 Task: Look for space in Gold Coast from 1st august 2023 to 12th august 2023 for 15 adults in price range Rs.30000 to Rs.40000. Place can be entire place or private room with 15 bedrooms having 15 beds and 15 bathrooms. Property type can be flat. Amenities needed are: wifi, free parkinig on premises, gym, breakfast, smoking allowed. Booking option can be shelf check-in. Required host language is English.
Action: Mouse moved to (484, 552)
Screenshot: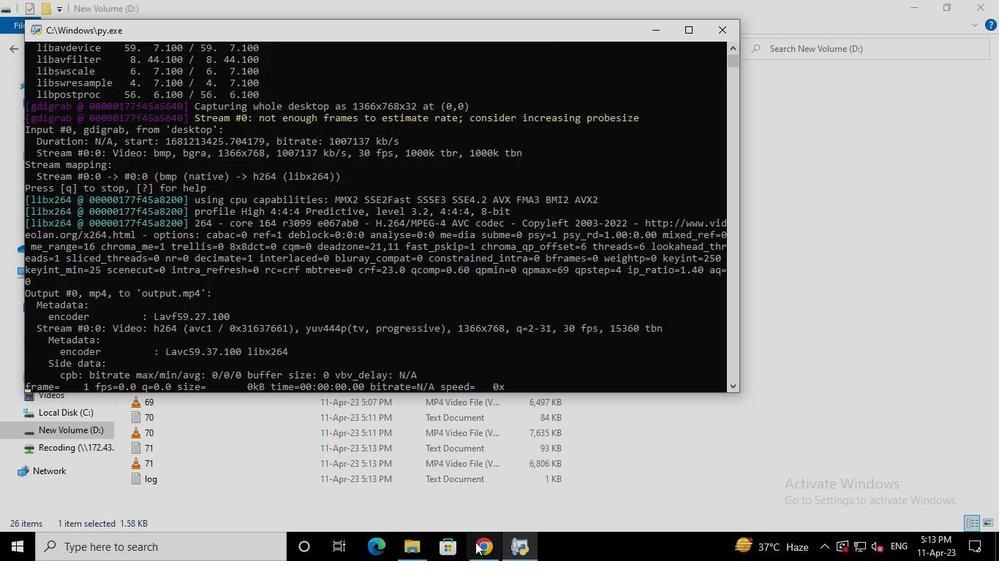 
Action: Mouse pressed left at (484, 552)
Screenshot: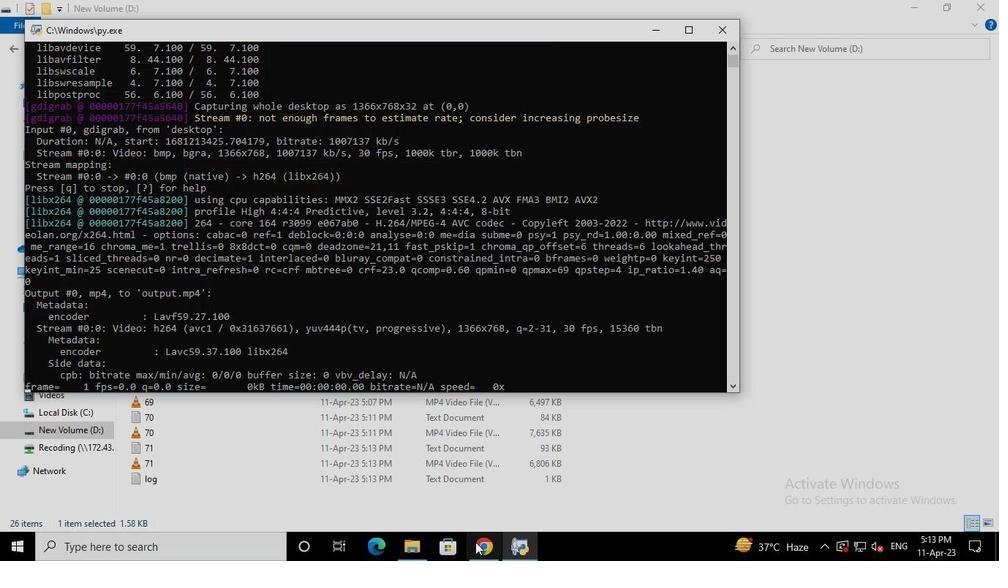 
Action: Mouse moved to (375, 118)
Screenshot: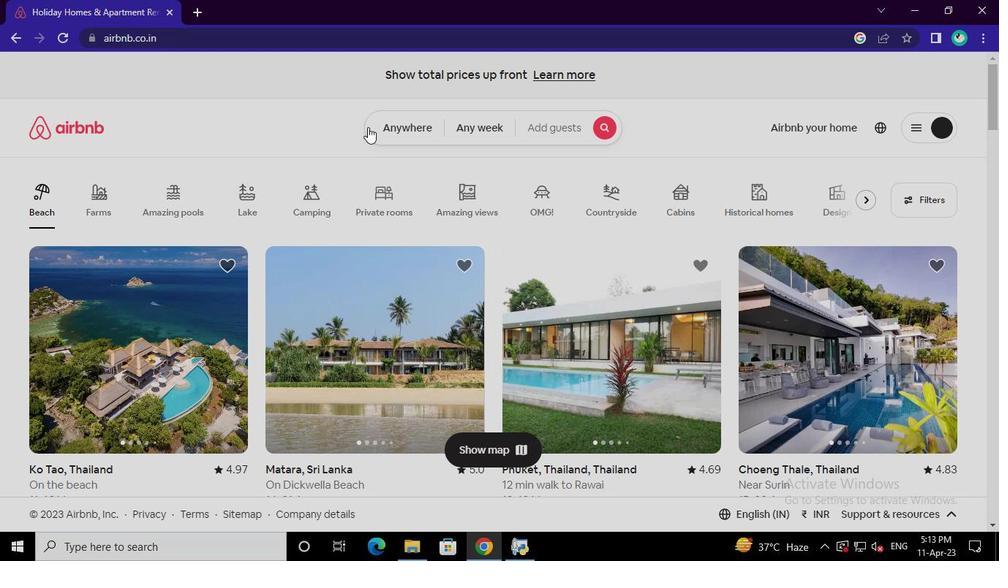 
Action: Mouse pressed left at (375, 118)
Screenshot: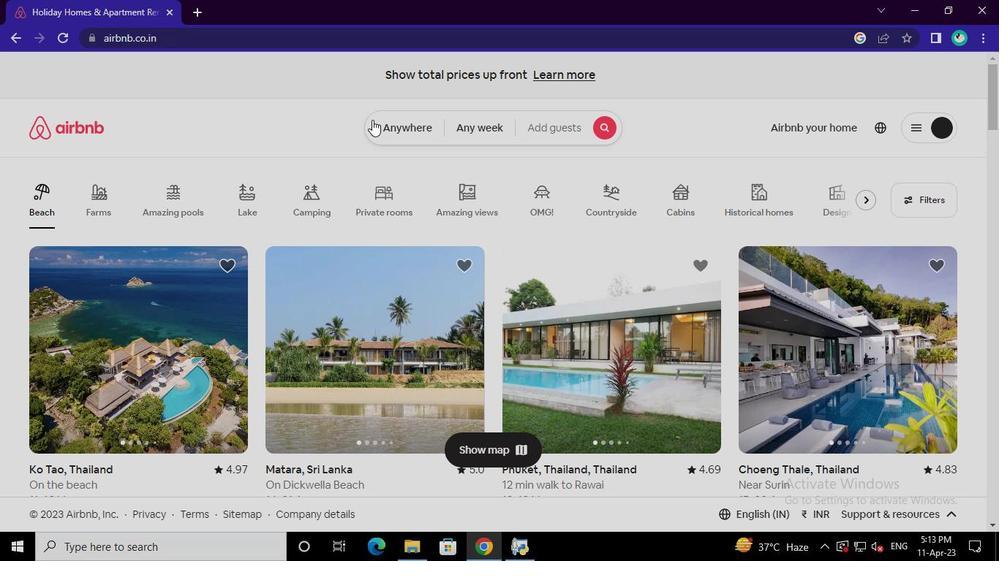 
Action: Mouse moved to (340, 179)
Screenshot: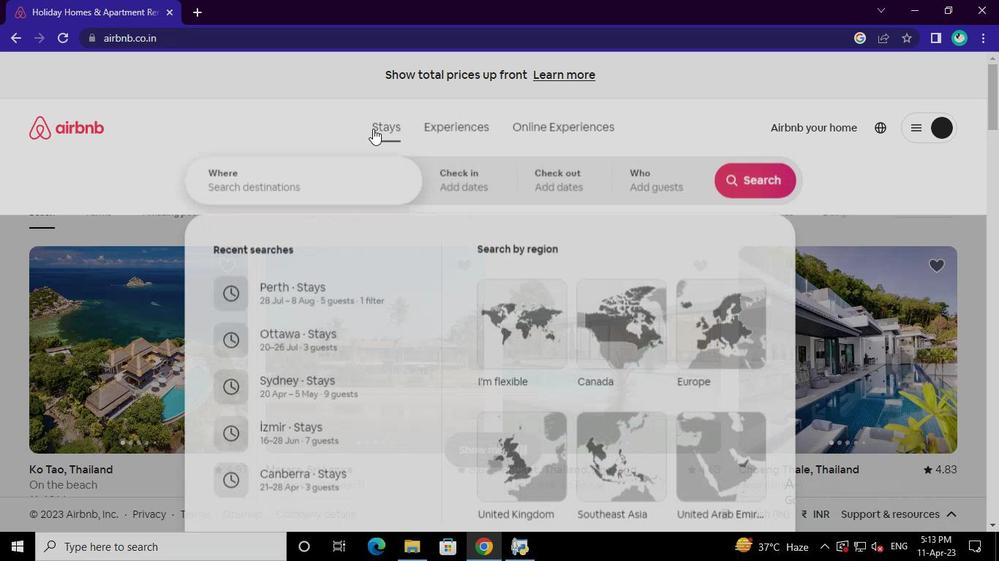 
Action: Mouse pressed left at (340, 179)
Screenshot: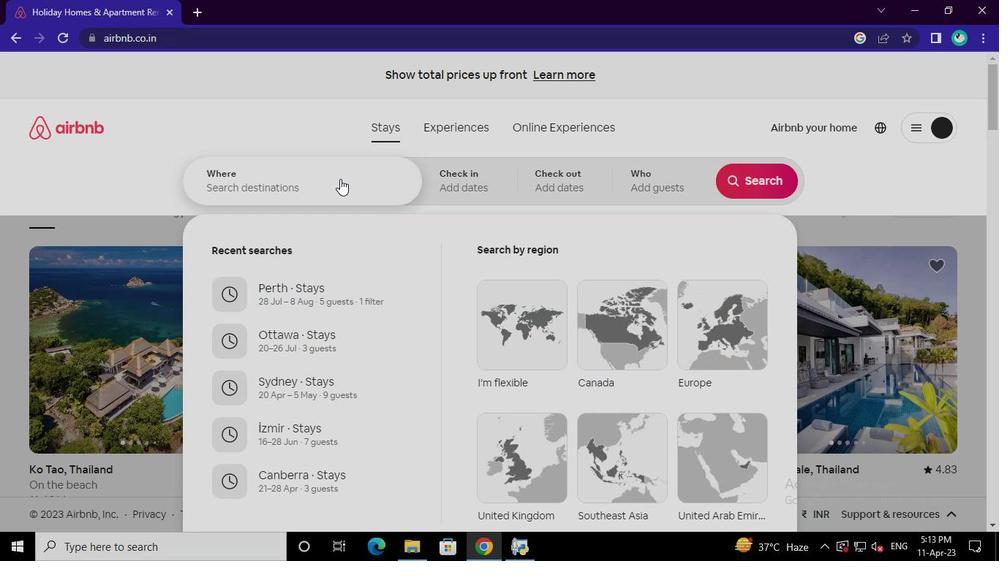 
Action: Keyboard g
Screenshot: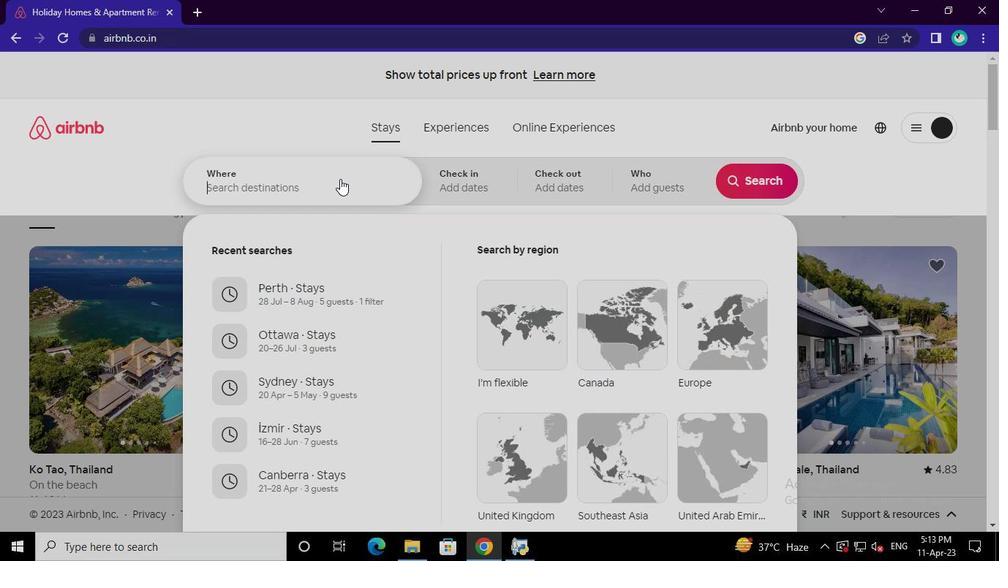 
Action: Keyboard o
Screenshot: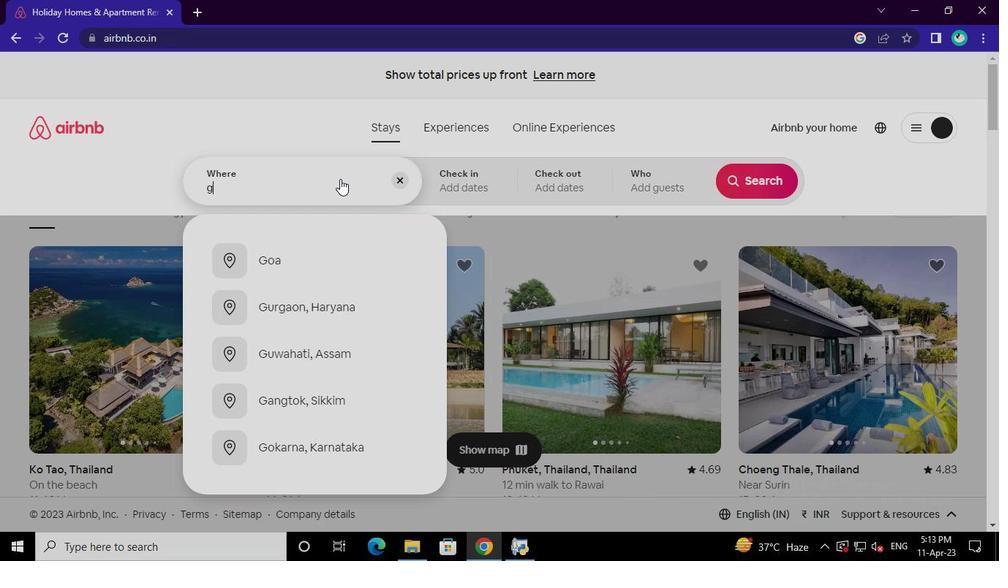 
Action: Keyboard l
Screenshot: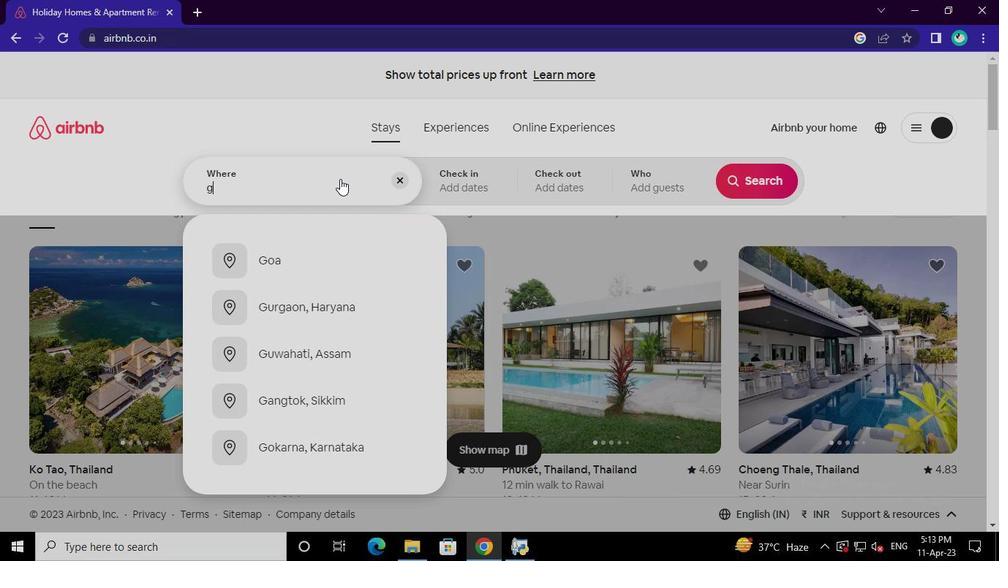 
Action: Keyboard d
Screenshot: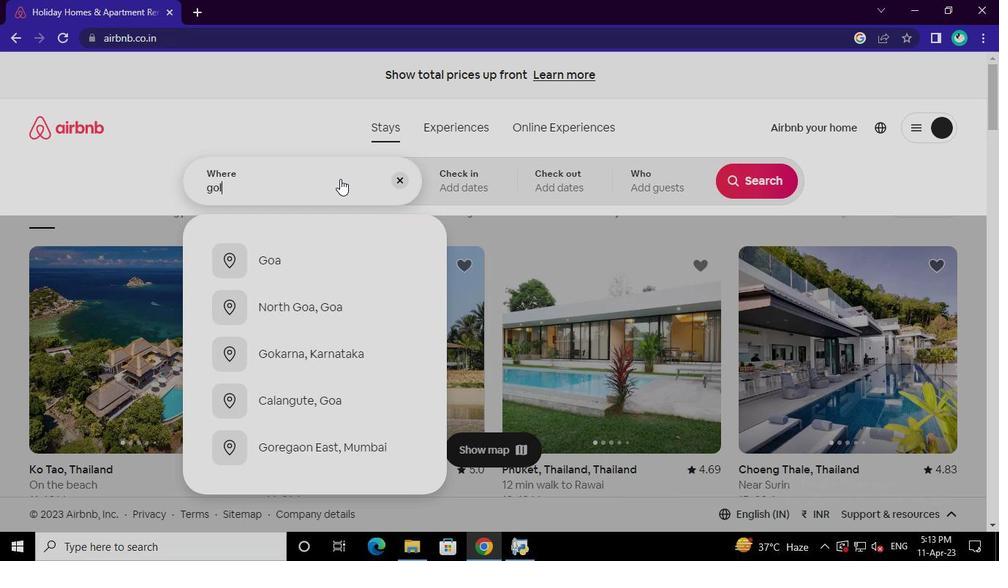 
Action: Keyboard Key.space
Screenshot: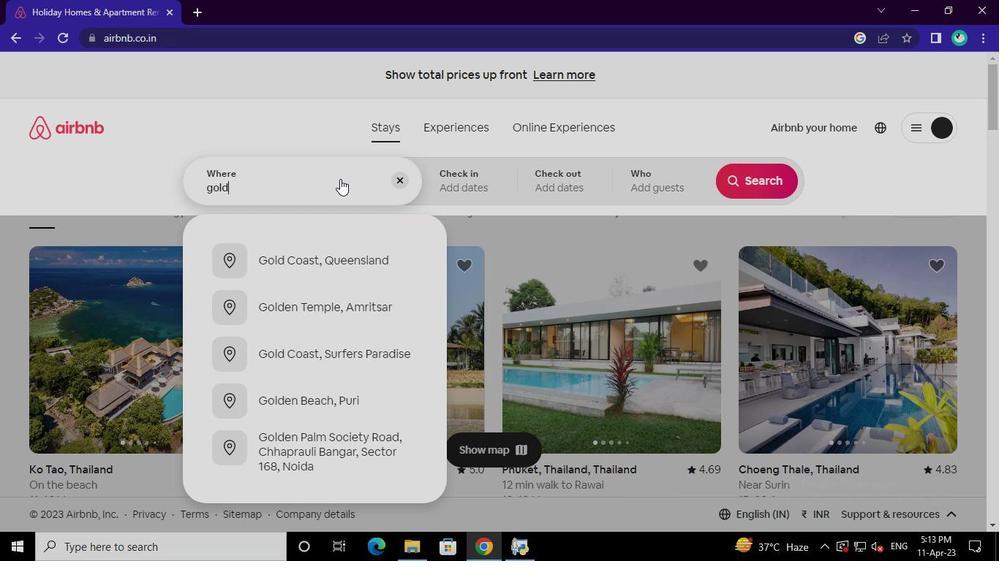 
Action: Mouse moved to (339, 251)
Screenshot: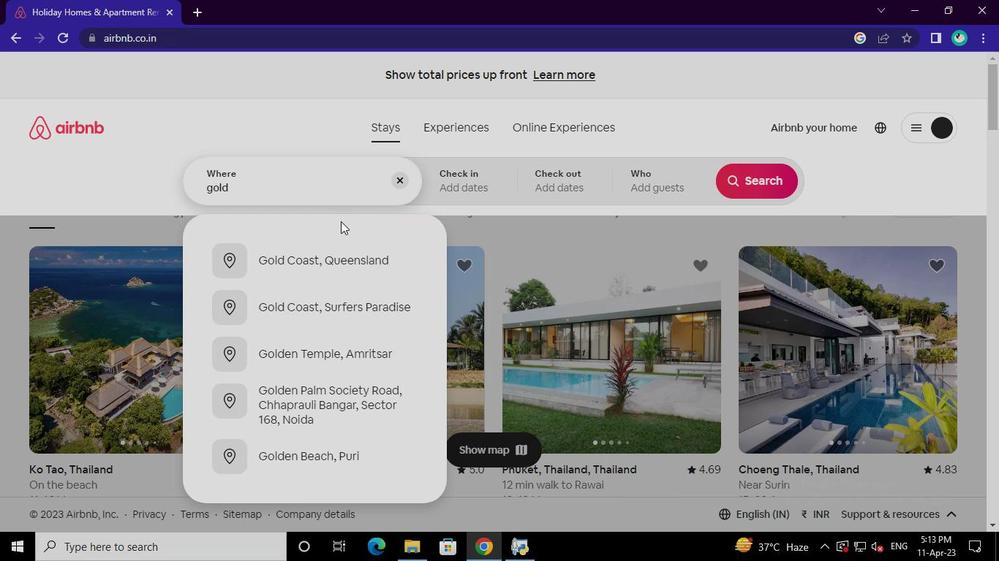 
Action: Mouse pressed left at (339, 251)
Screenshot: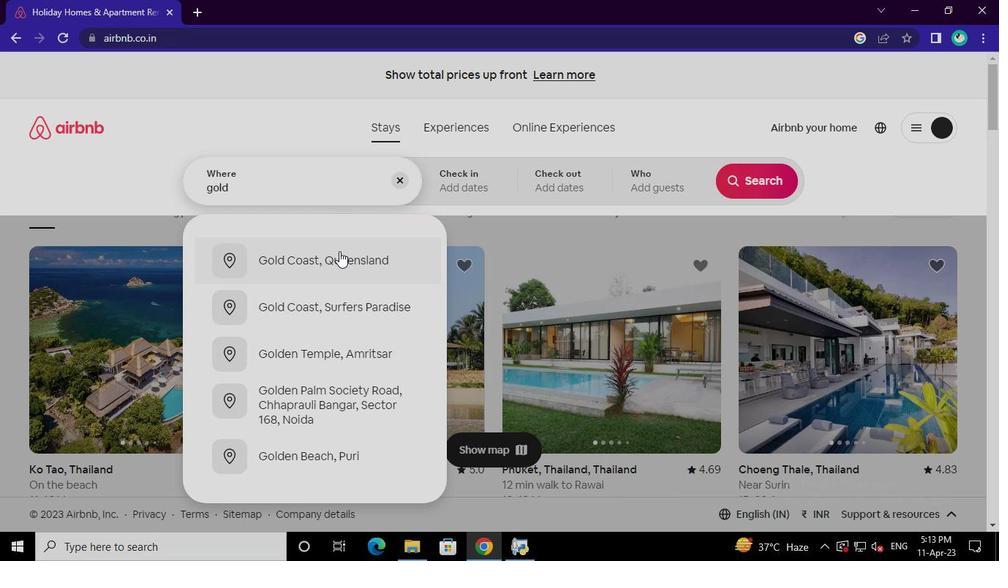 
Action: Mouse moved to (748, 302)
Screenshot: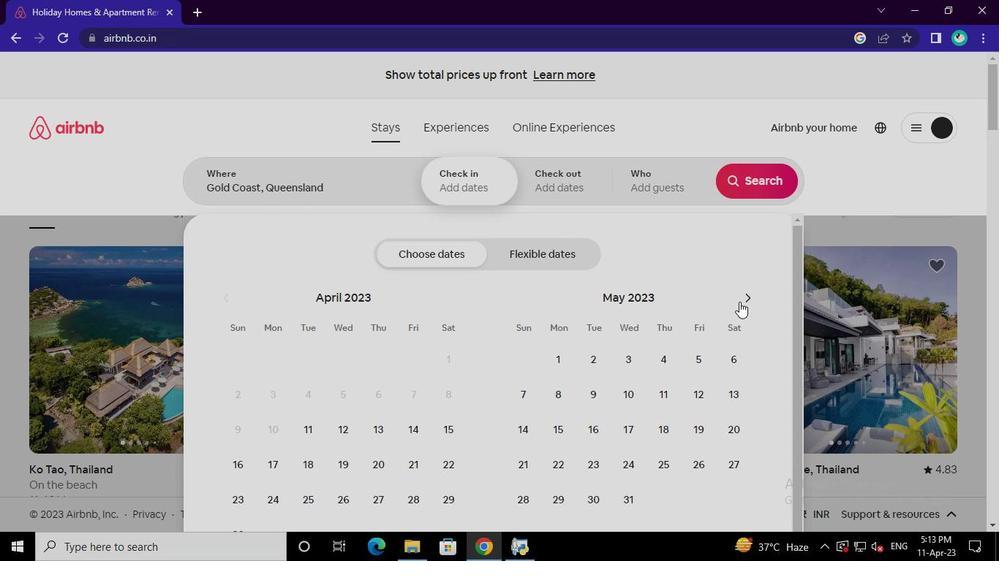 
Action: Mouse pressed left at (748, 302)
Screenshot: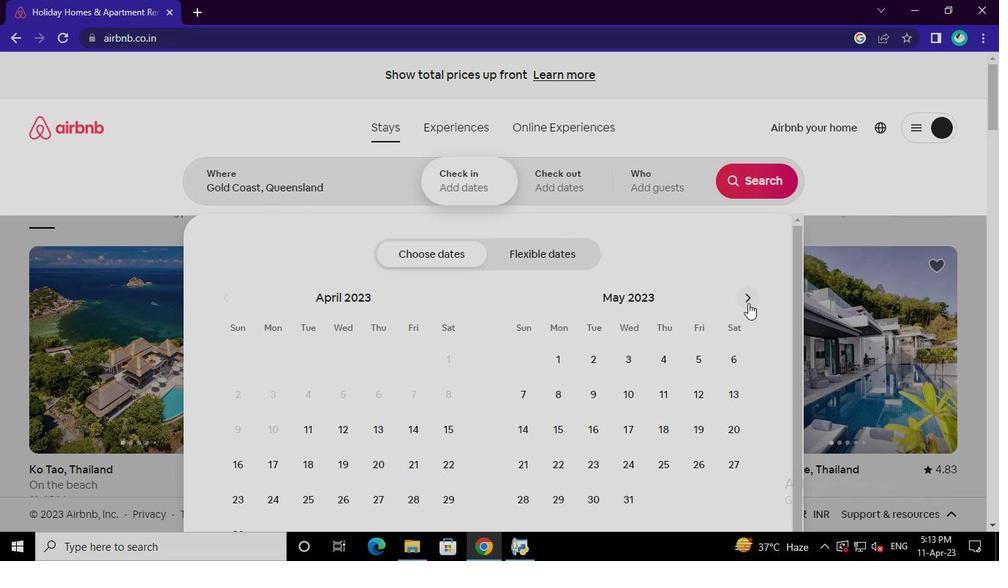
Action: Mouse pressed left at (748, 302)
Screenshot: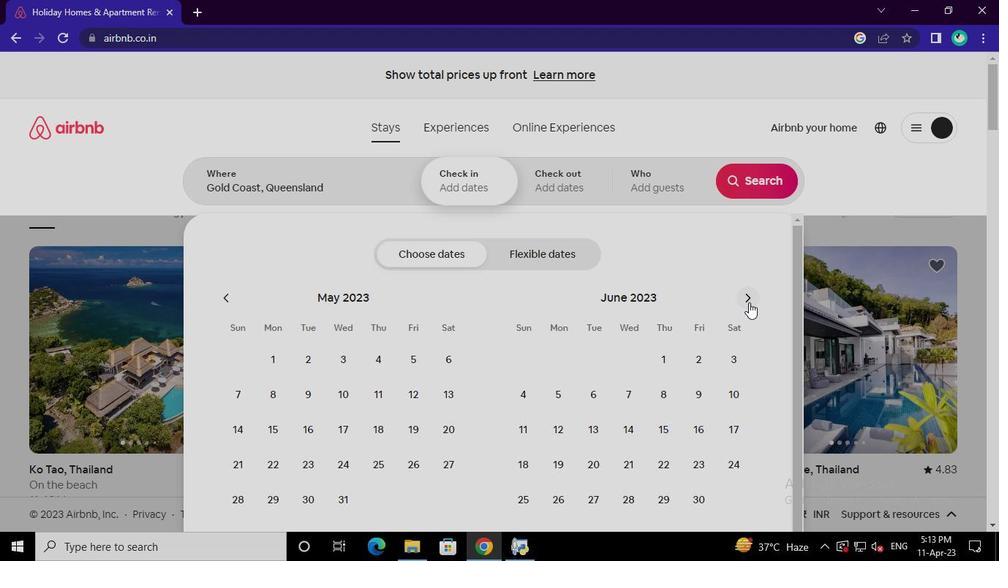 
Action: Mouse pressed left at (748, 302)
Screenshot: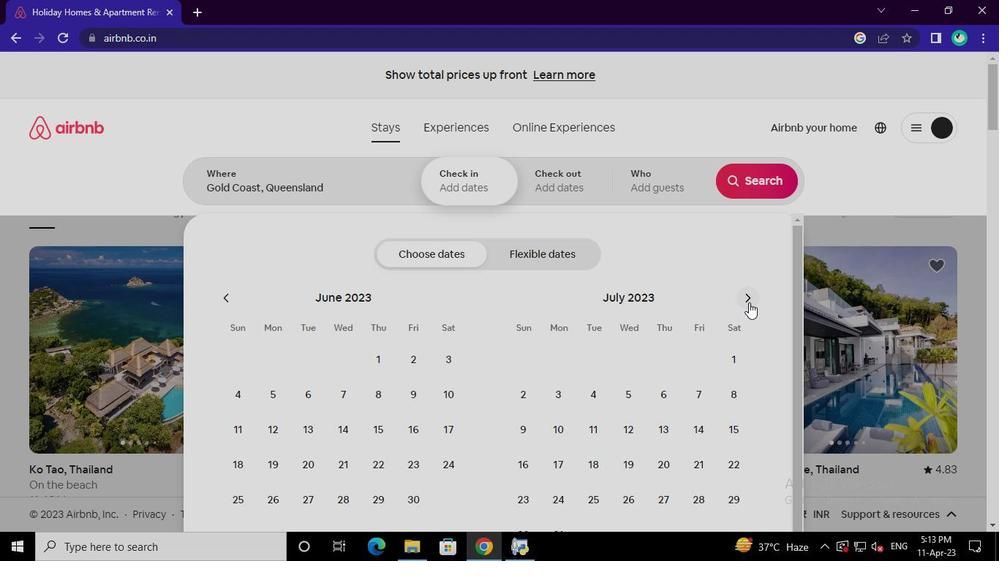 
Action: Mouse moved to (598, 357)
Screenshot: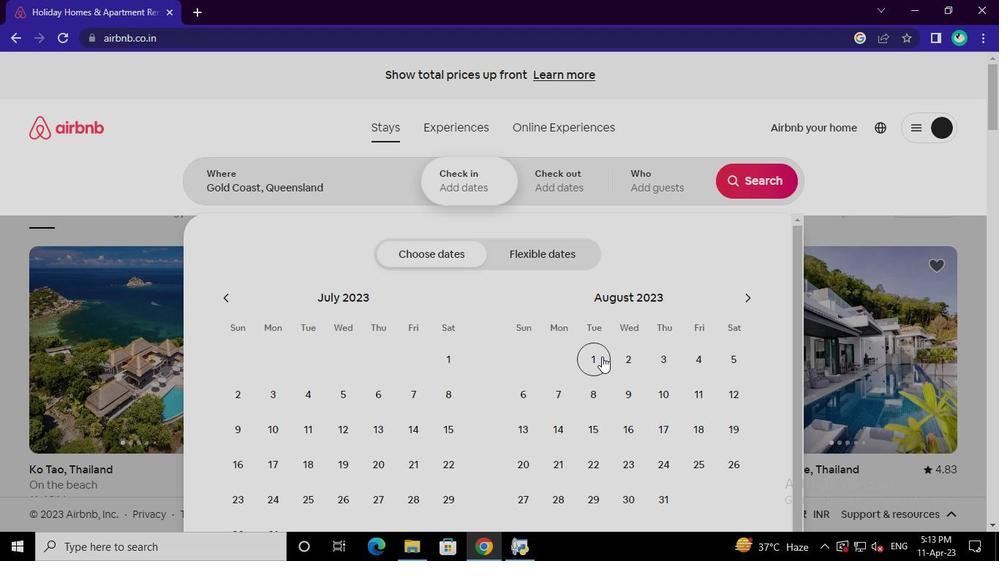 
Action: Mouse pressed left at (598, 357)
Screenshot: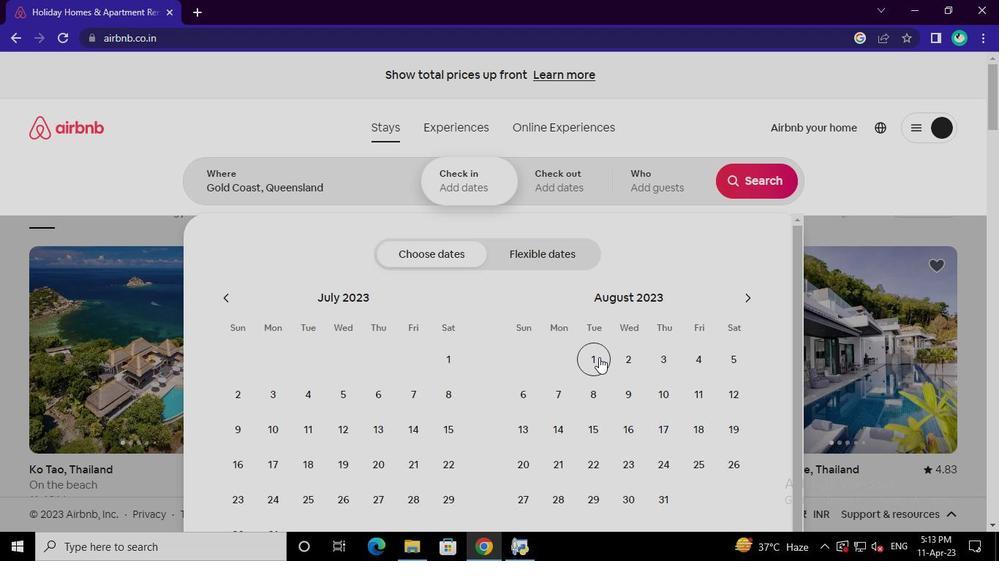 
Action: Mouse moved to (727, 397)
Screenshot: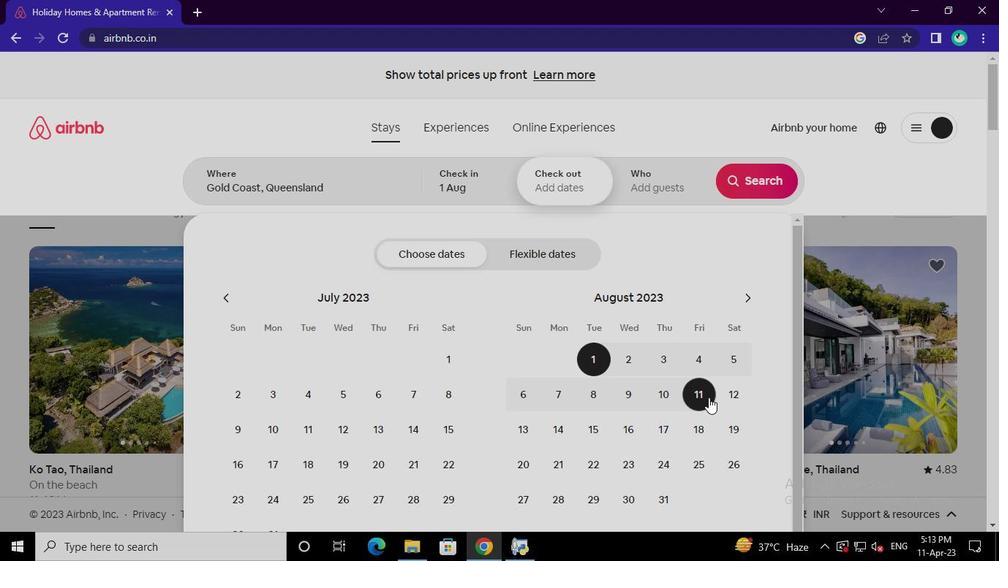 
Action: Mouse pressed left at (727, 397)
Screenshot: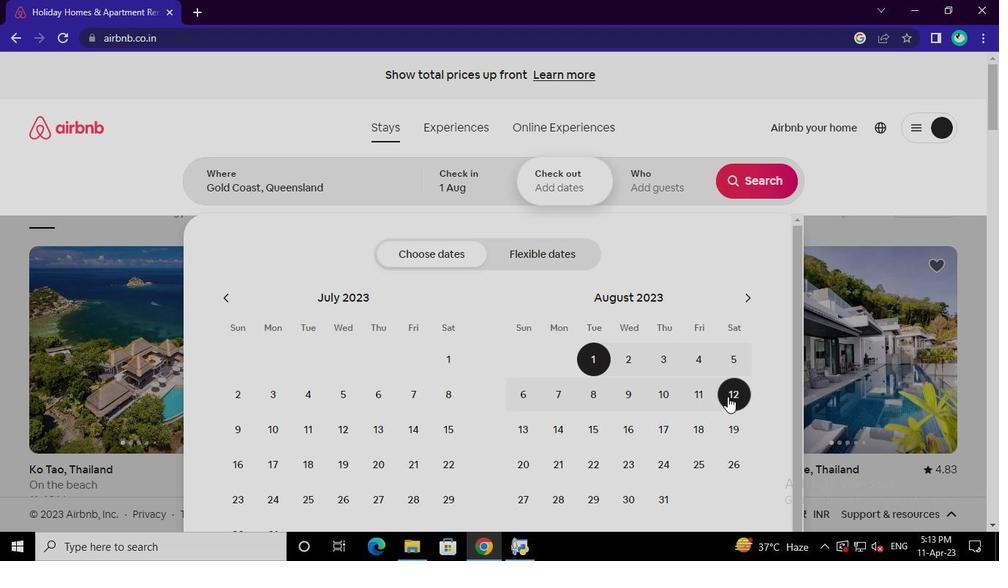 
Action: Mouse moved to (656, 193)
Screenshot: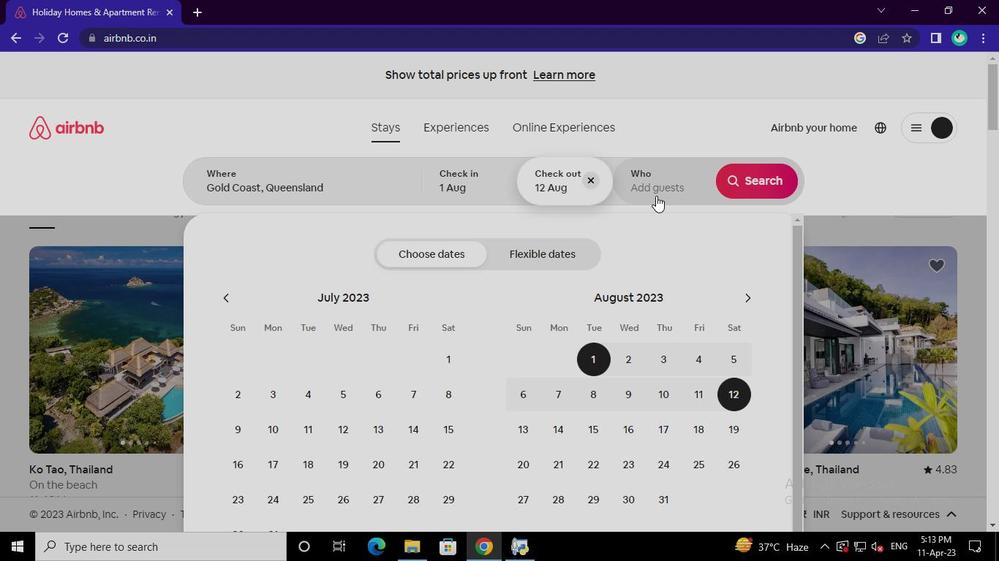 
Action: Mouse pressed left at (656, 193)
Screenshot: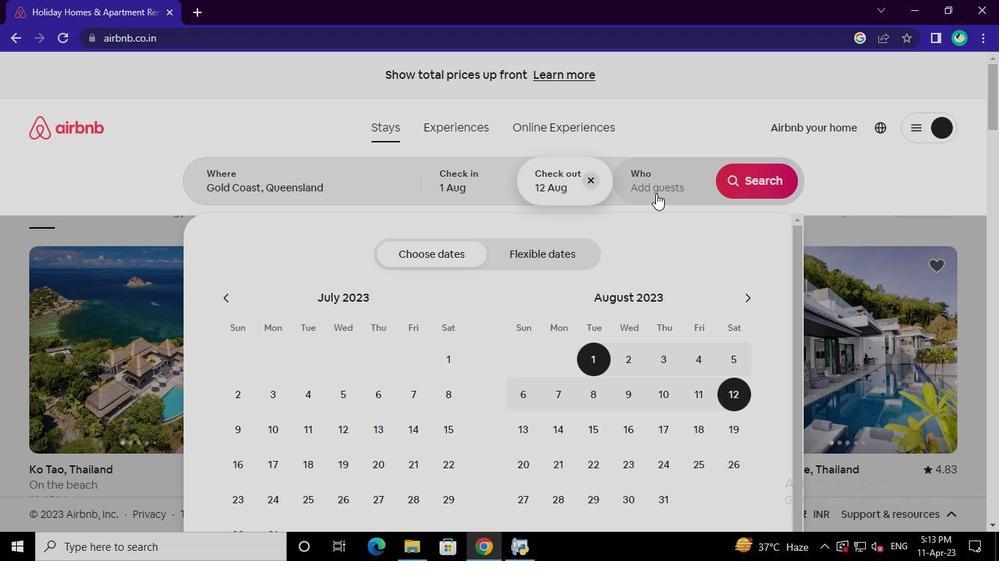 
Action: Mouse moved to (754, 264)
Screenshot: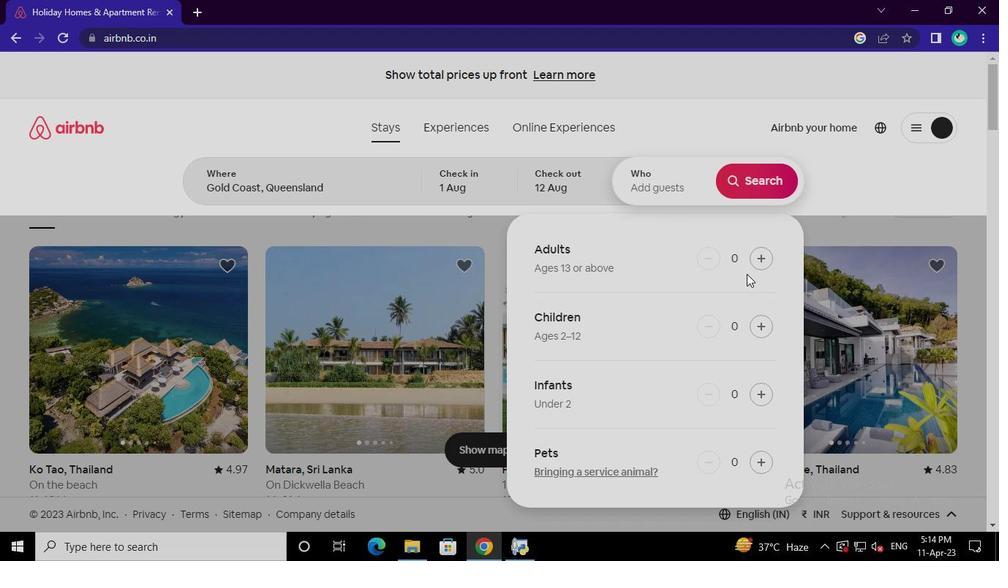 
Action: Mouse pressed left at (754, 264)
Screenshot: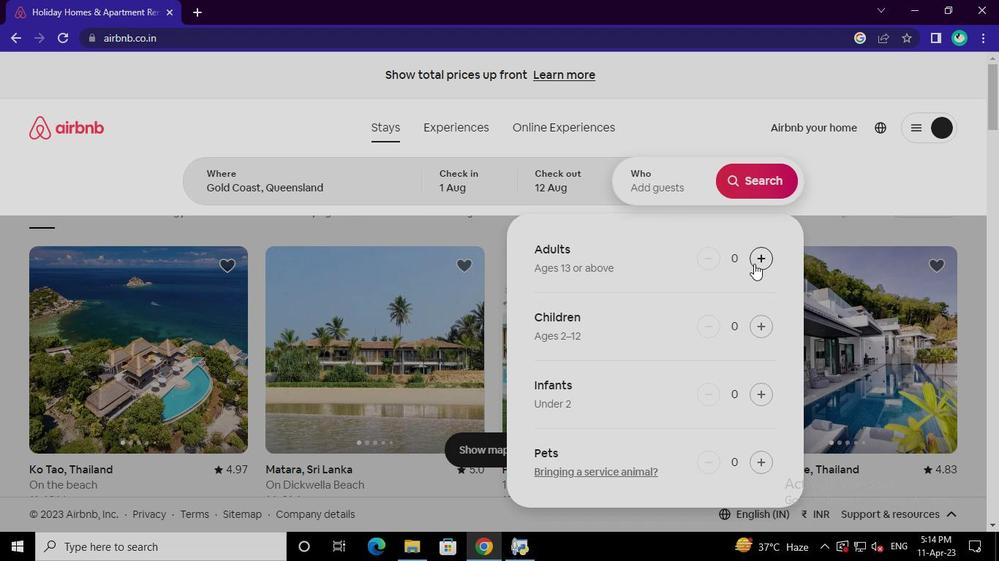 
Action: Mouse pressed left at (754, 264)
Screenshot: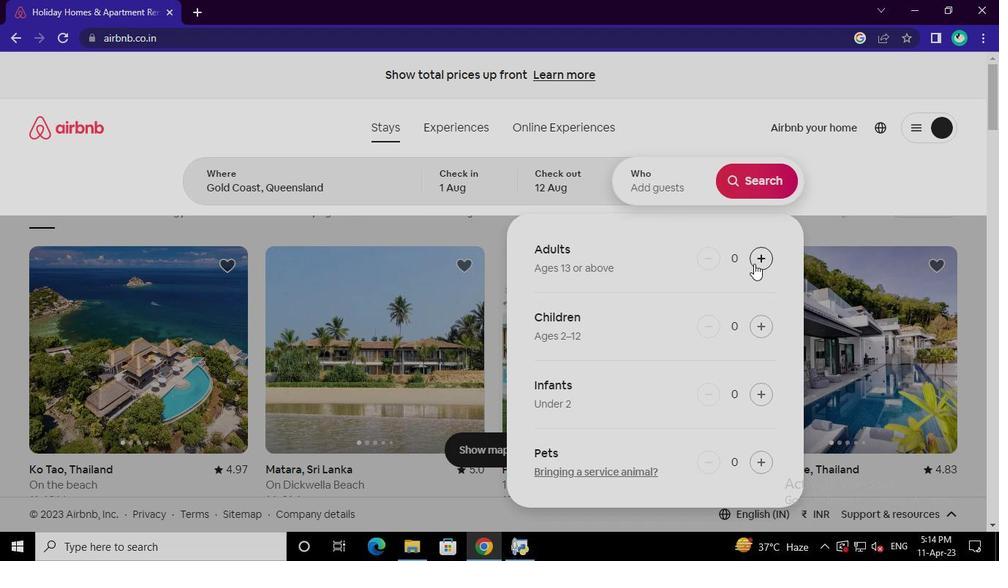
Action: Mouse pressed left at (754, 264)
Screenshot: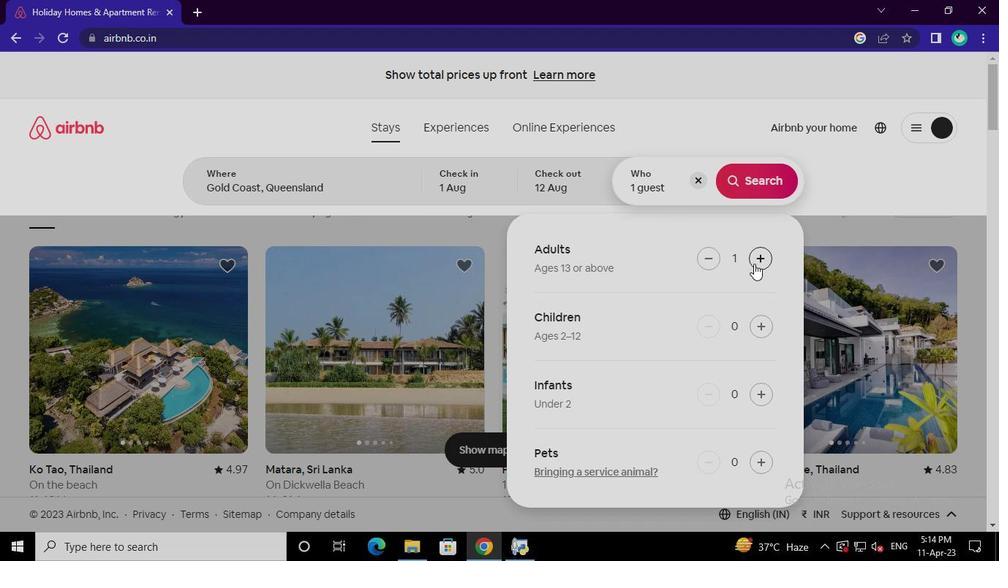 
Action: Mouse pressed left at (754, 264)
Screenshot: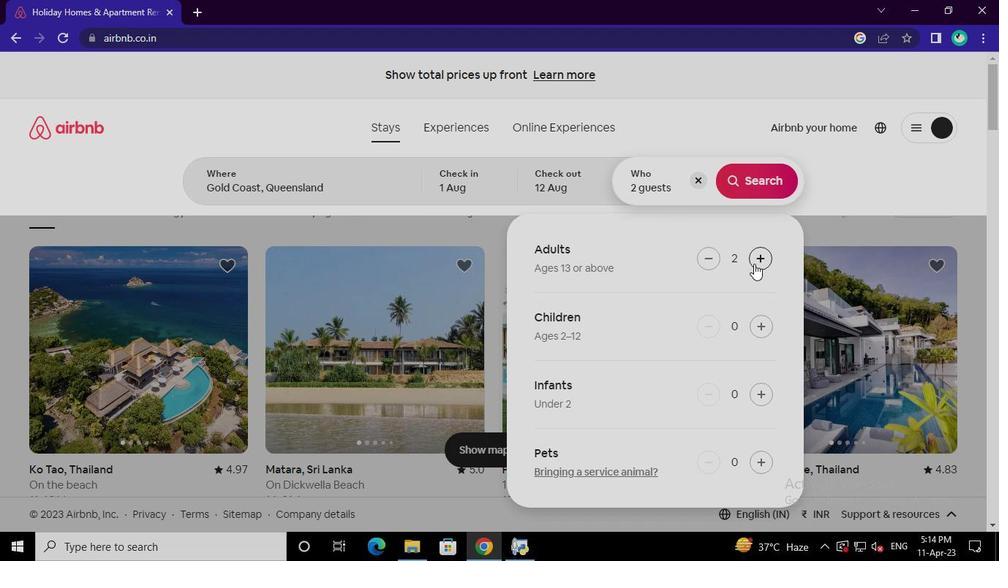 
Action: Mouse pressed left at (754, 264)
Screenshot: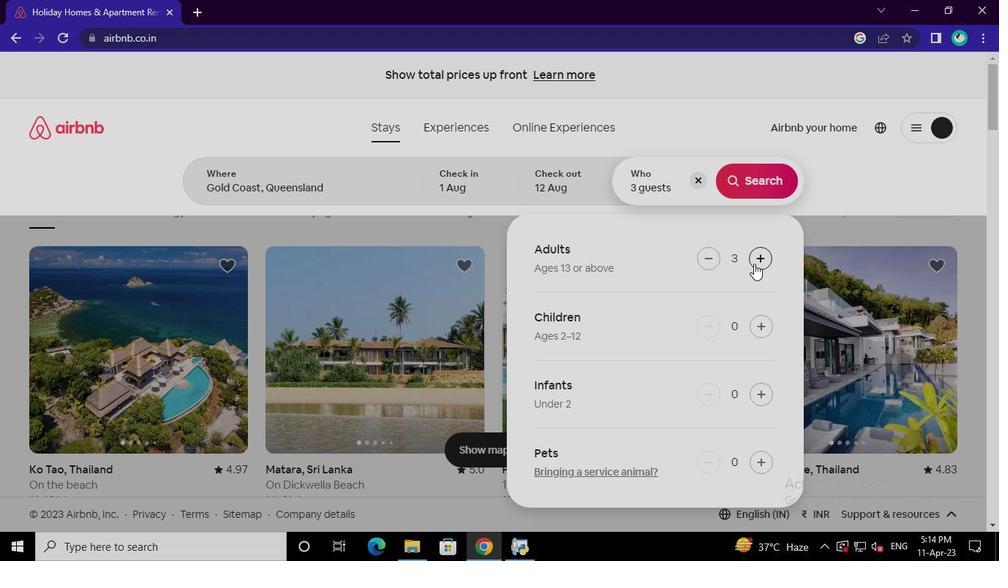 
Action: Mouse pressed left at (754, 264)
Screenshot: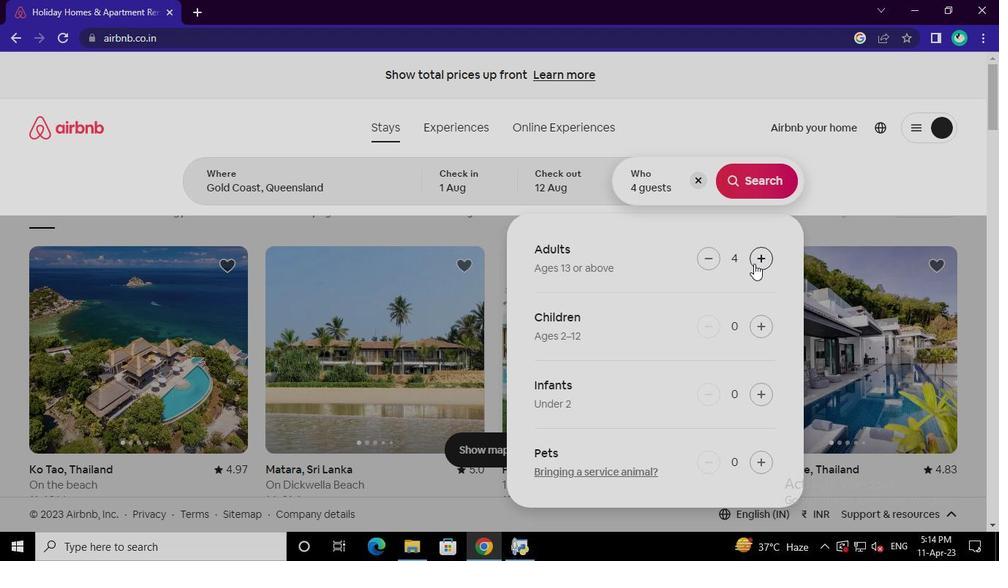 
Action: Mouse pressed left at (754, 264)
Screenshot: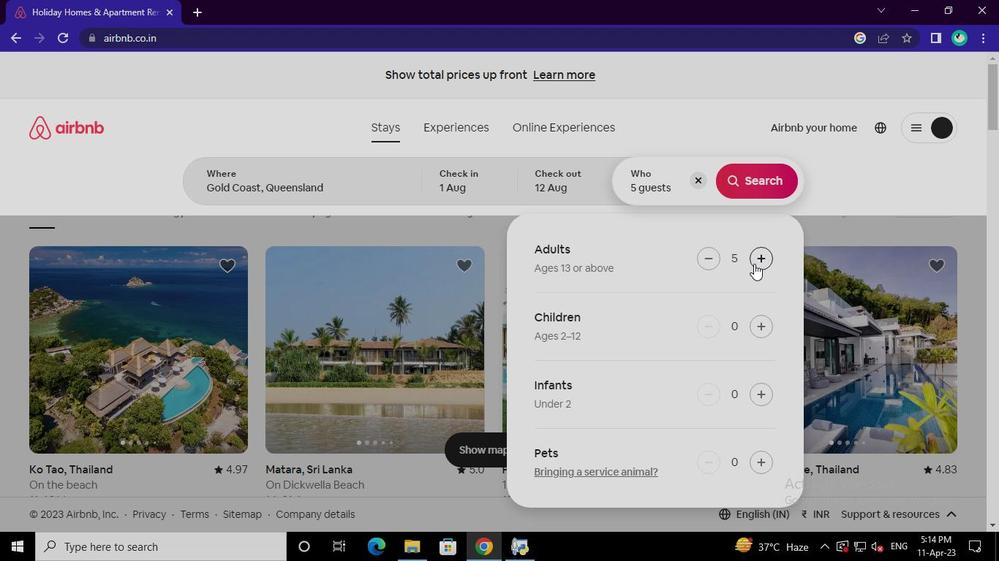 
Action: Mouse pressed left at (754, 264)
Screenshot: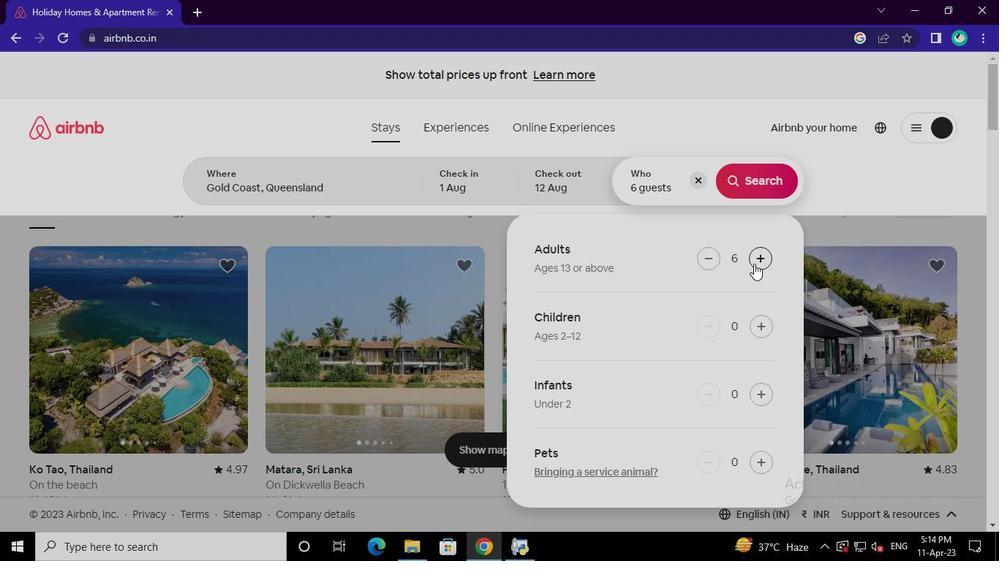 
Action: Mouse pressed left at (754, 264)
Screenshot: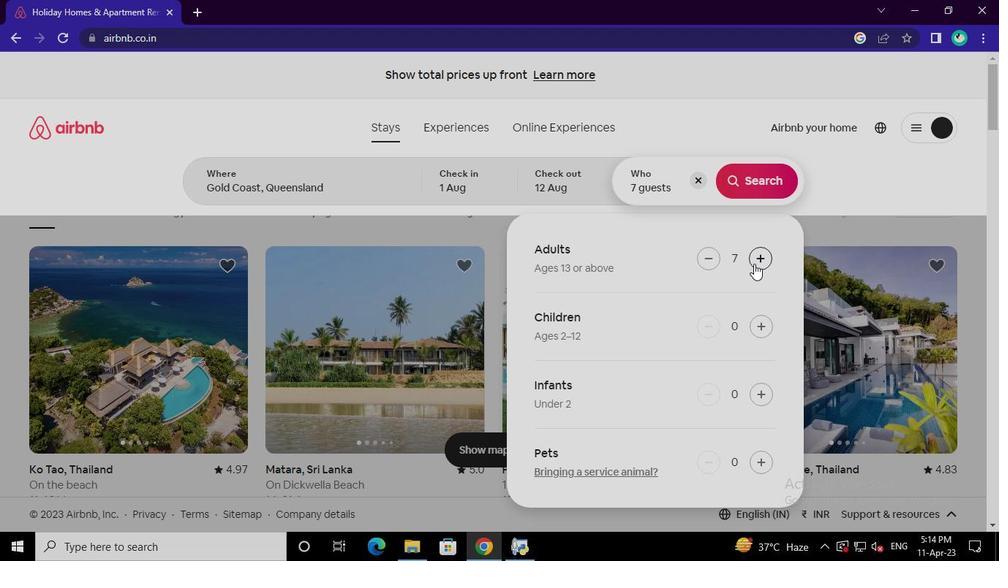 
Action: Mouse pressed left at (754, 264)
Screenshot: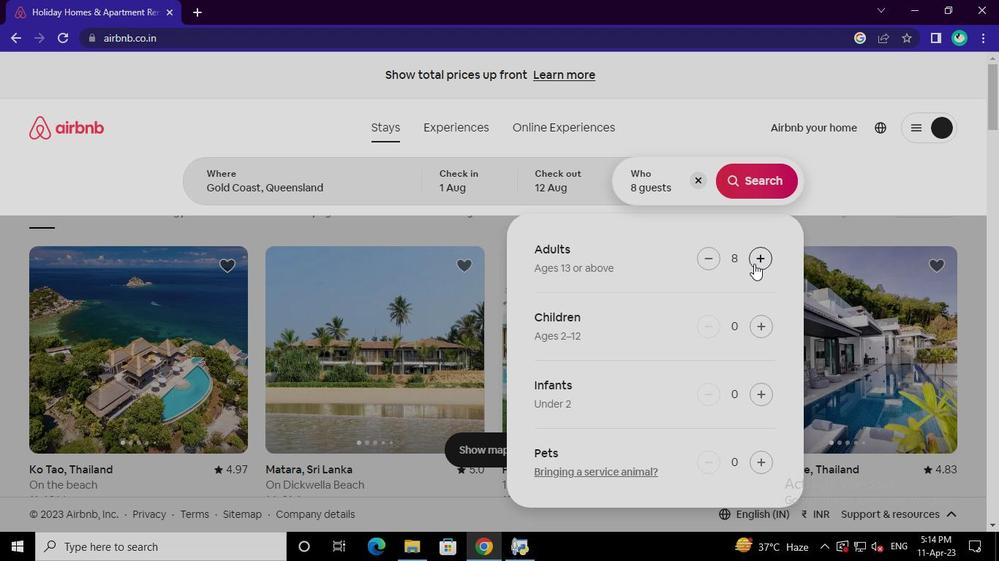 
Action: Mouse pressed left at (754, 264)
Screenshot: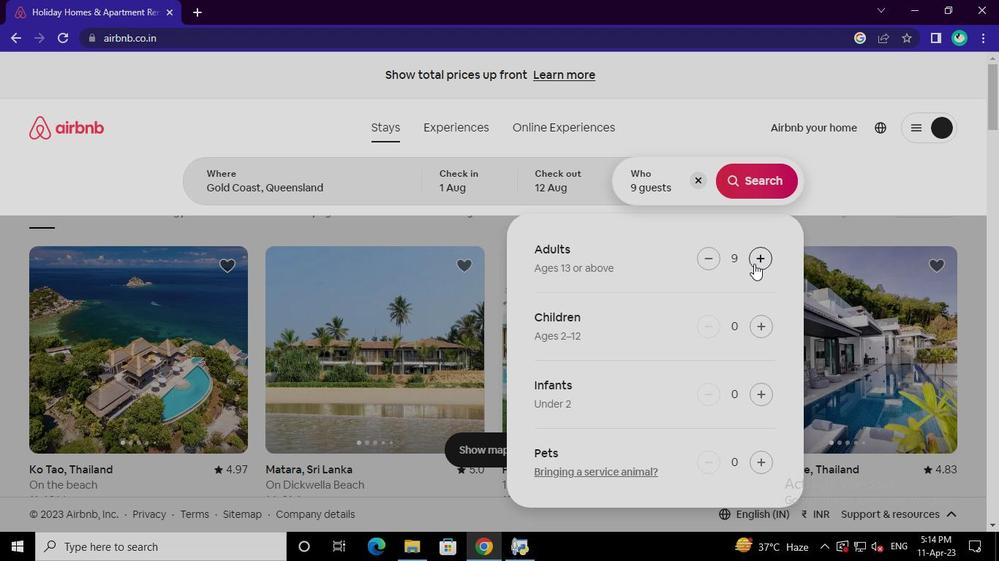 
Action: Mouse pressed left at (754, 264)
Screenshot: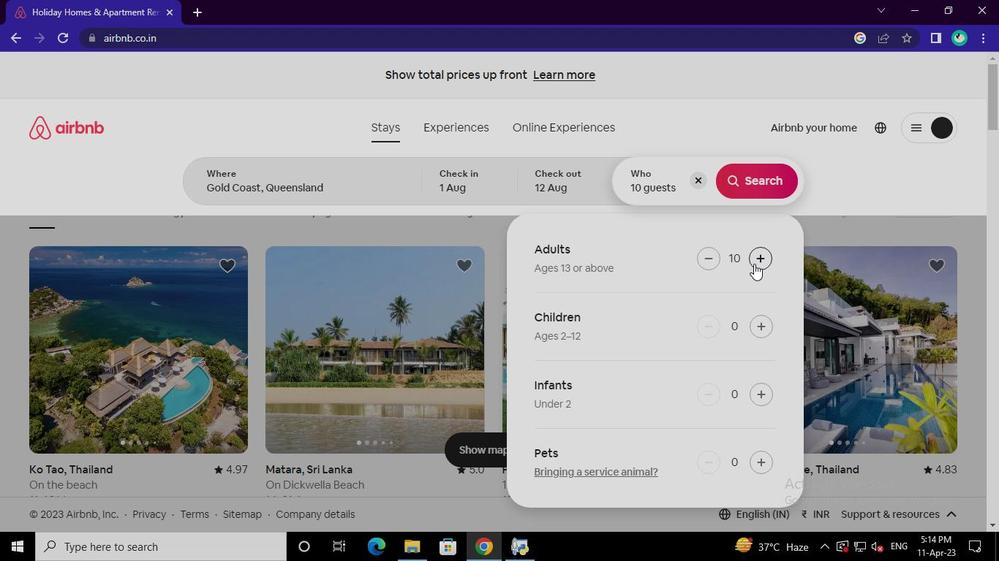 
Action: Mouse pressed left at (754, 264)
Screenshot: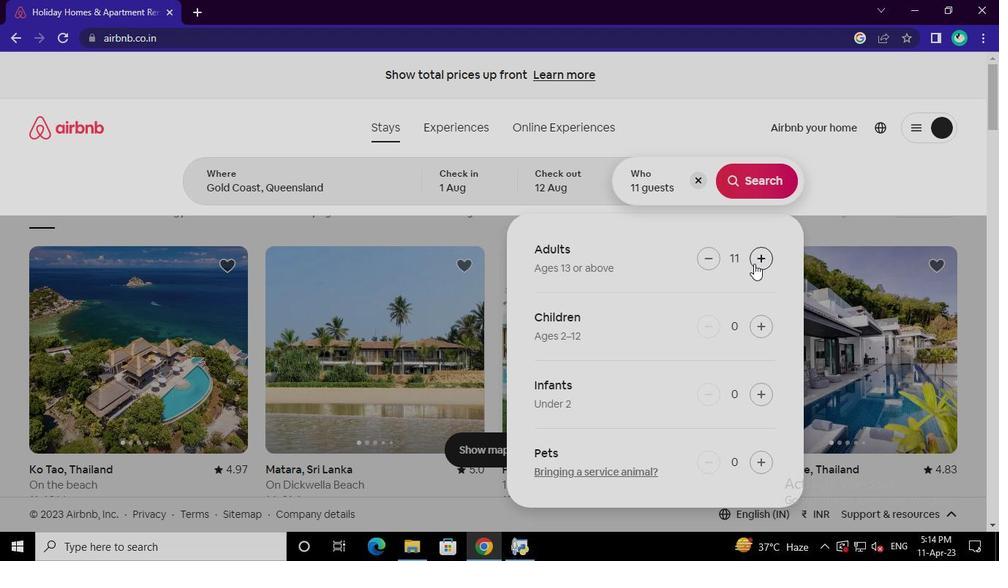 
Action: Mouse pressed left at (754, 264)
Screenshot: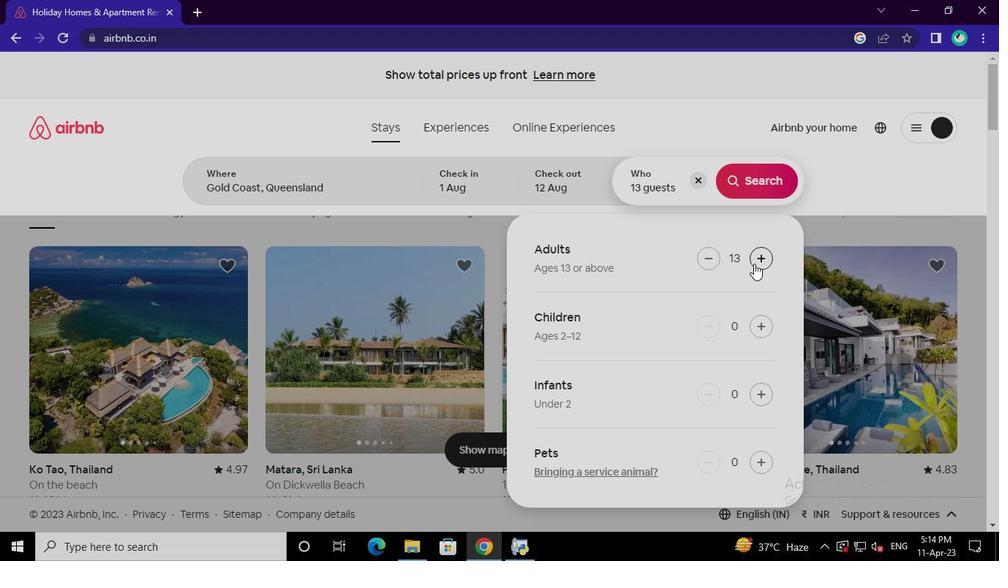
Action: Mouse pressed left at (754, 264)
Screenshot: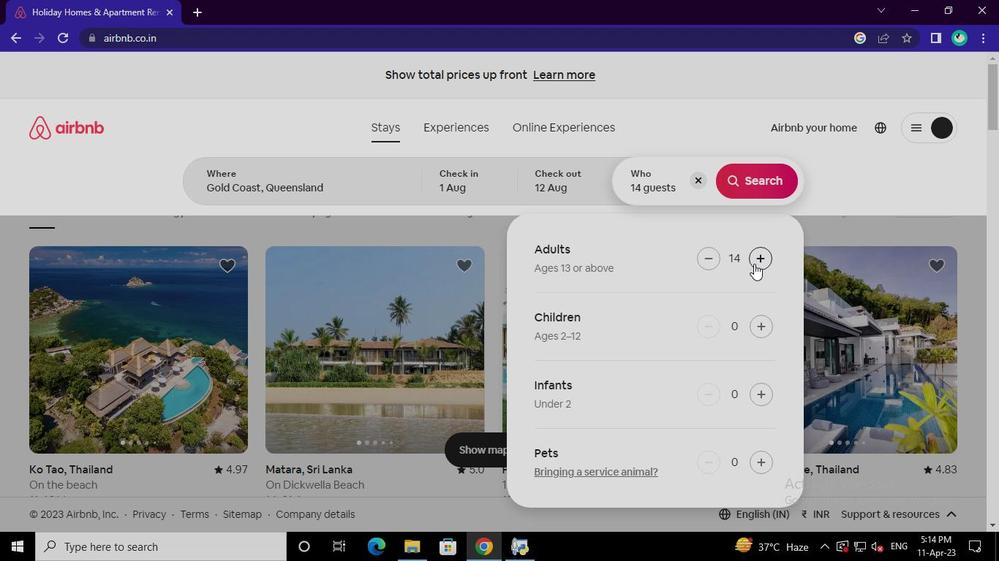 
Action: Mouse moved to (755, 186)
Screenshot: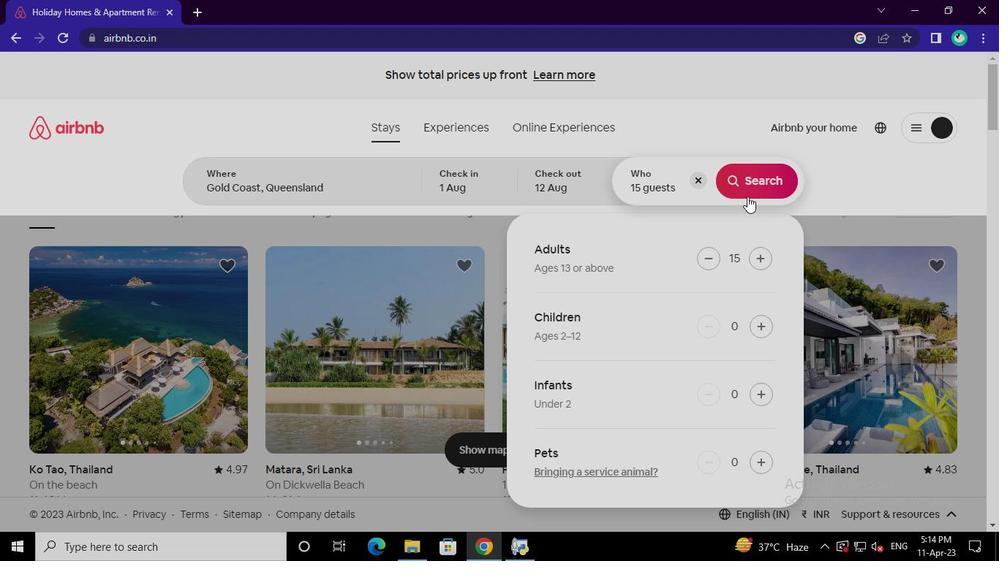 
Action: Mouse pressed left at (755, 186)
Screenshot: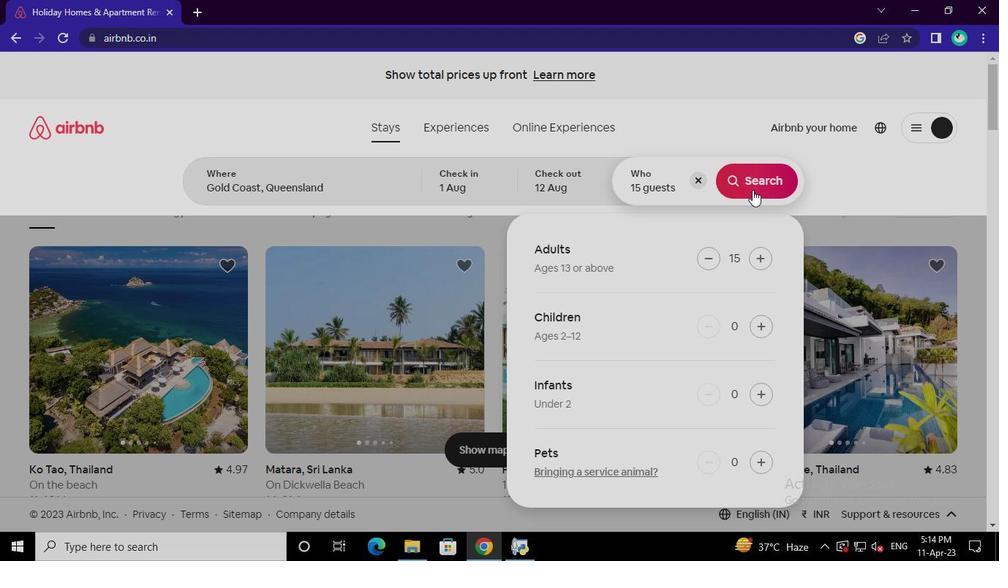 
Action: Mouse moved to (925, 138)
Screenshot: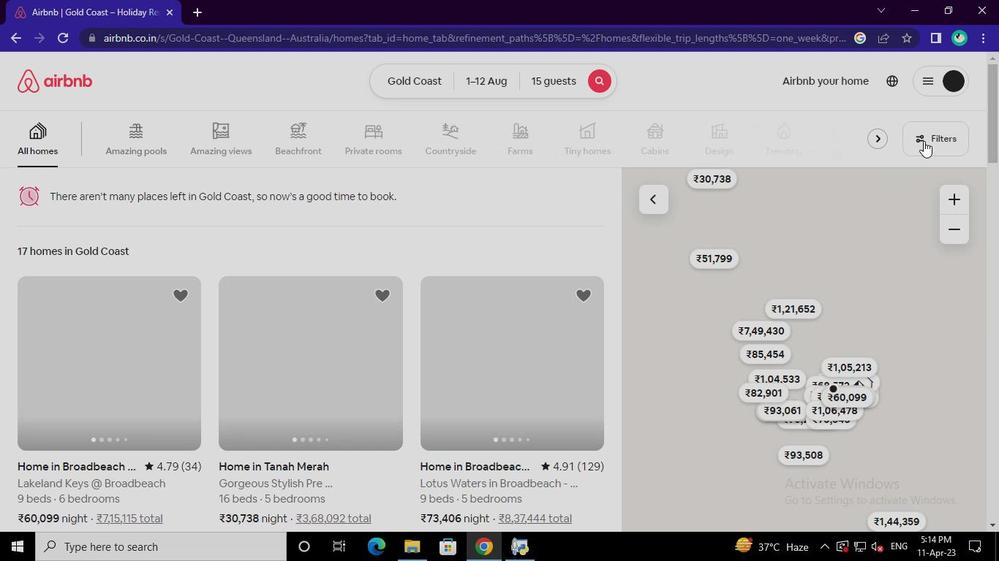 
Action: Mouse pressed left at (925, 138)
Screenshot: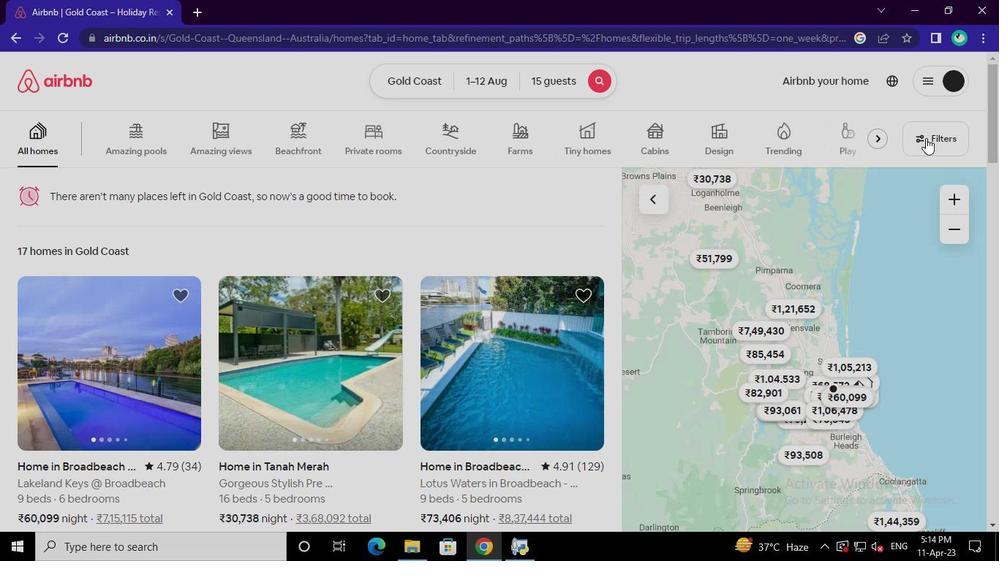 
Action: Mouse moved to (310, 271)
Screenshot: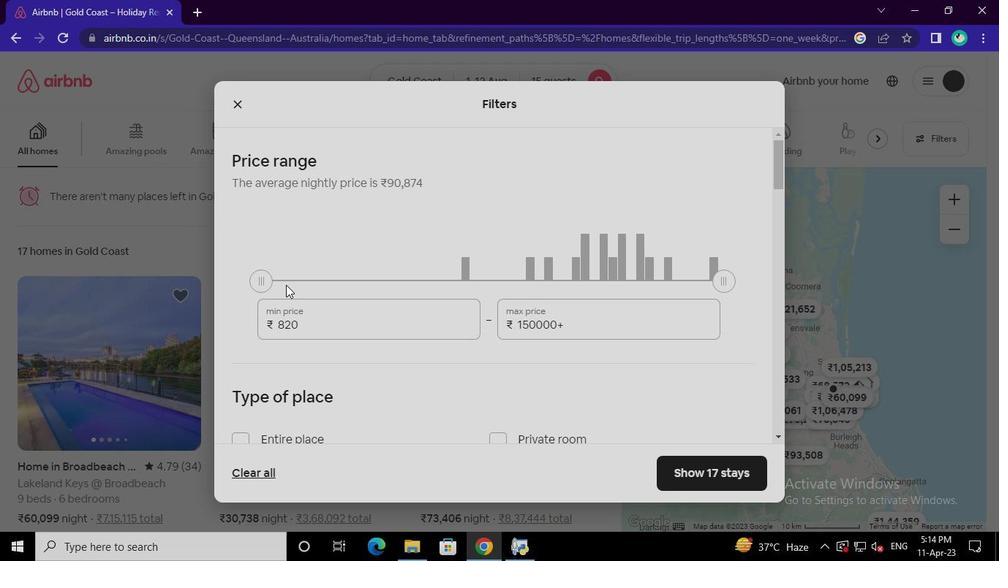 
Action: Mouse pressed left at (310, 271)
Screenshot: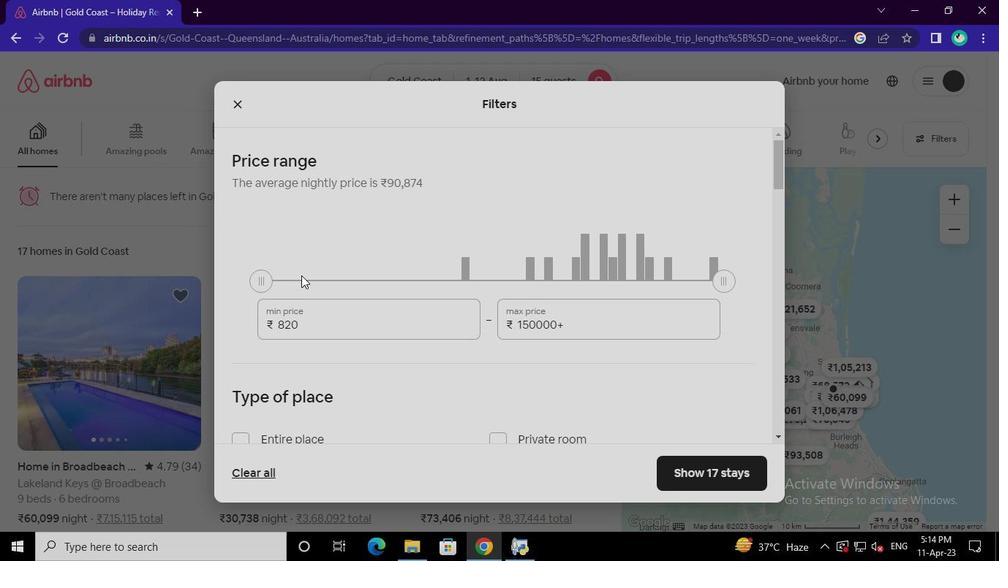 
Action: Mouse moved to (321, 310)
Screenshot: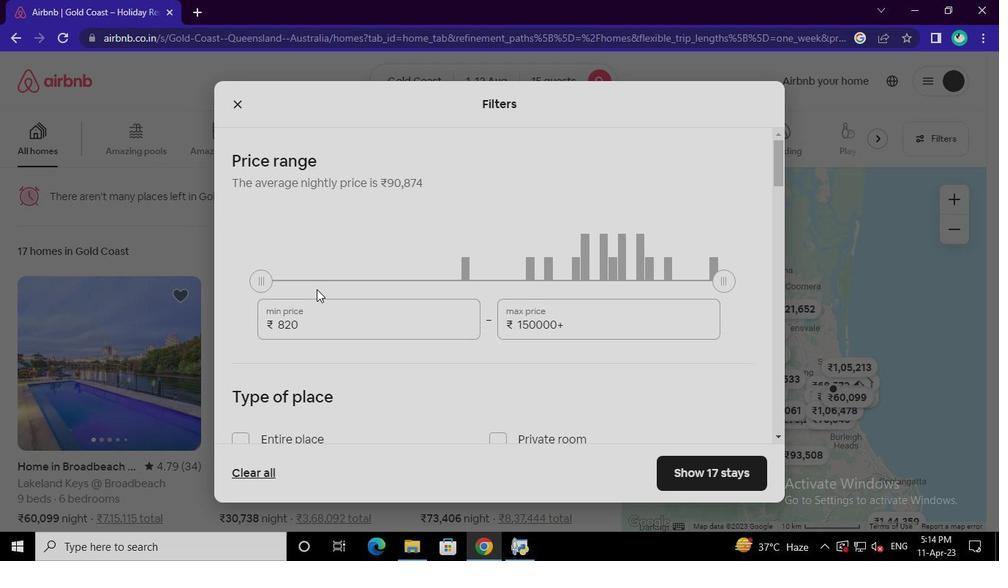 
Action: Mouse pressed left at (321, 310)
Screenshot: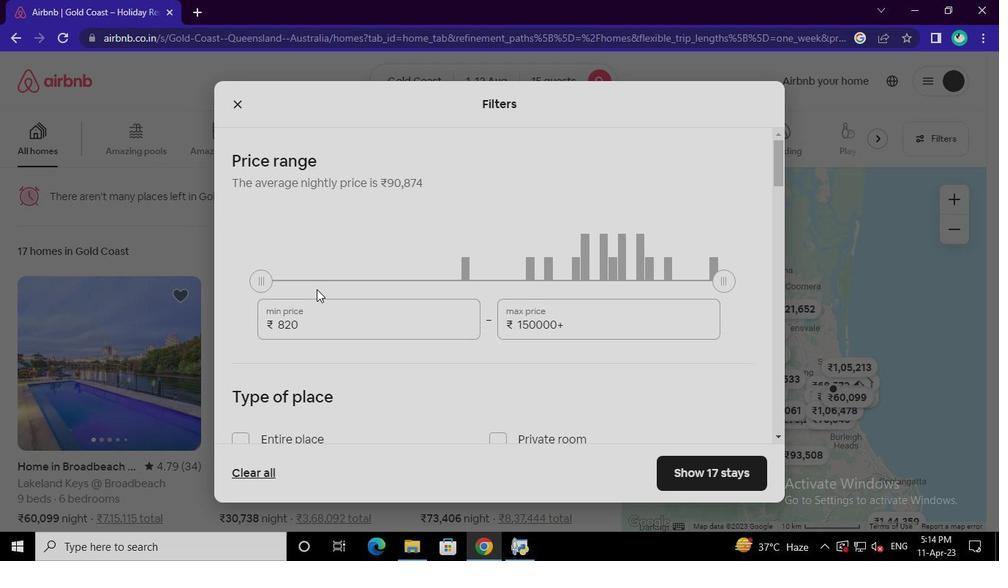 
Action: Keyboard Key.backspace
Screenshot: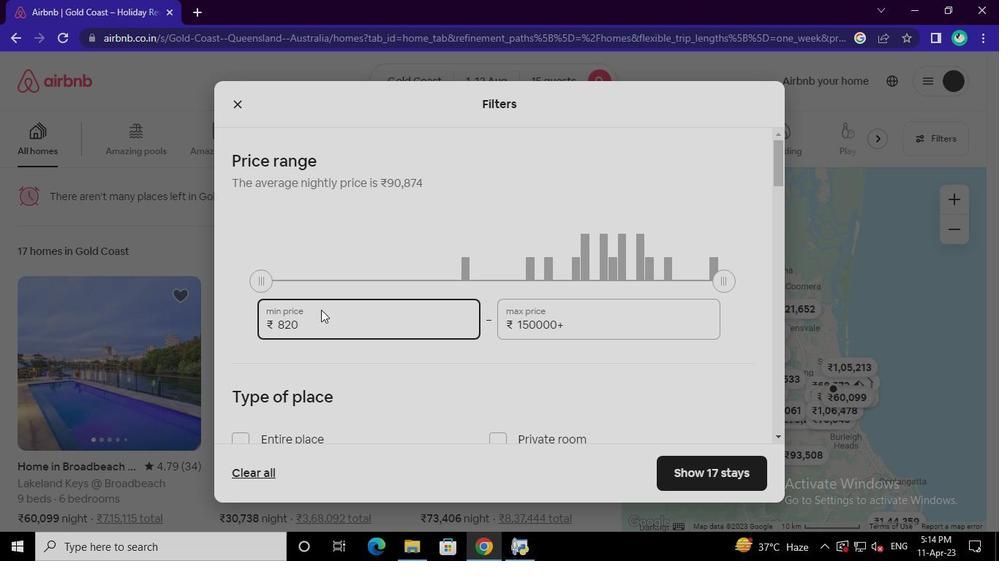 
Action: Keyboard Key.backspace
Screenshot: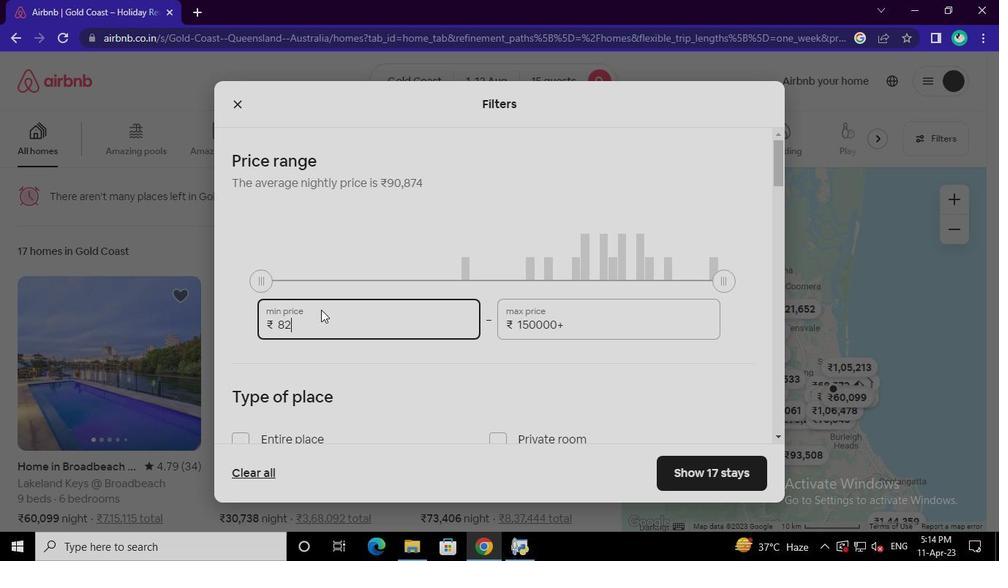 
Action: Keyboard Key.backspace
Screenshot: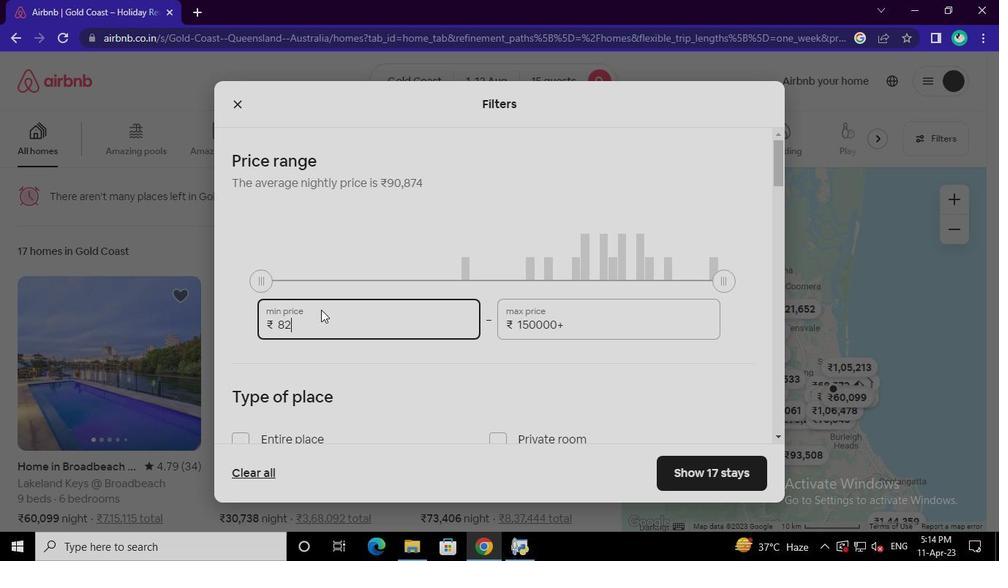 
Action: Keyboard Key.backspace
Screenshot: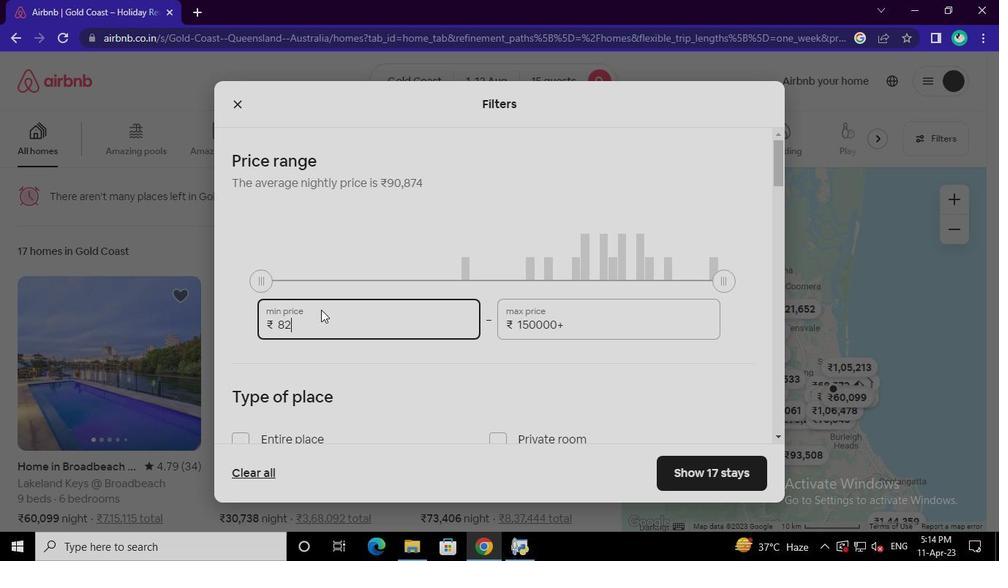 
Action: Keyboard Key.backspace
Screenshot: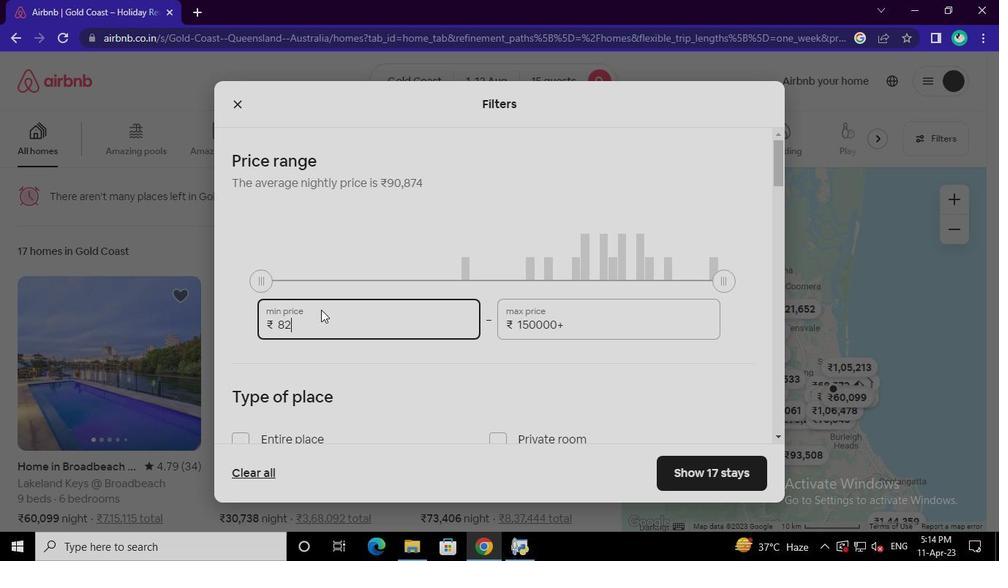 
Action: Keyboard Key.backspace
Screenshot: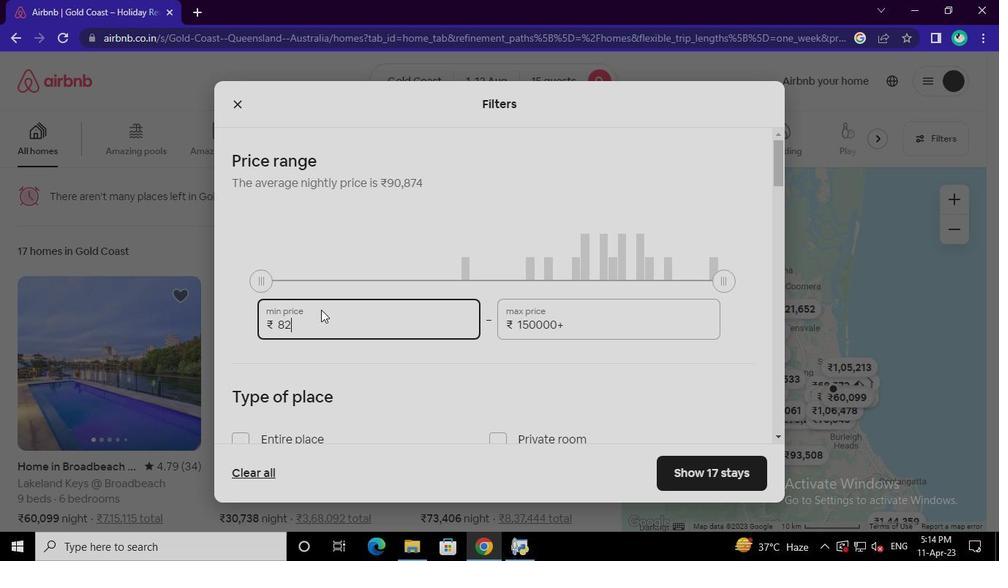 
Action: Keyboard Key.backspace
Screenshot: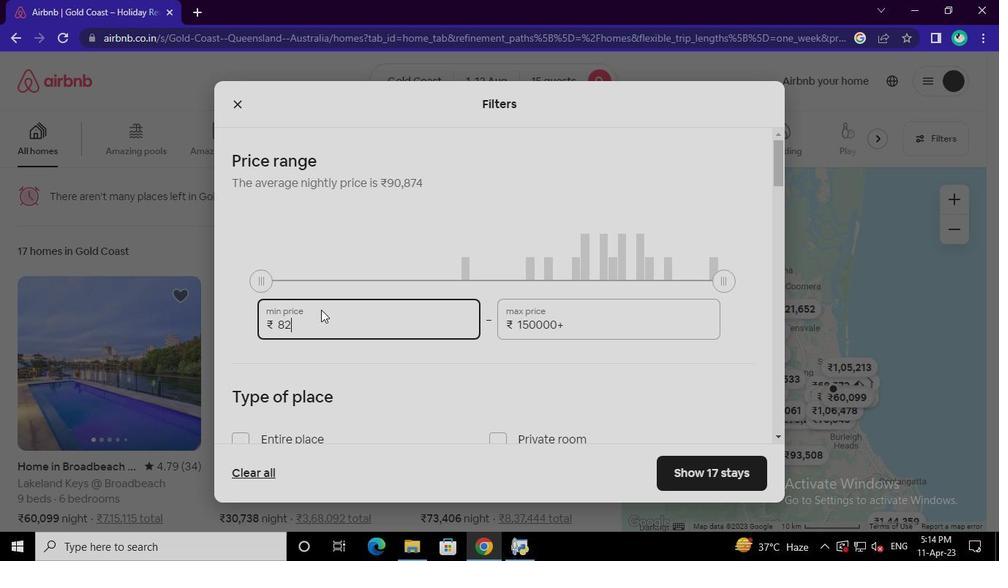 
Action: Keyboard Key.backspace
Screenshot: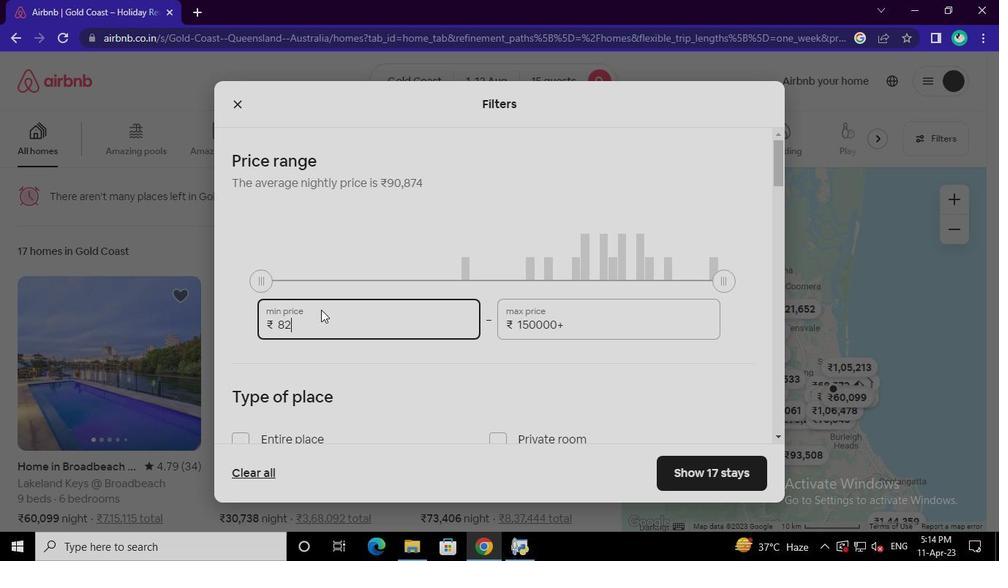 
Action: Keyboard Key.backspace
Screenshot: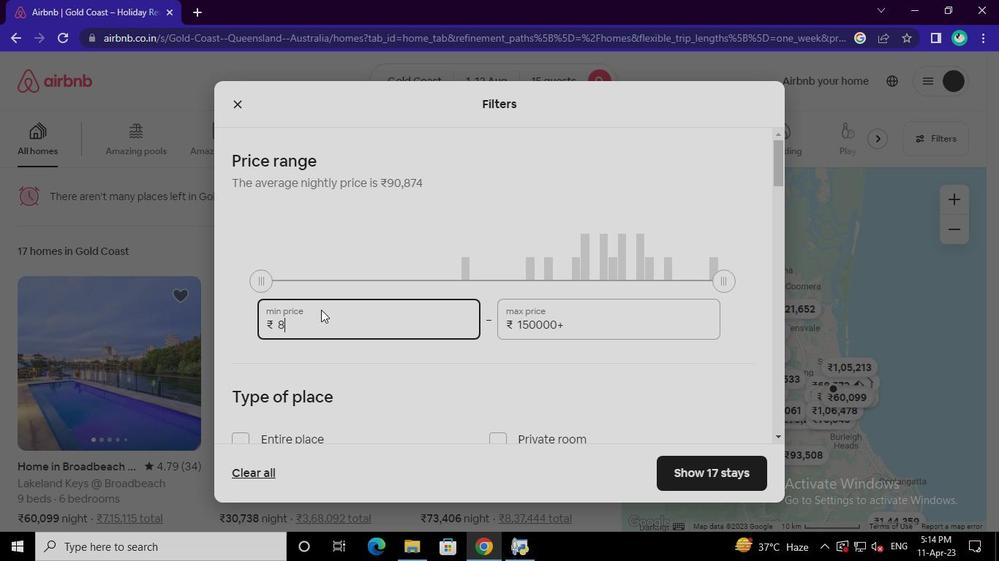 
Action: Keyboard Key.backspace
Screenshot: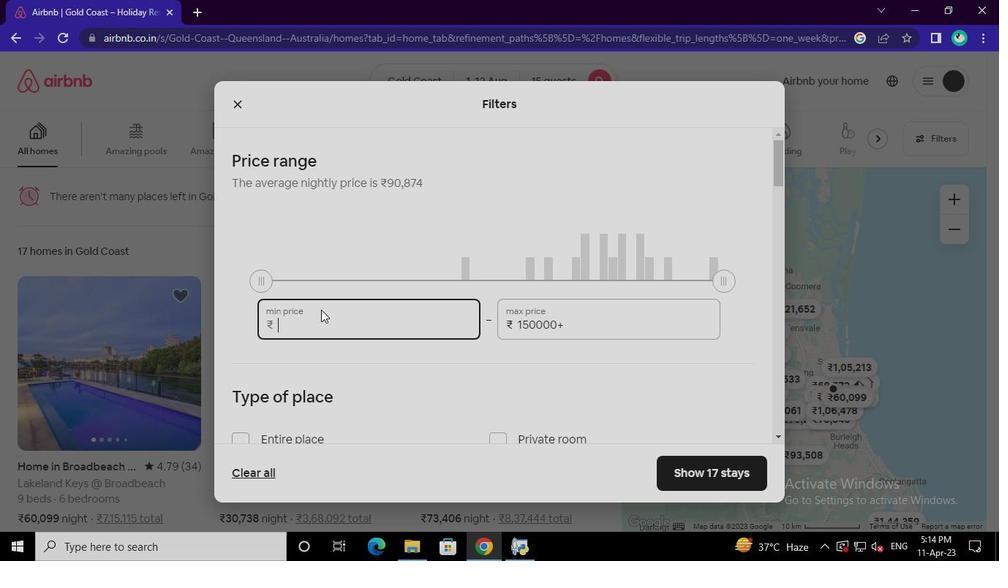 
Action: Keyboard Key.backspace
Screenshot: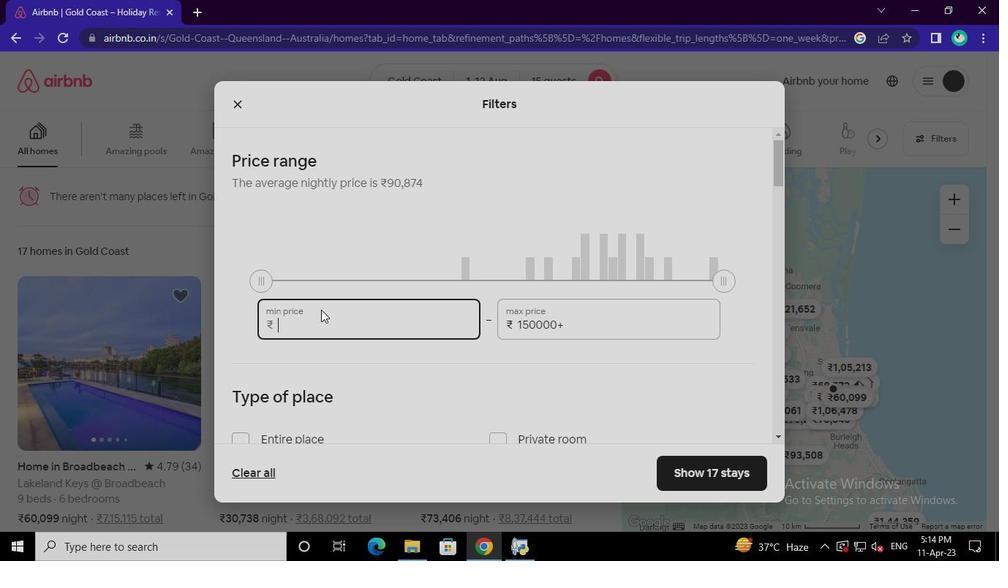 
Action: Keyboard Key.backspace
Screenshot: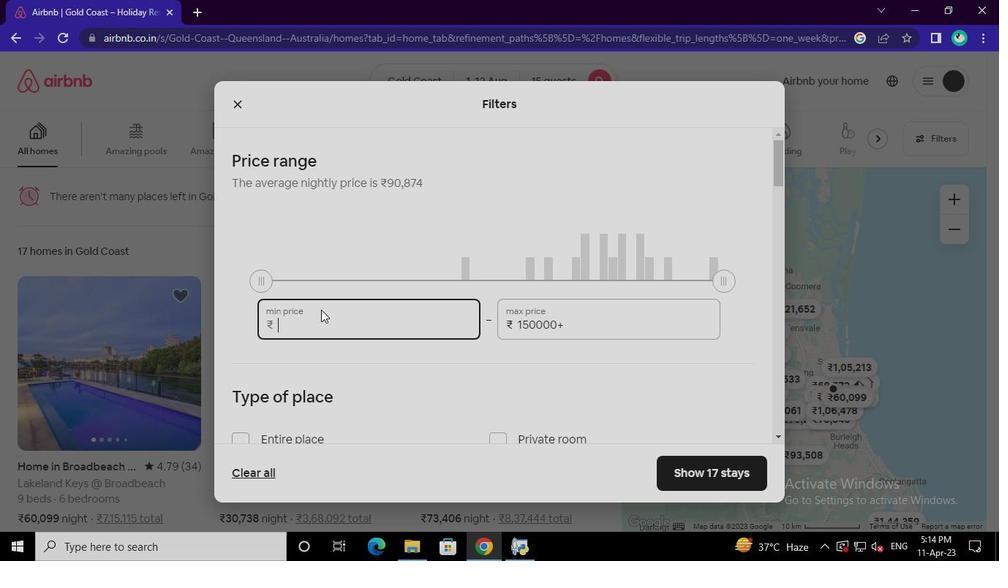 
Action: Keyboard Key.backspace
Screenshot: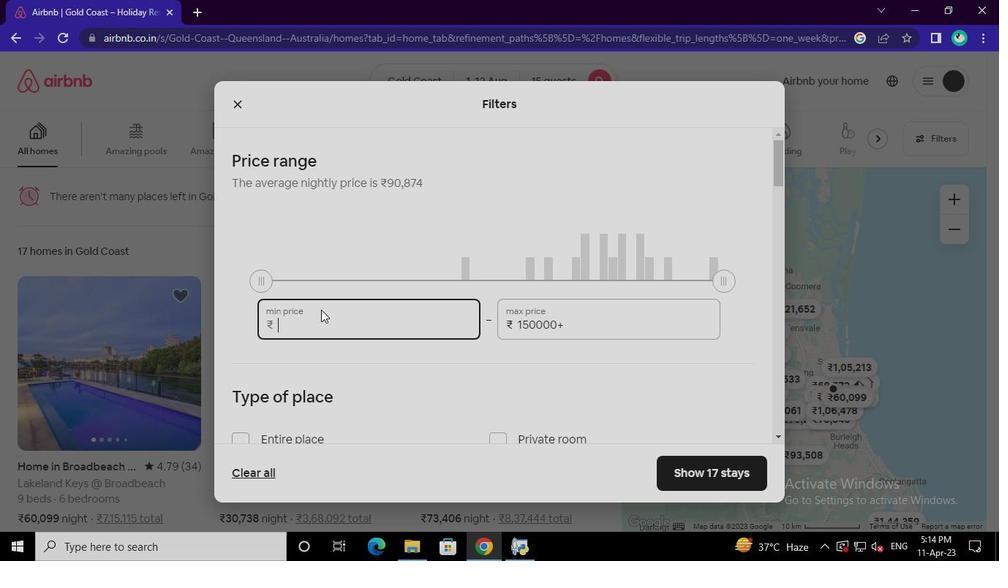 
Action: Keyboard Key.backspace
Screenshot: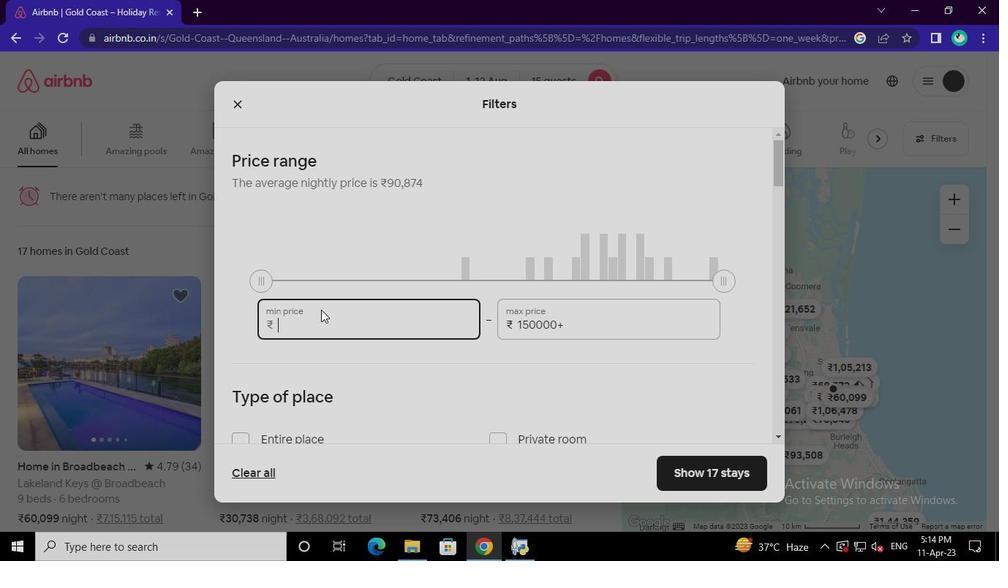 
Action: Keyboard <99>
Screenshot: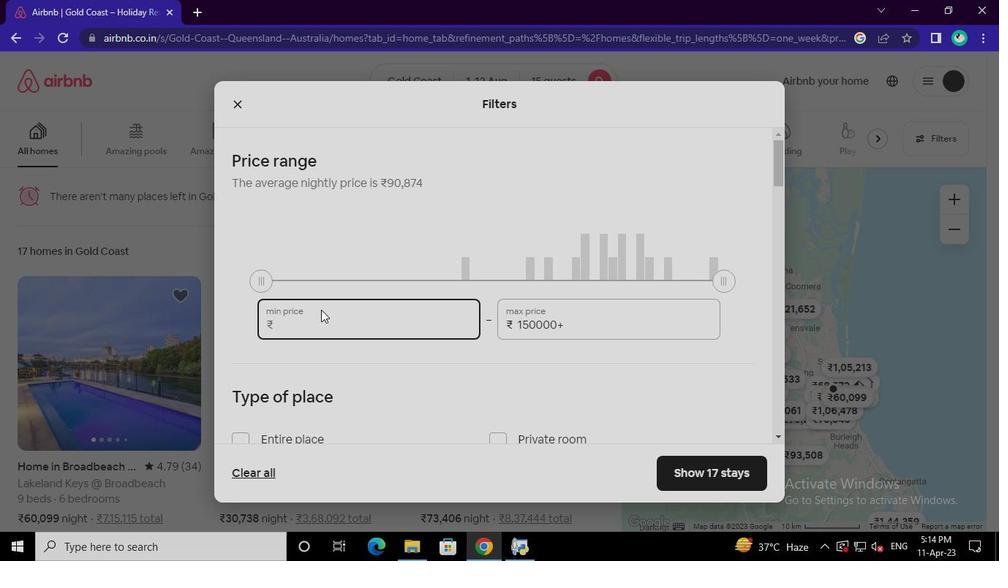 
Action: Keyboard <96>
Screenshot: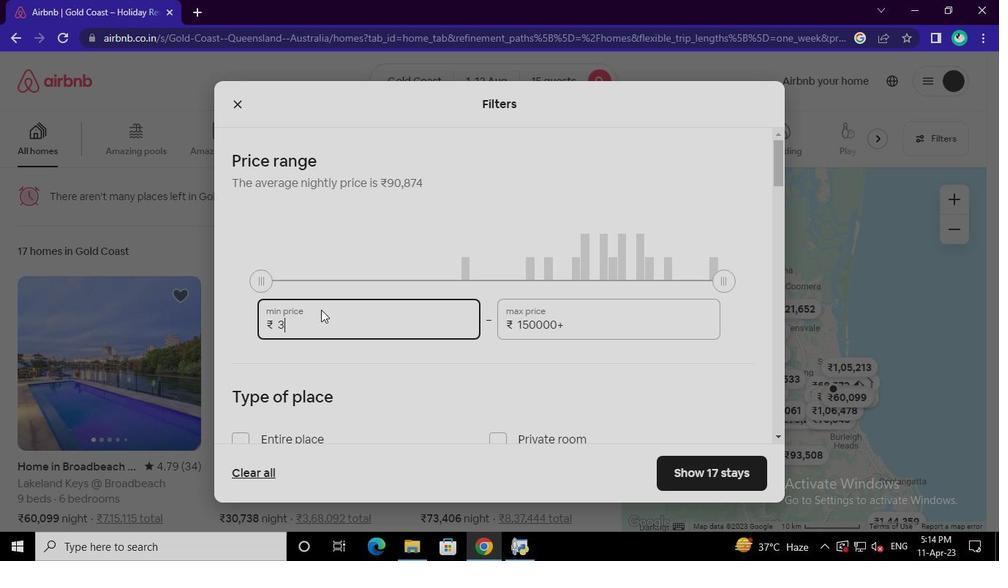 
Action: Keyboard <96>
Screenshot: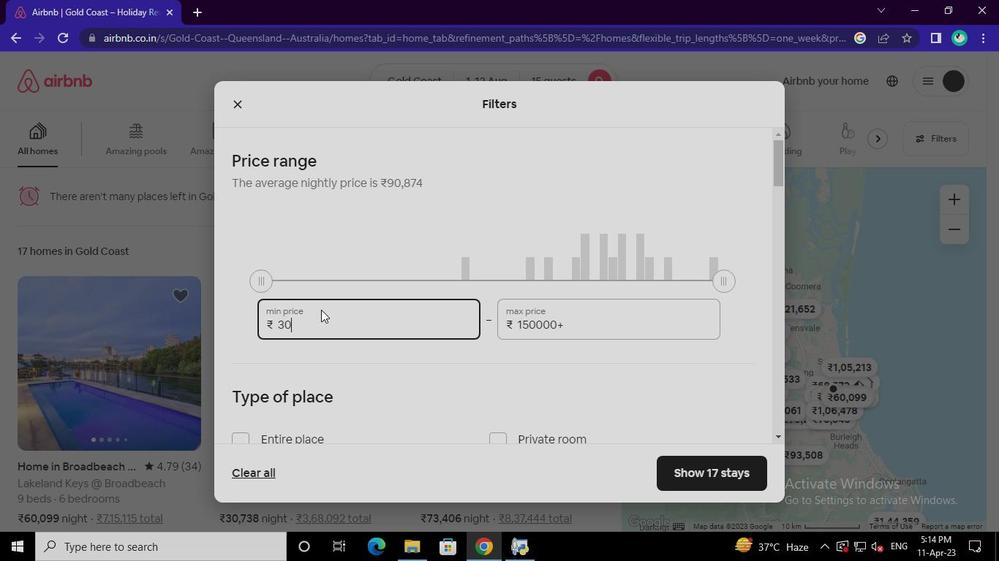 
Action: Keyboard <96>
Screenshot: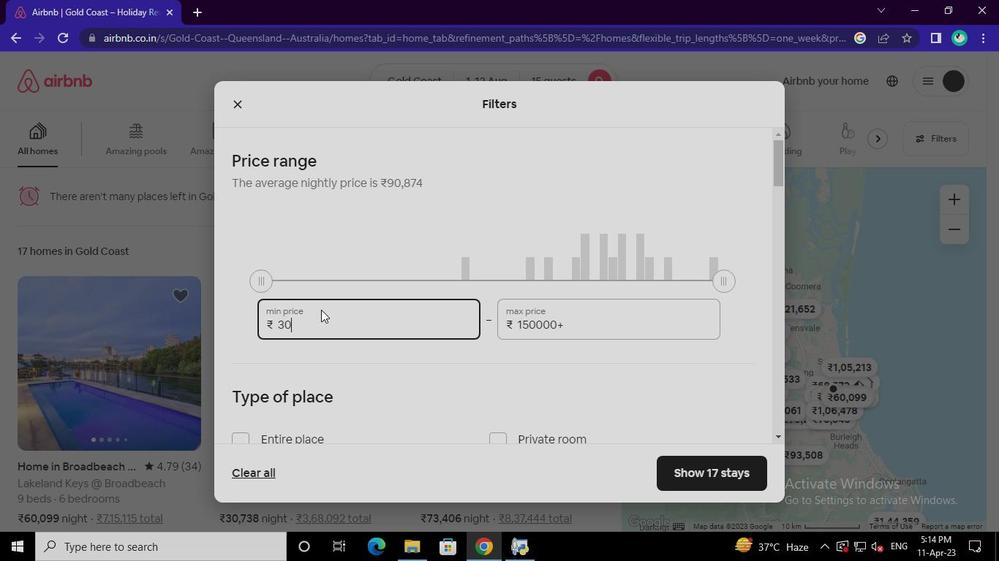 
Action: Keyboard <96>
Screenshot: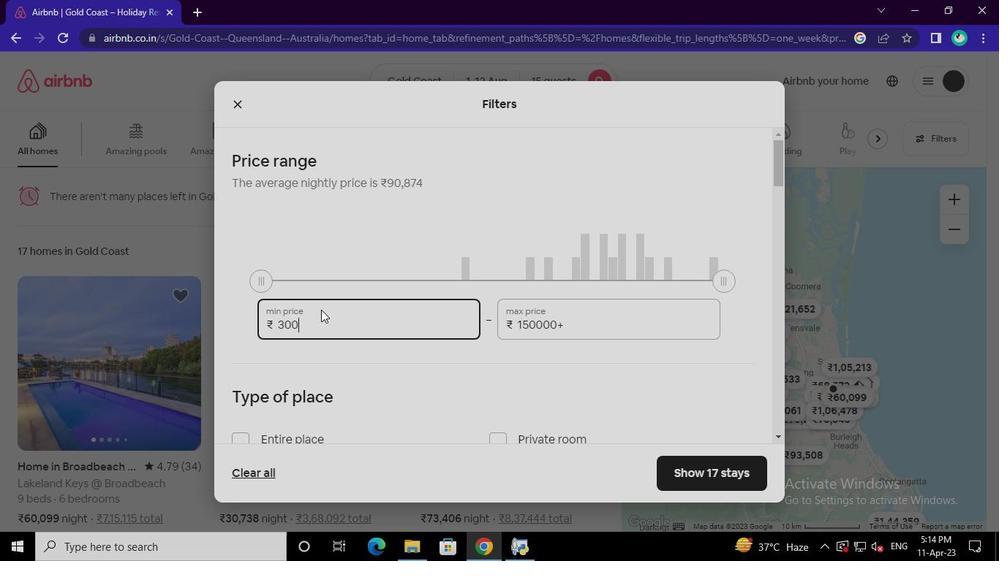 
Action: Mouse moved to (591, 326)
Screenshot: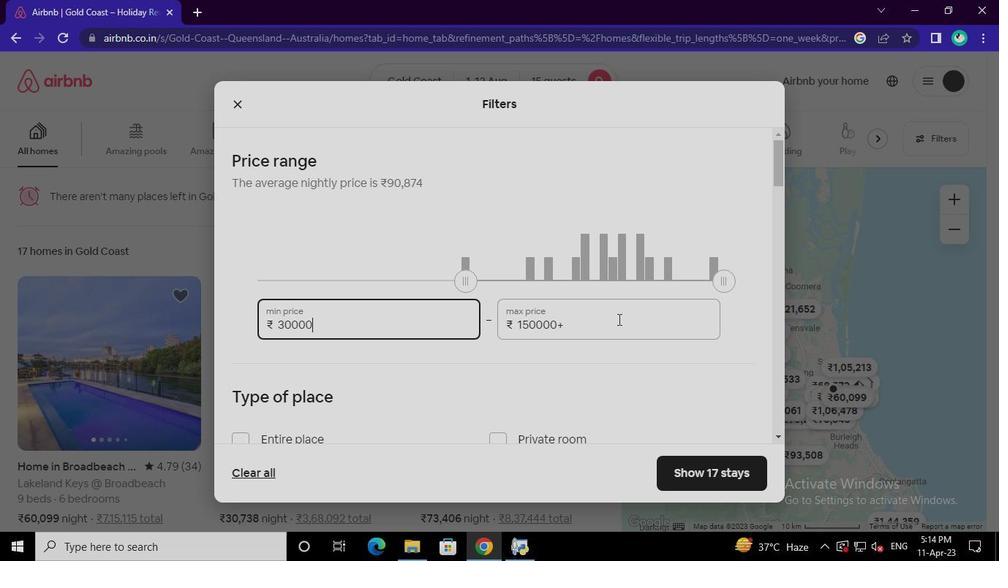
Action: Mouse pressed left at (591, 326)
Screenshot: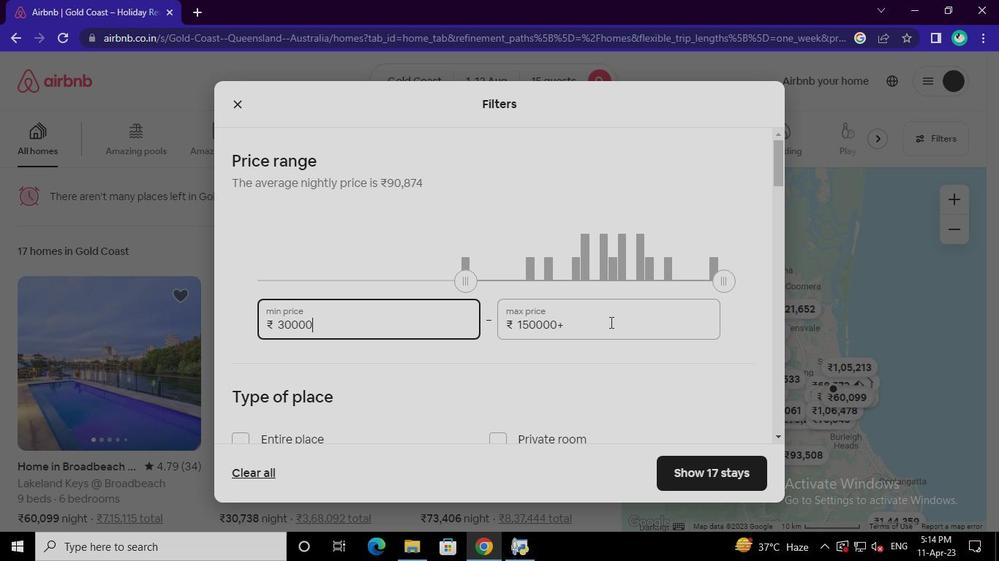 
Action: Keyboard Key.backspace
Screenshot: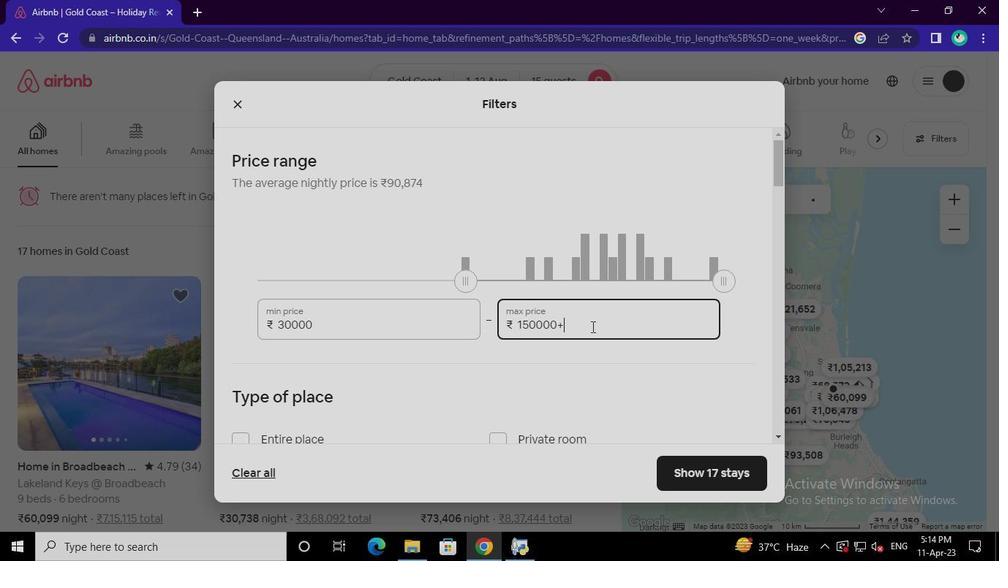 
Action: Keyboard Key.backspace
Screenshot: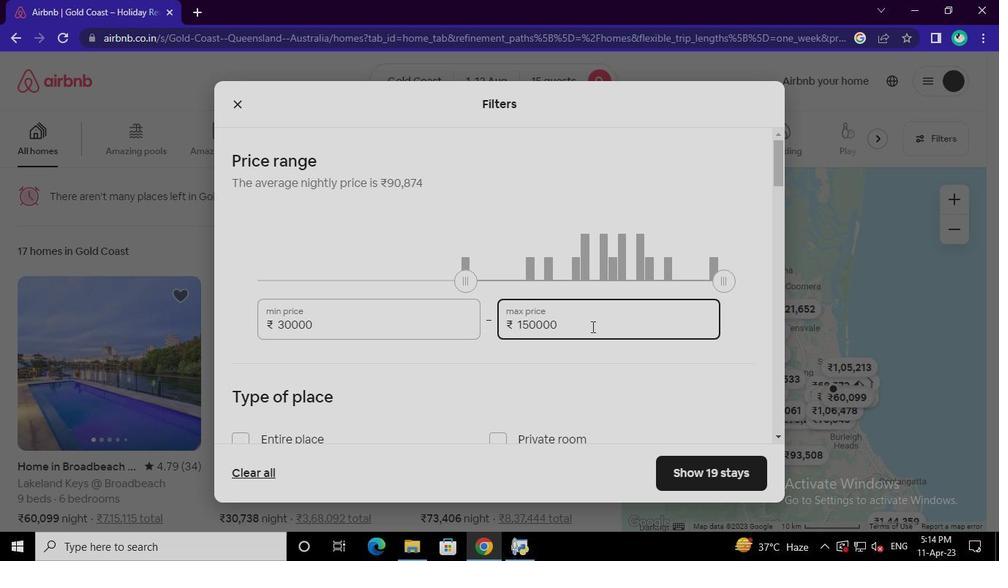 
Action: Keyboard Key.backspace
Screenshot: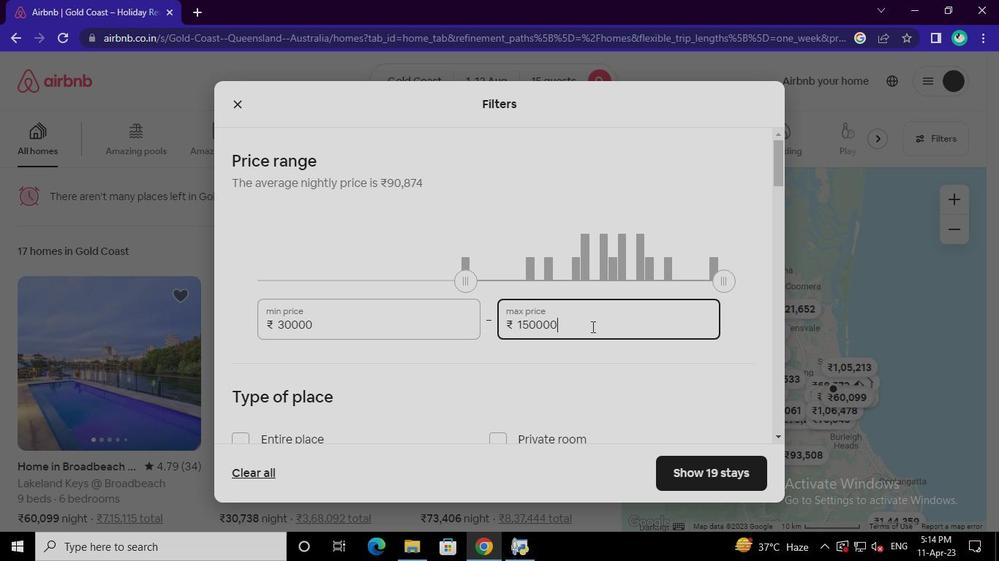 
Action: Keyboard Key.backspace
Screenshot: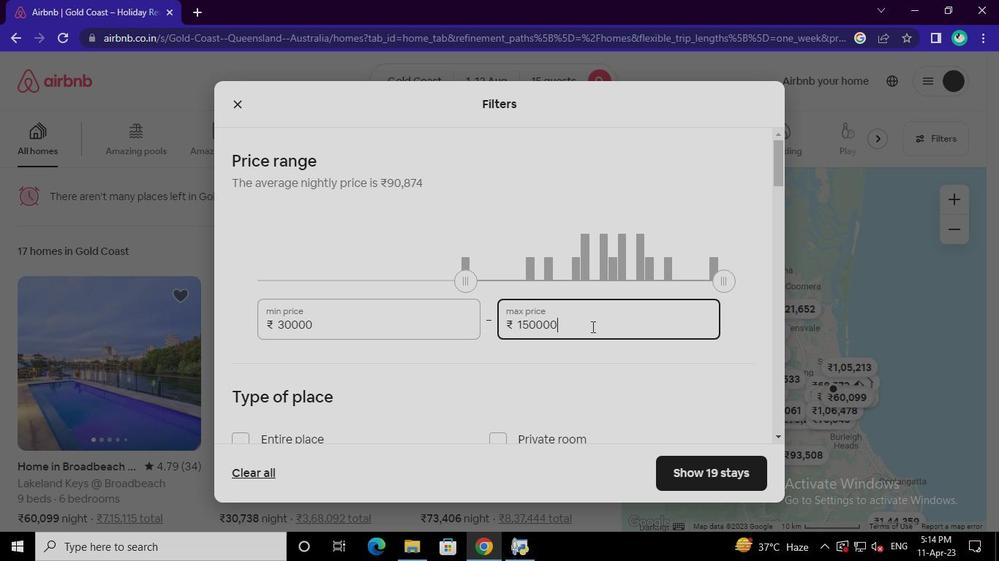 
Action: Keyboard Key.backspace
Screenshot: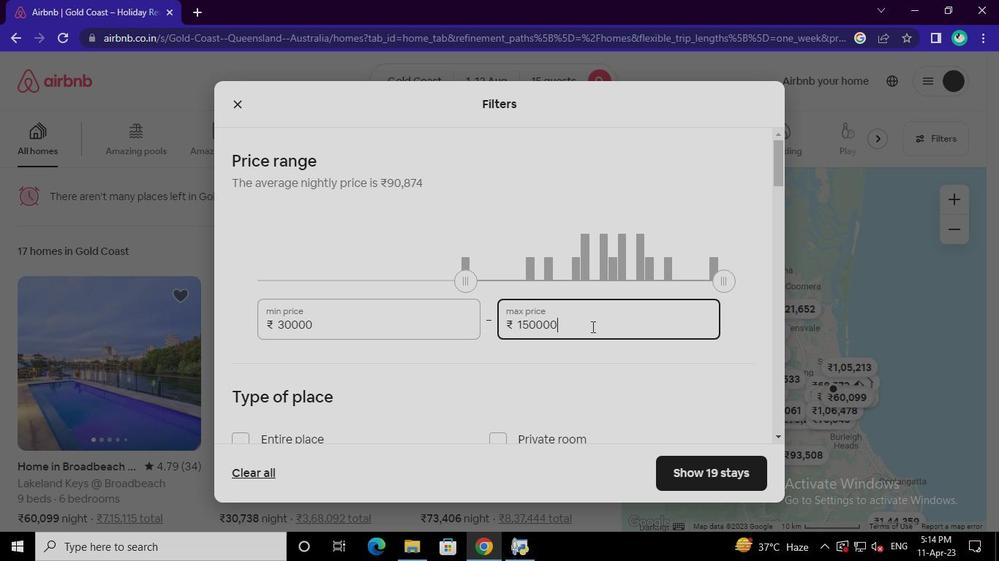 
Action: Keyboard Key.backspace
Screenshot: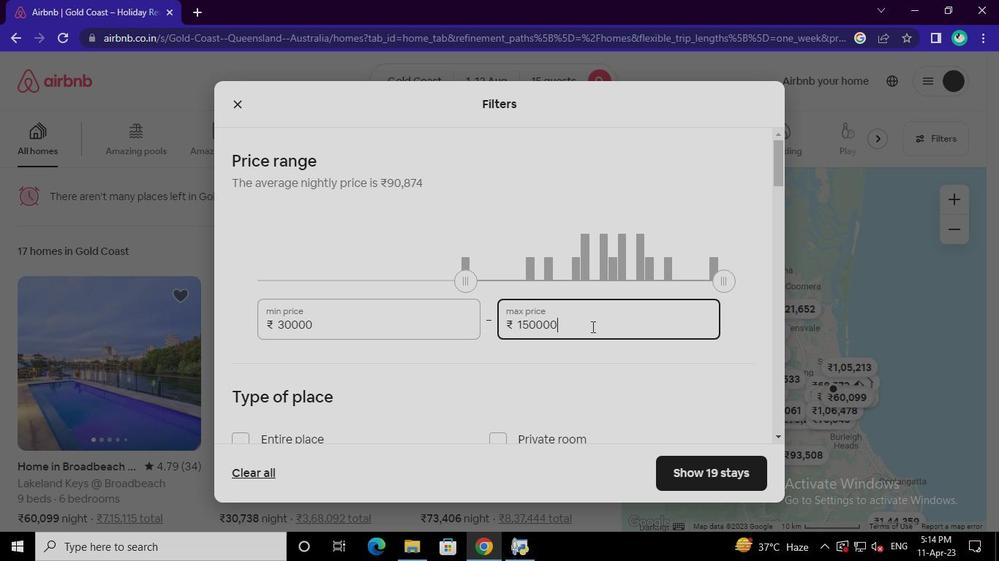 
Action: Keyboard Key.backspace
Screenshot: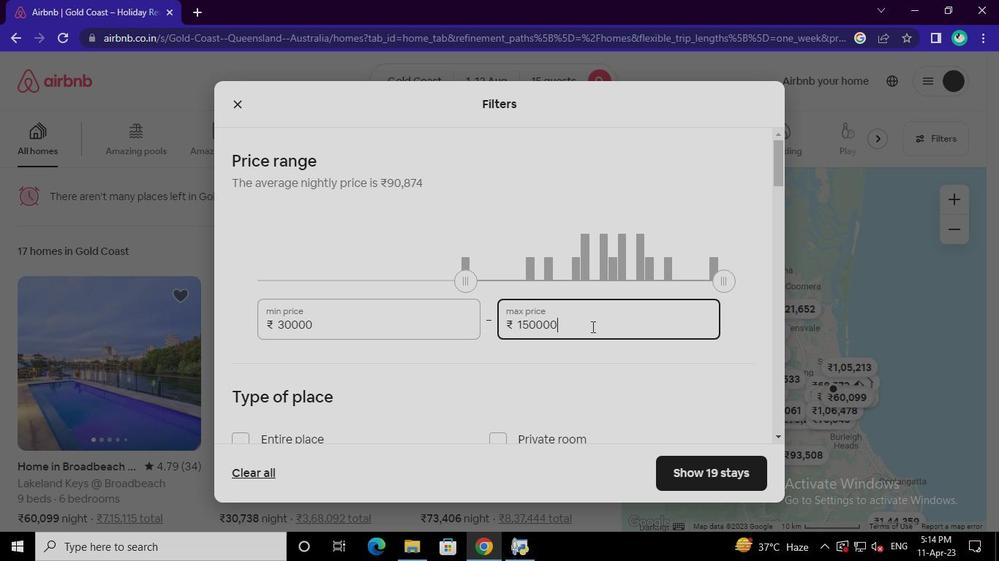 
Action: Keyboard Key.backspace
Screenshot: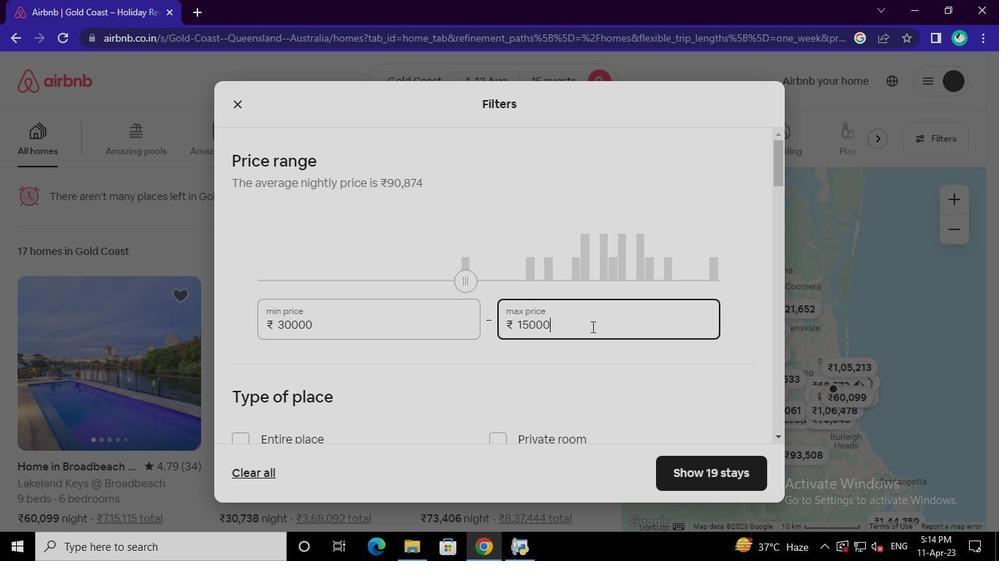 
Action: Keyboard Key.backspace
Screenshot: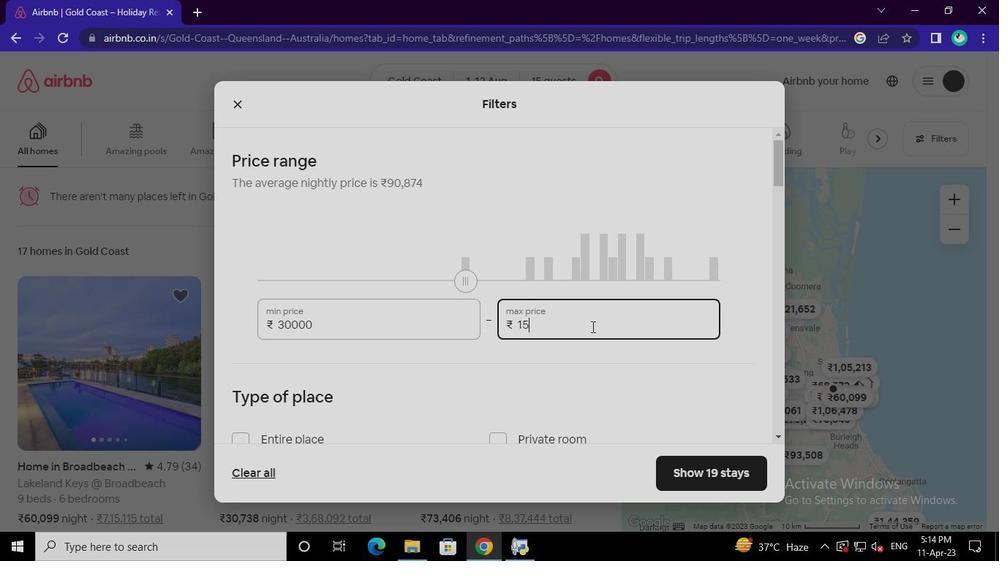 
Action: Keyboard Key.backspace
Screenshot: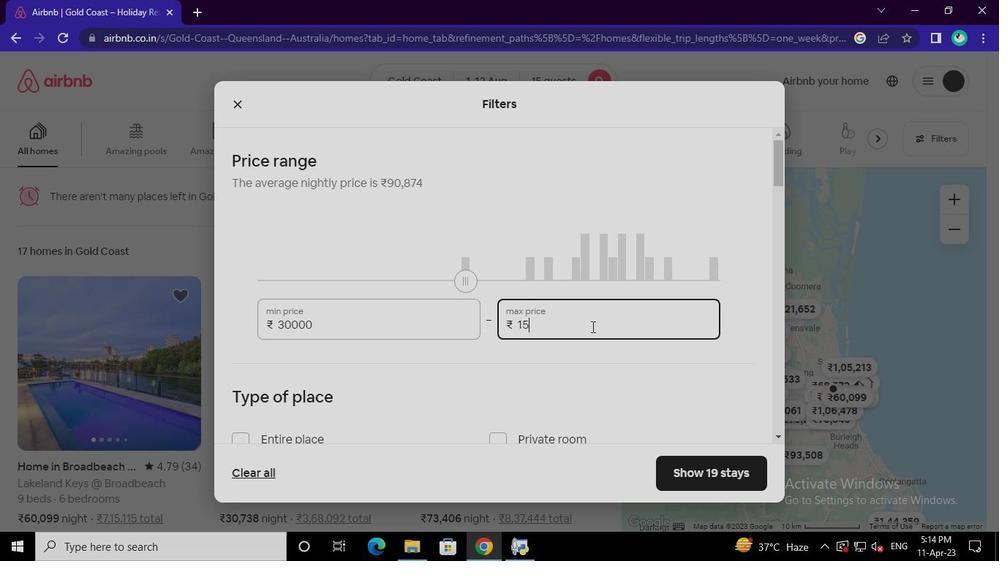 
Action: Keyboard Key.backspace
Screenshot: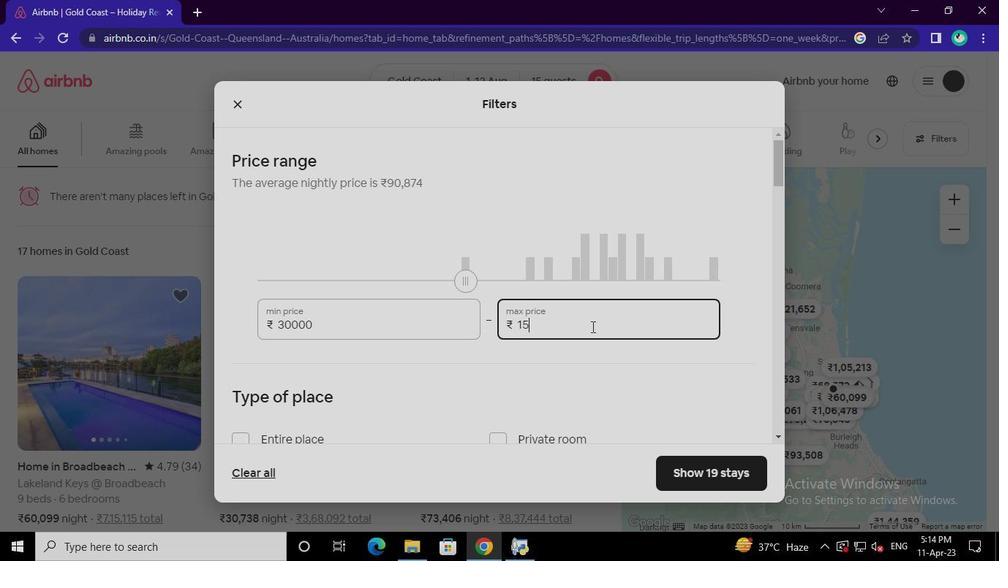 
Action: Keyboard Key.backspace
Screenshot: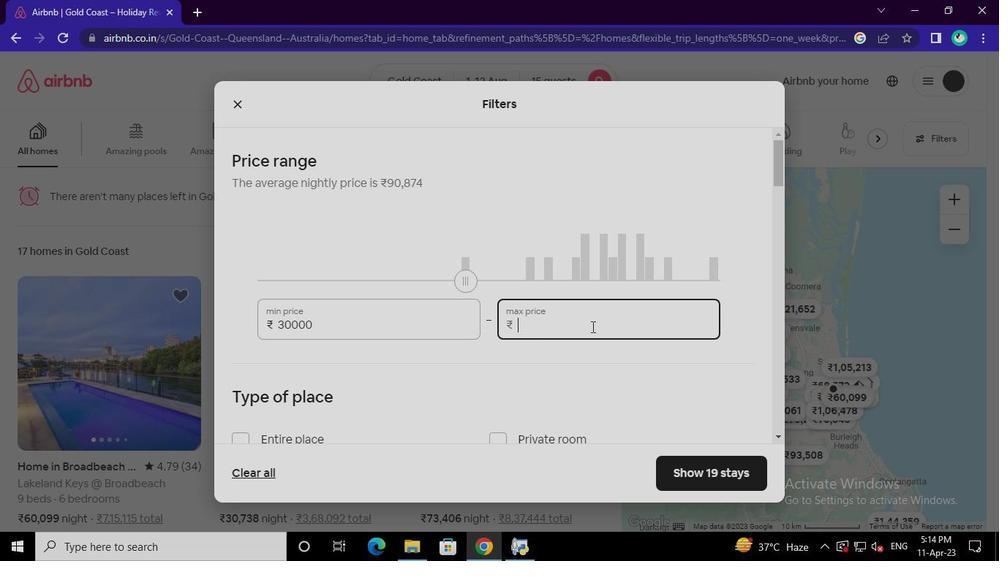 
Action: Keyboard <100>
Screenshot: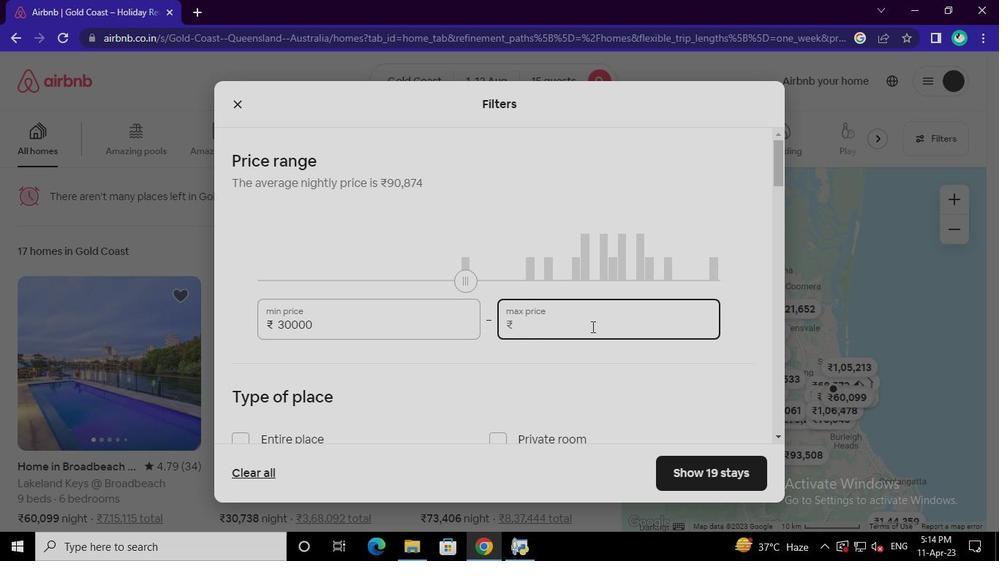 
Action: Keyboard <96>
Screenshot: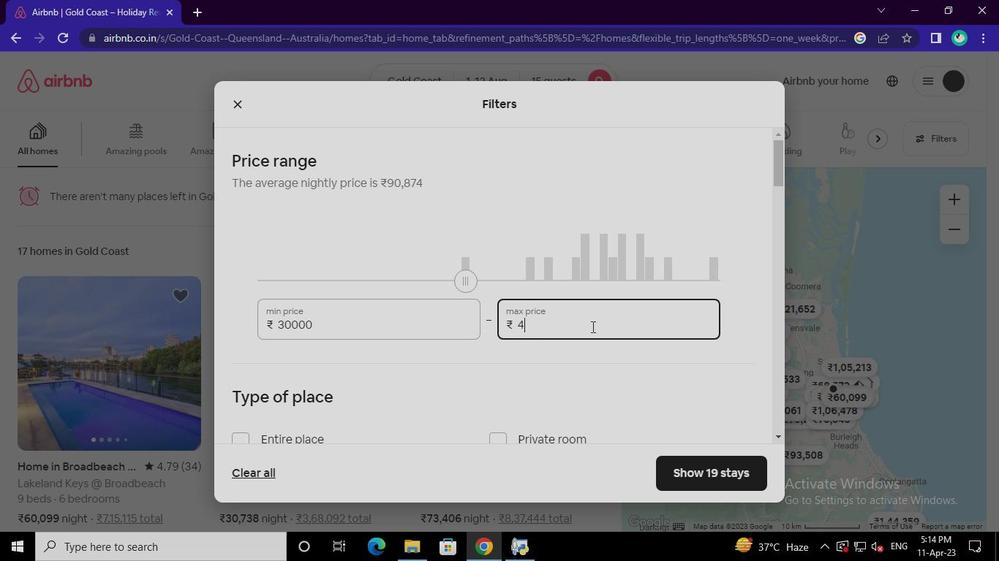 
Action: Keyboard <96>
Screenshot: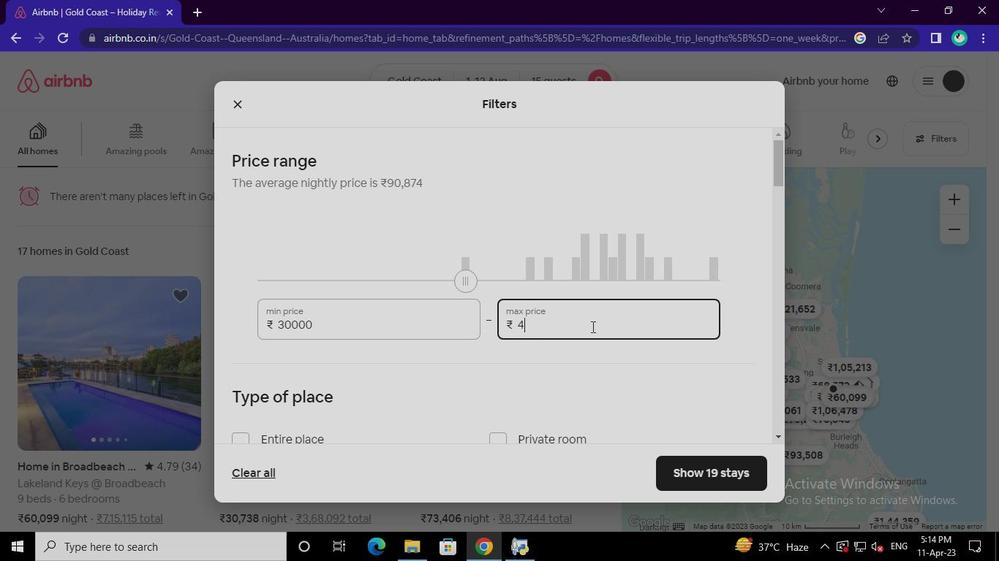 
Action: Keyboard <96>
Screenshot: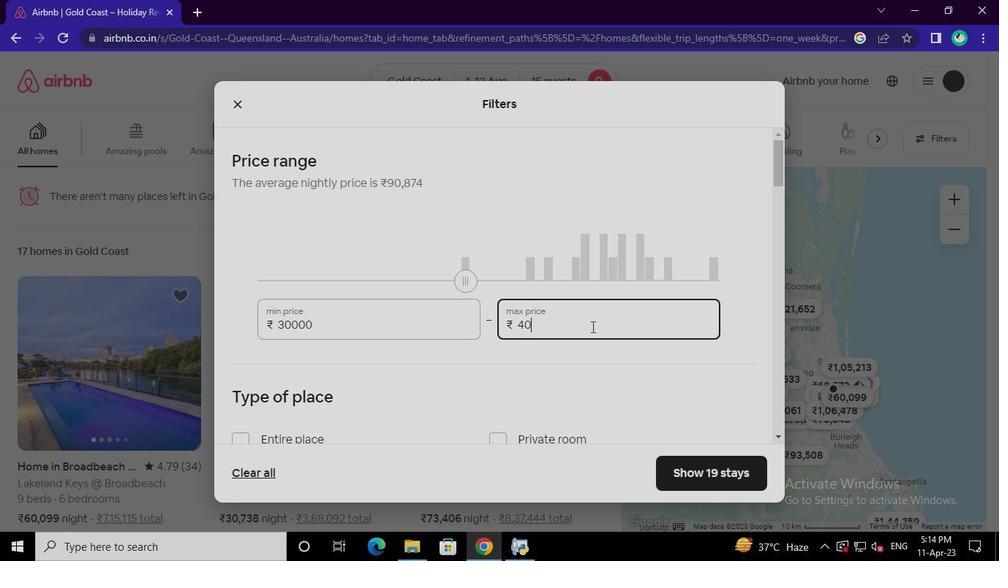 
Action: Keyboard <96>
Screenshot: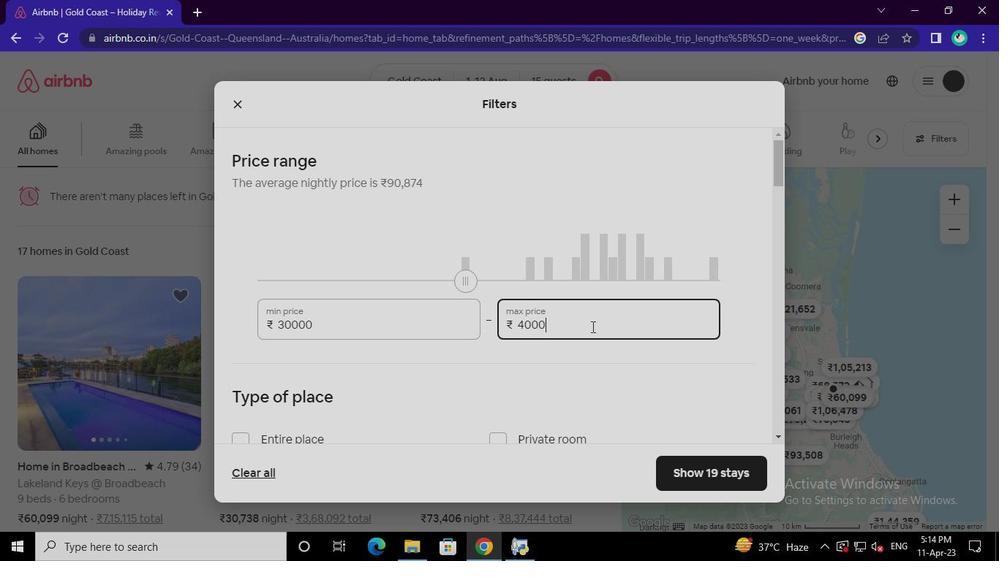 
Action: Mouse moved to (297, 370)
Screenshot: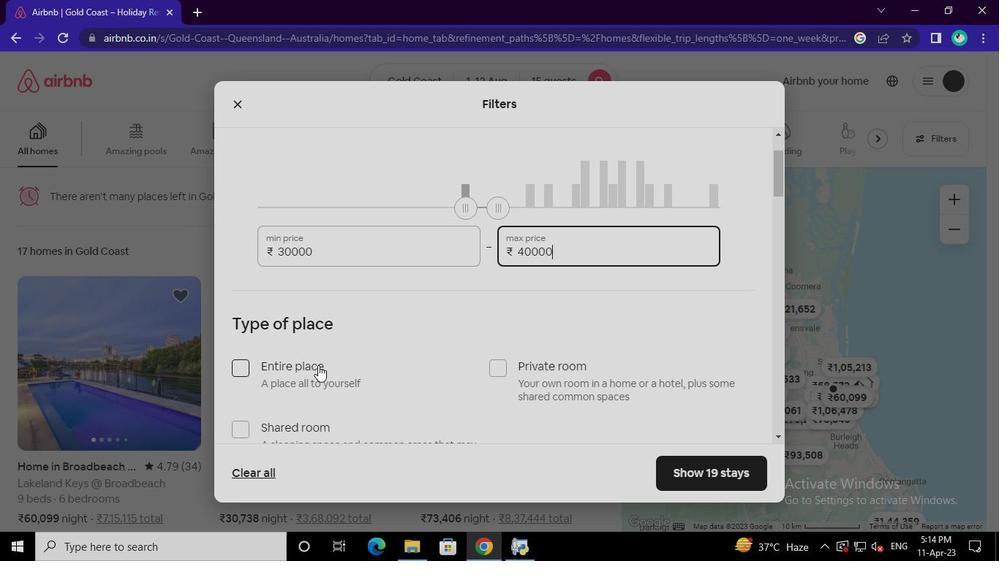 
Action: Mouse pressed left at (297, 370)
Screenshot: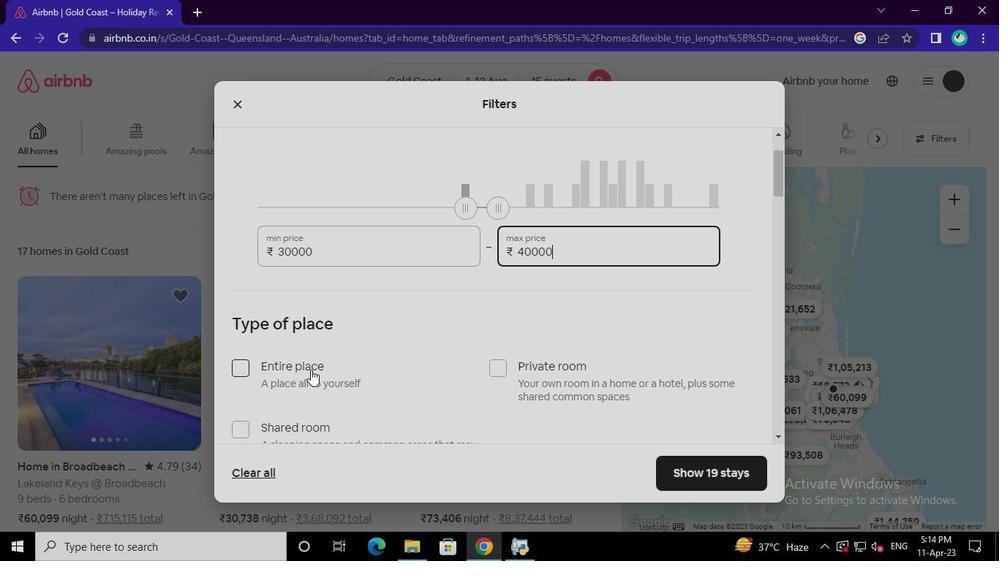 
Action: Mouse moved to (509, 229)
Screenshot: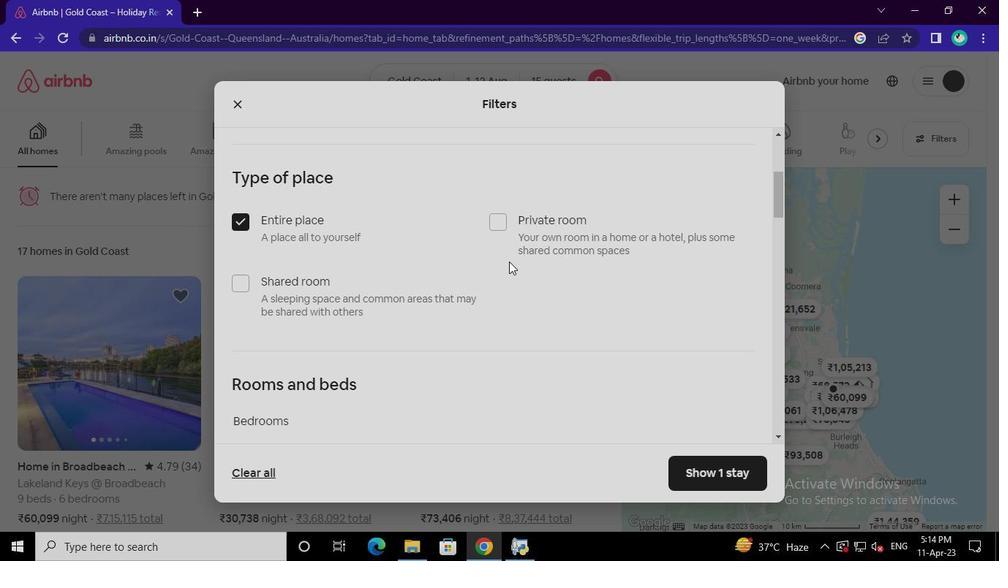 
Action: Mouse pressed left at (509, 229)
Screenshot: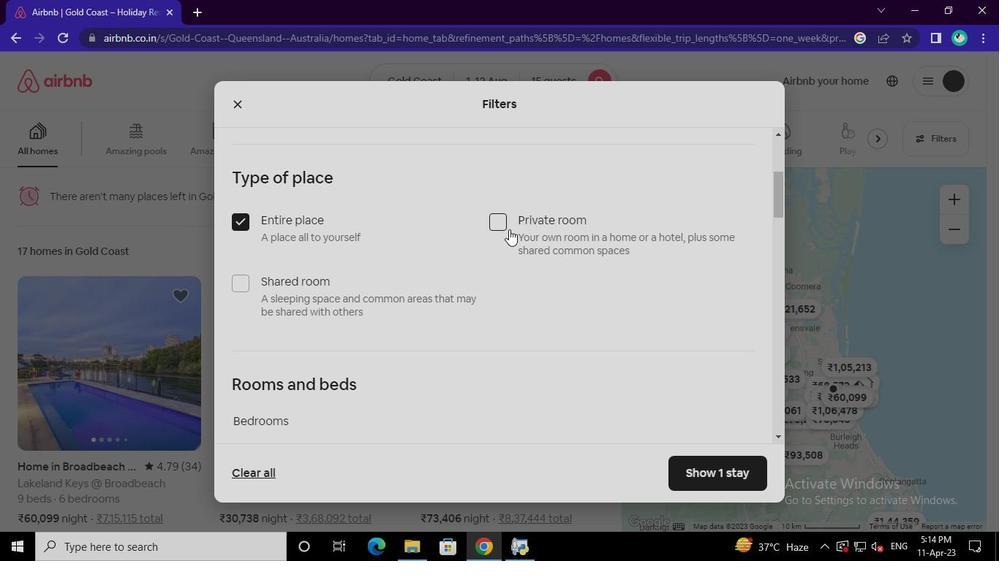 
Action: Mouse moved to (662, 313)
Screenshot: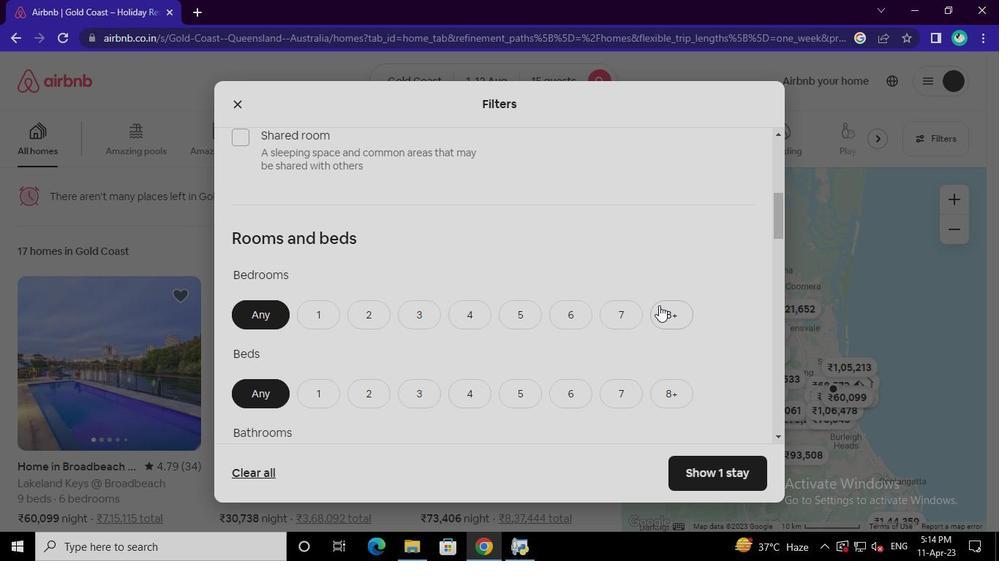 
Action: Mouse pressed left at (662, 313)
Screenshot: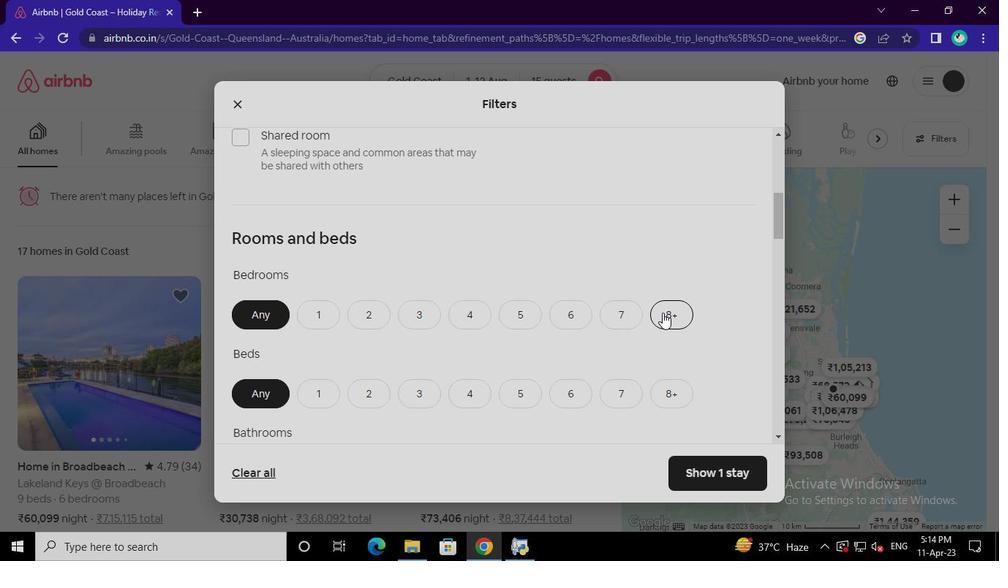 
Action: Mouse moved to (665, 389)
Screenshot: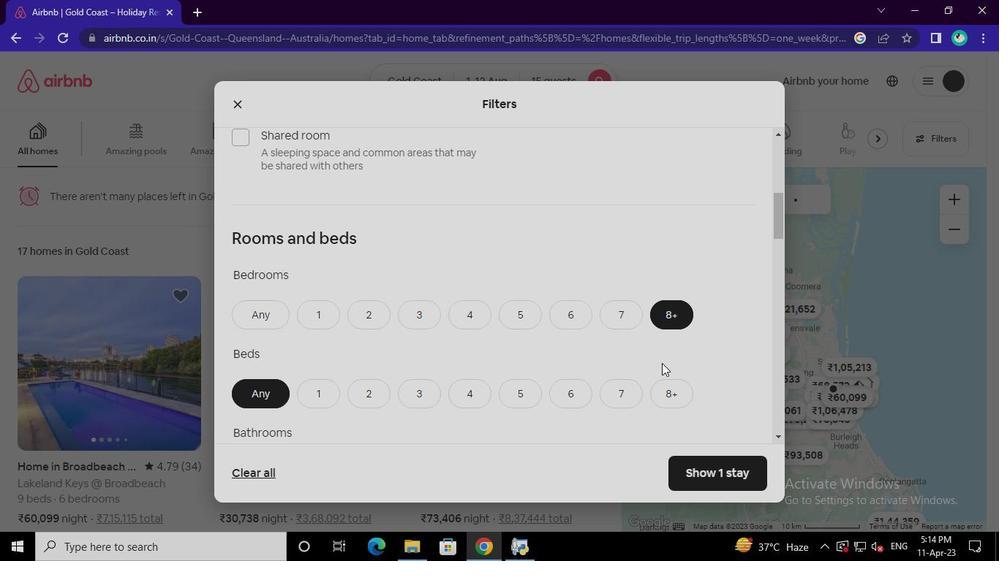 
Action: Mouse pressed left at (665, 389)
Screenshot: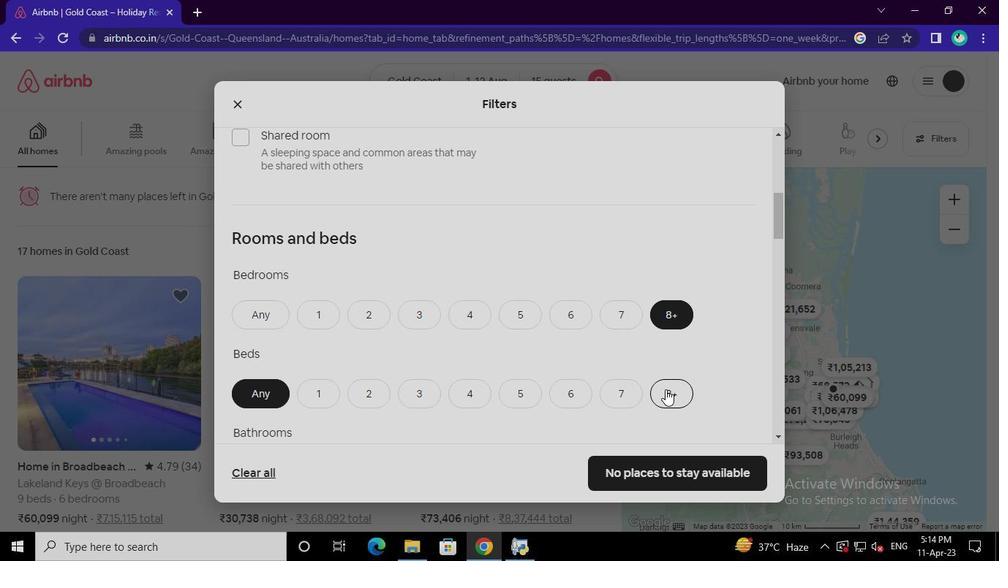 
Action: Mouse moved to (665, 389)
Screenshot: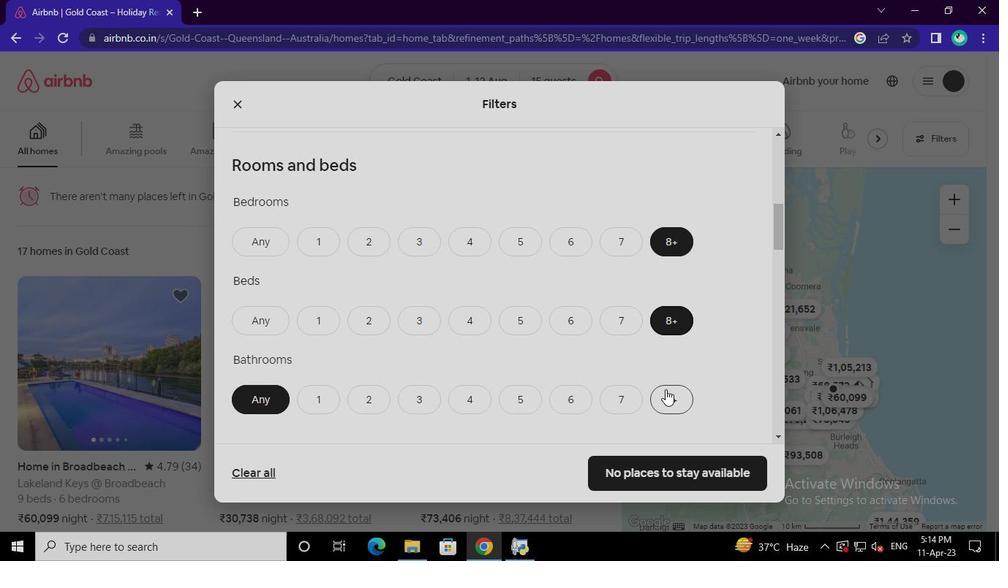 
Action: Mouse pressed left at (665, 389)
Screenshot: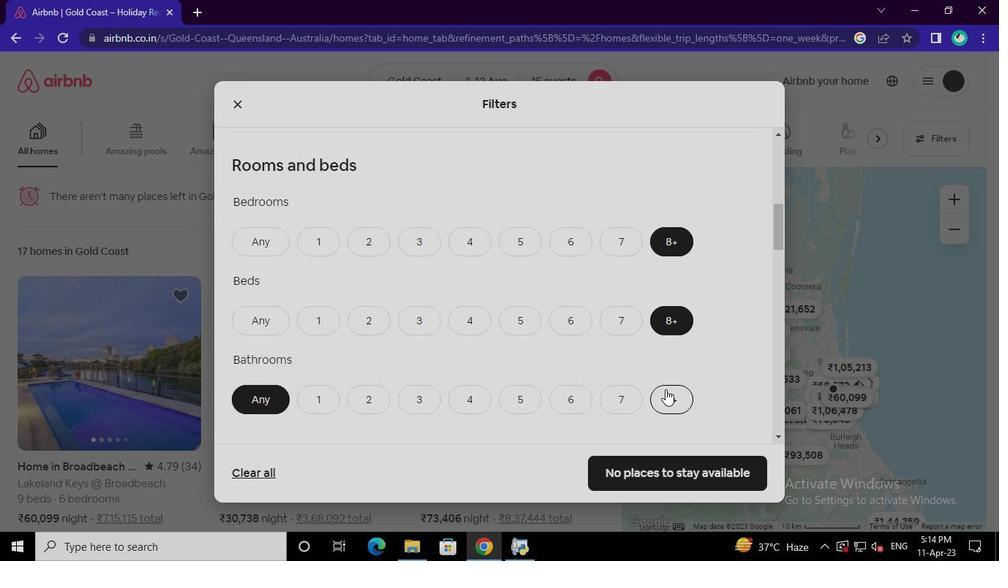 
Action: Mouse moved to (326, 398)
Screenshot: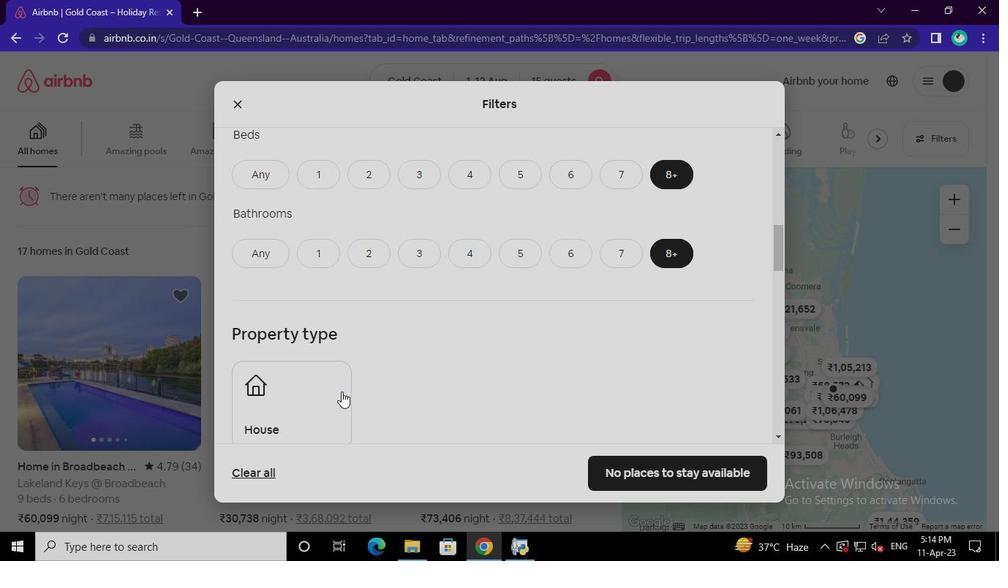 
Action: Mouse pressed left at (326, 398)
Screenshot: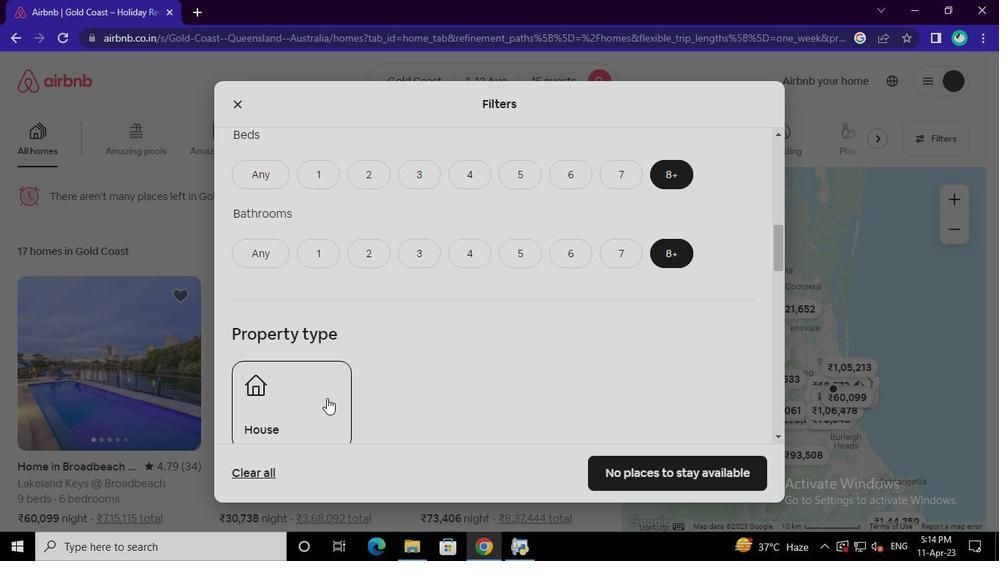 
Action: Mouse moved to (272, 417)
Screenshot: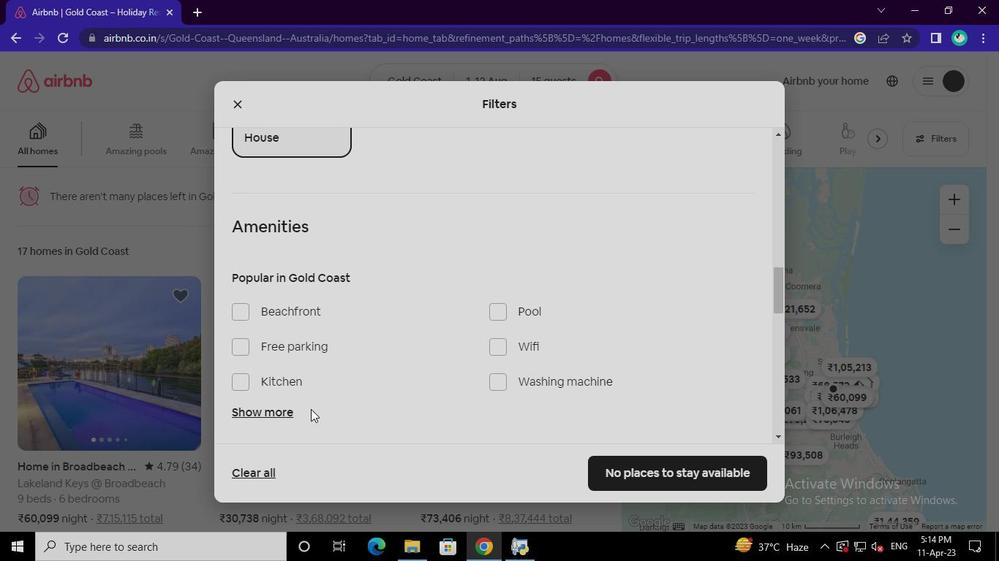 
Action: Mouse pressed left at (272, 417)
Screenshot: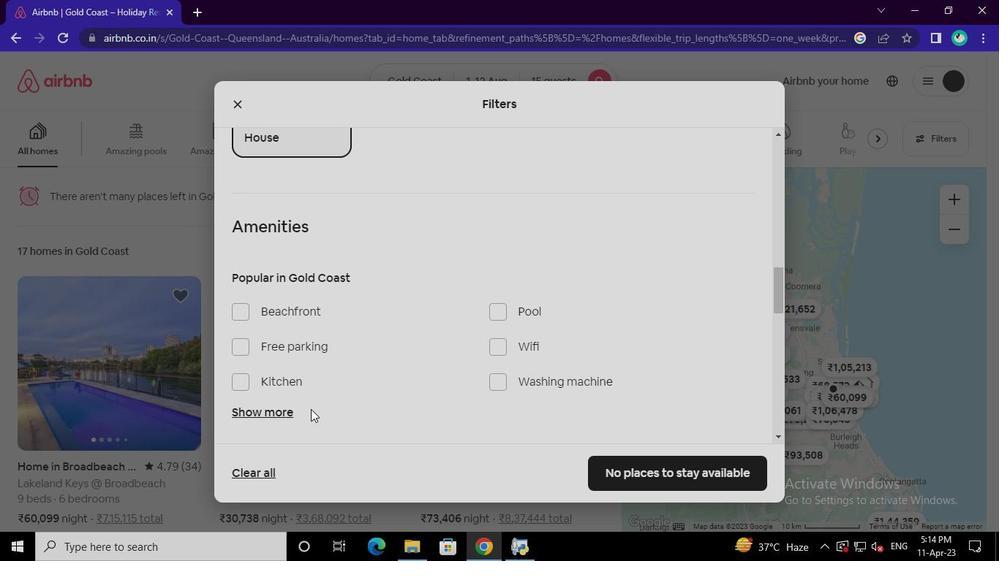 
Action: Mouse moved to (507, 176)
Screenshot: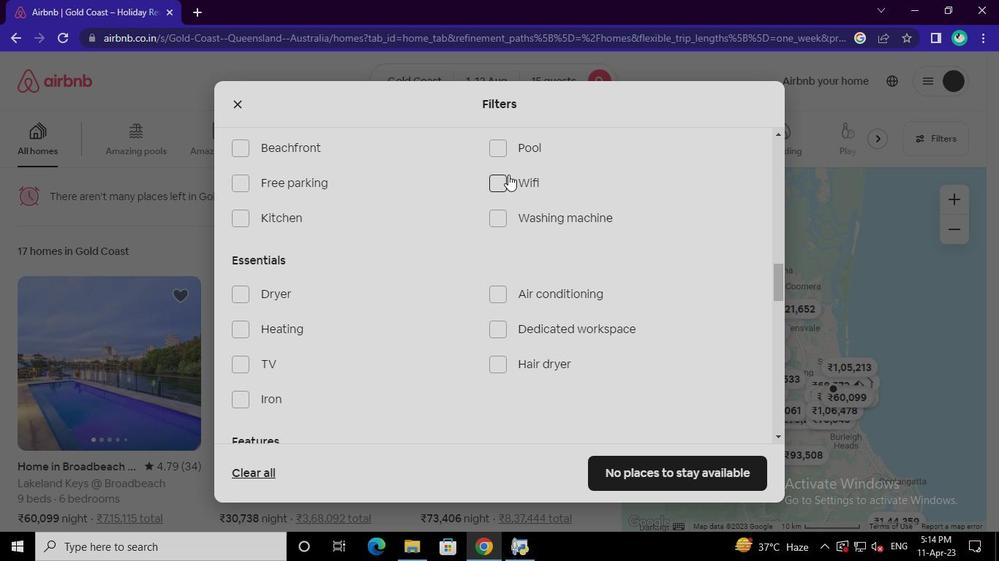 
Action: Mouse pressed left at (507, 176)
Screenshot: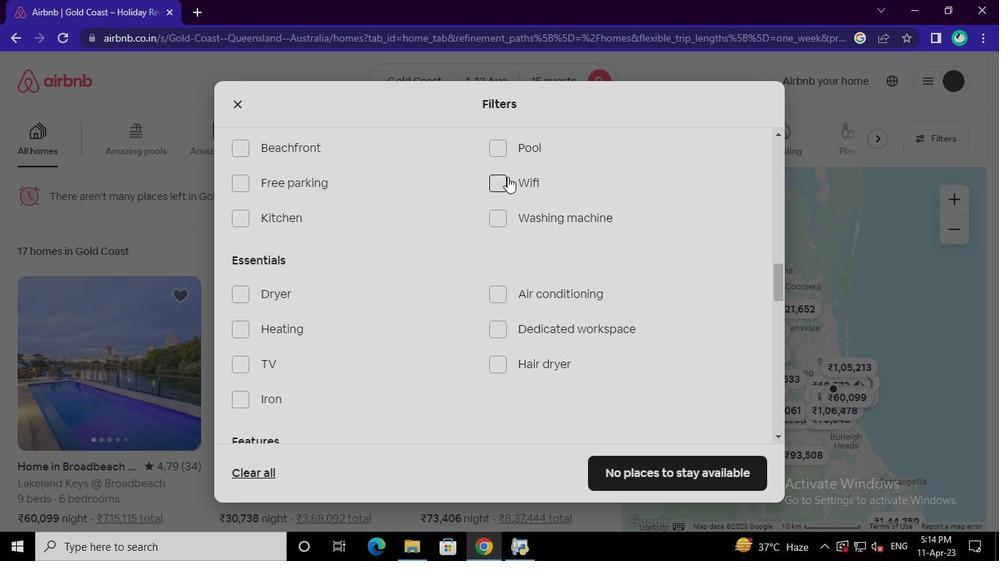 
Action: Mouse moved to (303, 182)
Screenshot: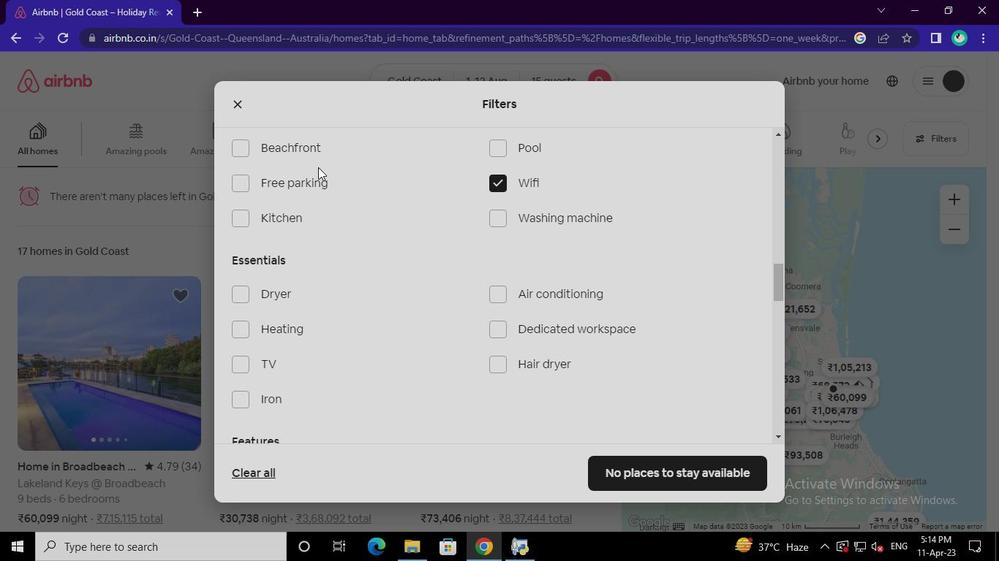 
Action: Mouse pressed left at (303, 182)
Screenshot: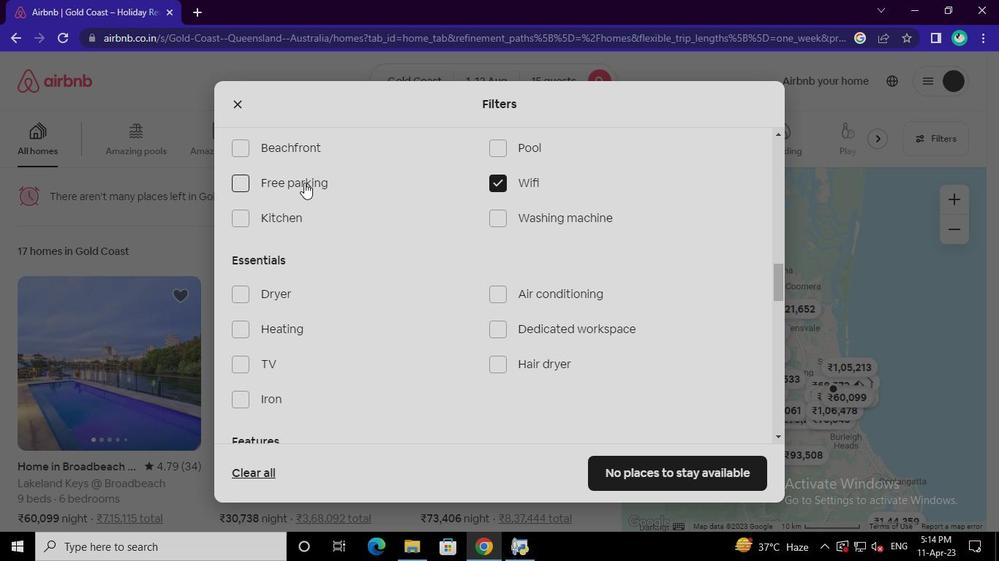 
Action: Mouse moved to (495, 365)
Screenshot: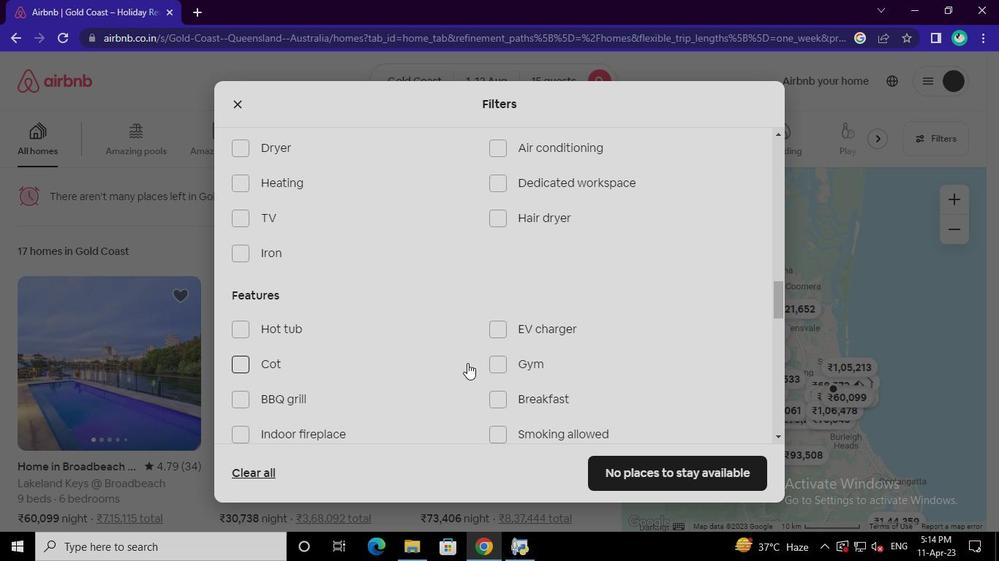
Action: Mouse pressed left at (495, 365)
Screenshot: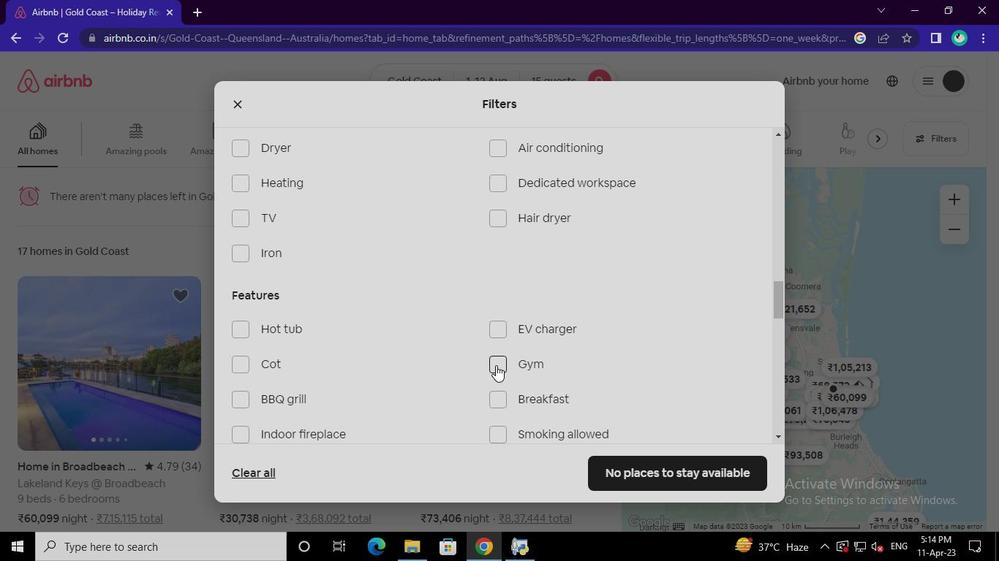 
Action: Mouse moved to (500, 328)
Screenshot: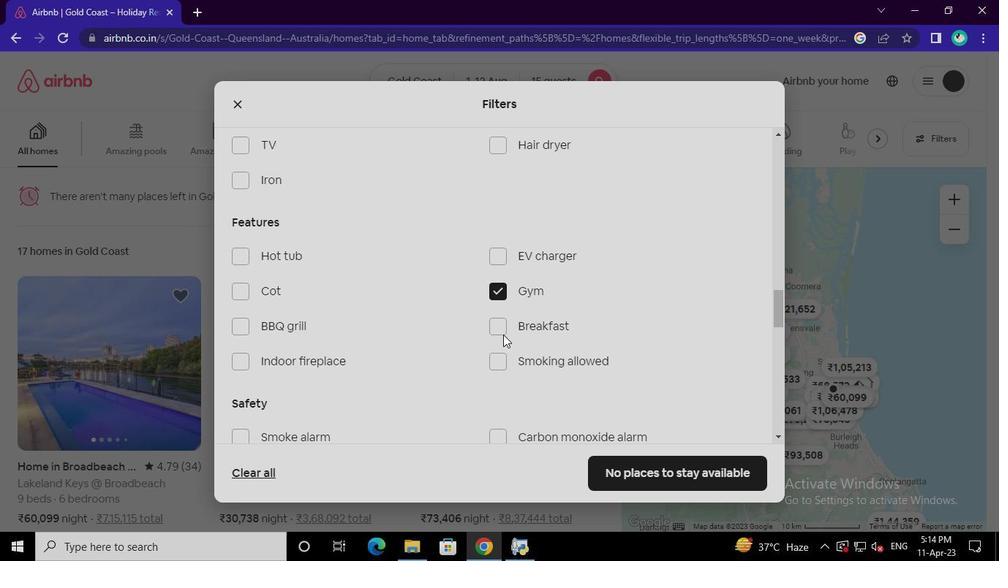 
Action: Mouse pressed left at (500, 328)
Screenshot: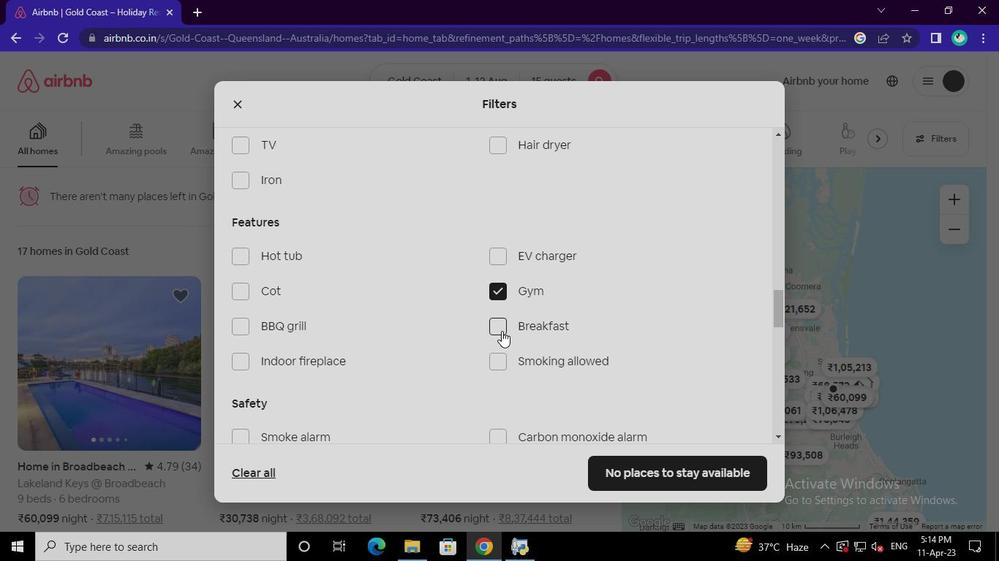 
Action: Mouse moved to (508, 368)
Screenshot: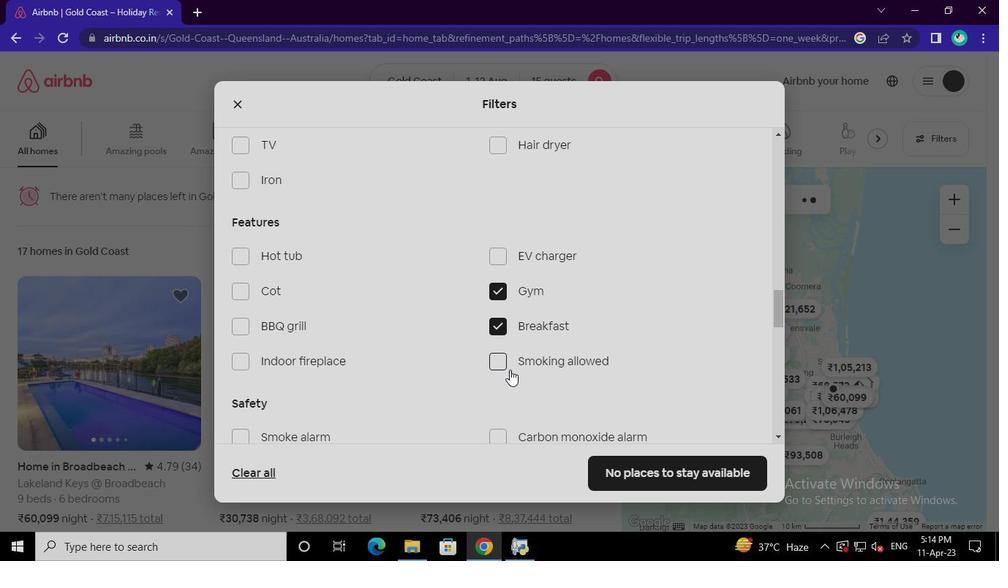 
Action: Mouse pressed left at (508, 368)
Screenshot: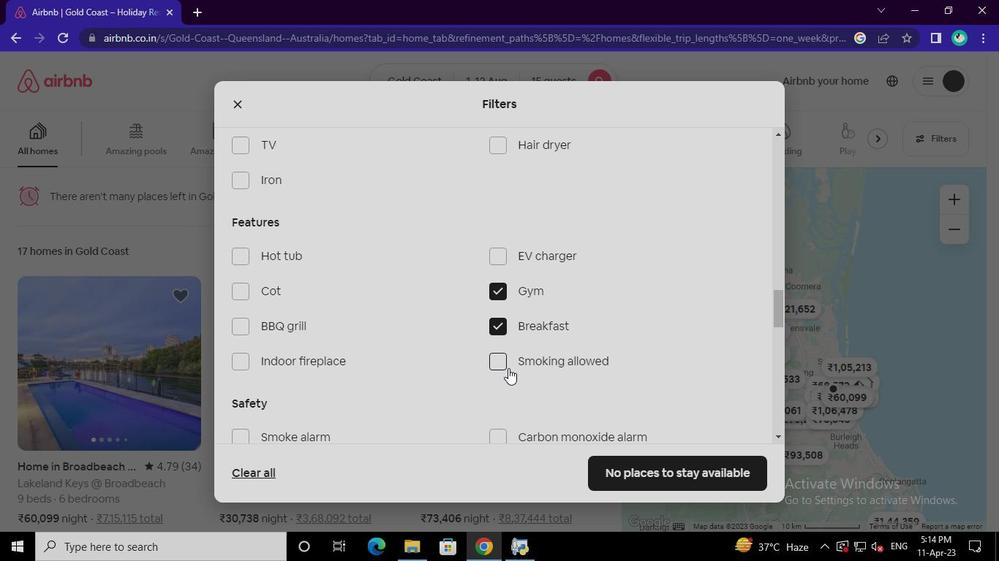 
Action: Mouse moved to (718, 344)
Screenshot: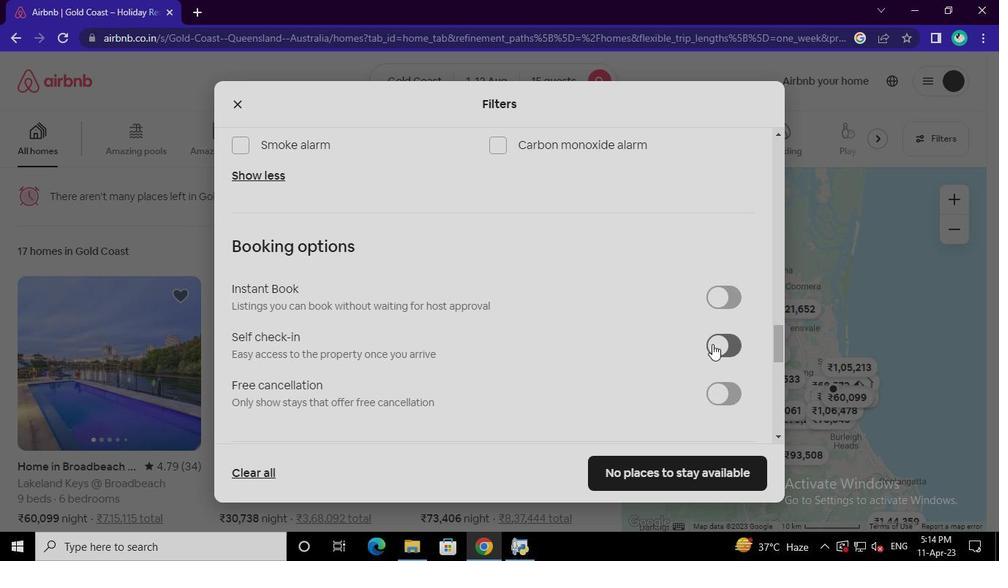 
Action: Mouse pressed left at (718, 344)
Screenshot: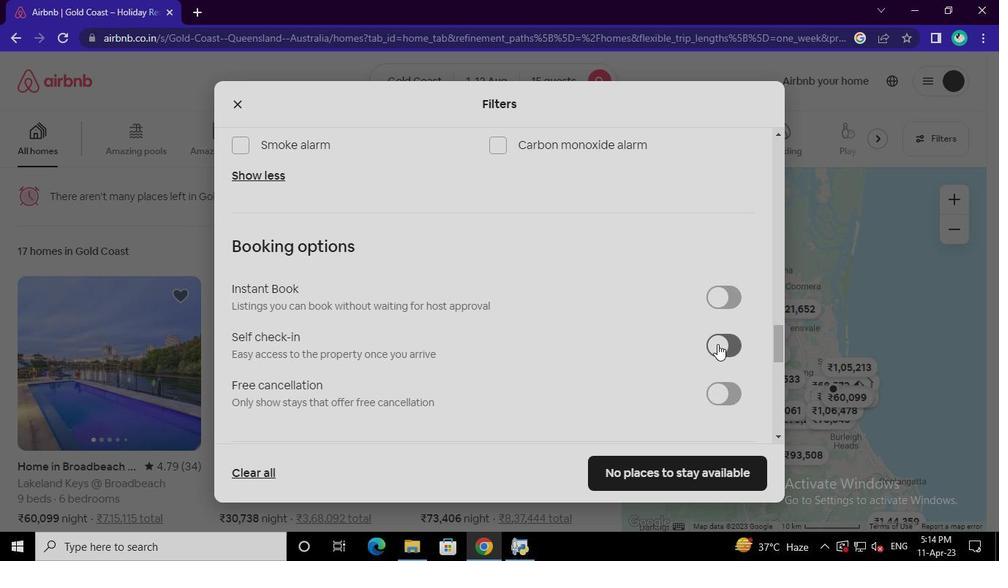 
Action: Mouse moved to (272, 401)
Screenshot: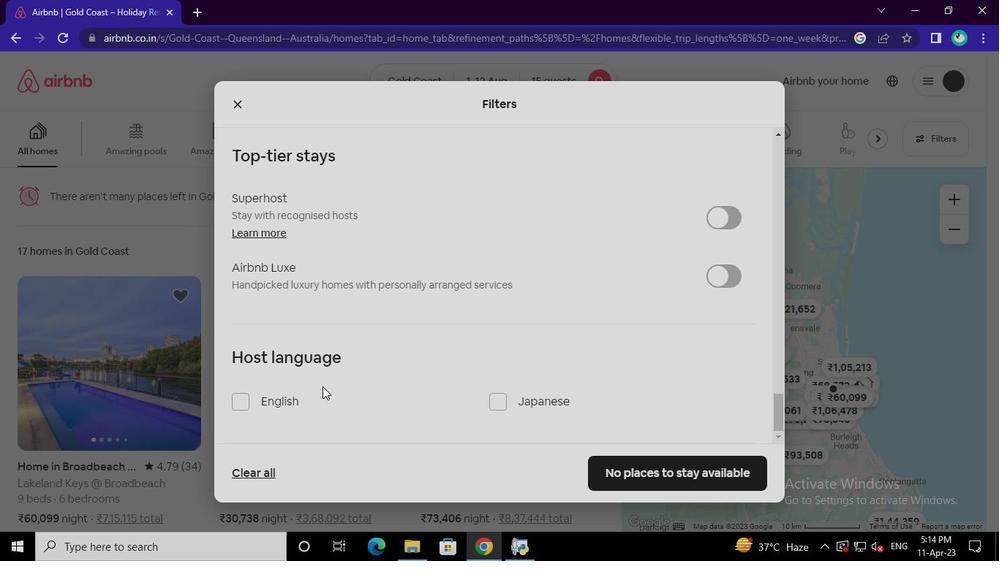 
Action: Mouse pressed left at (272, 401)
Screenshot: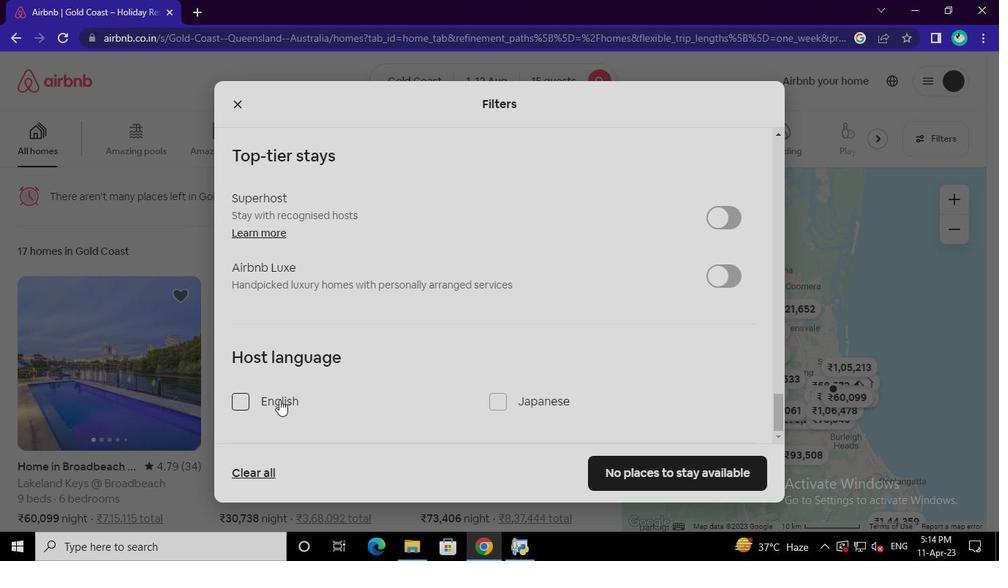 
Action: Mouse moved to (639, 470)
Screenshot: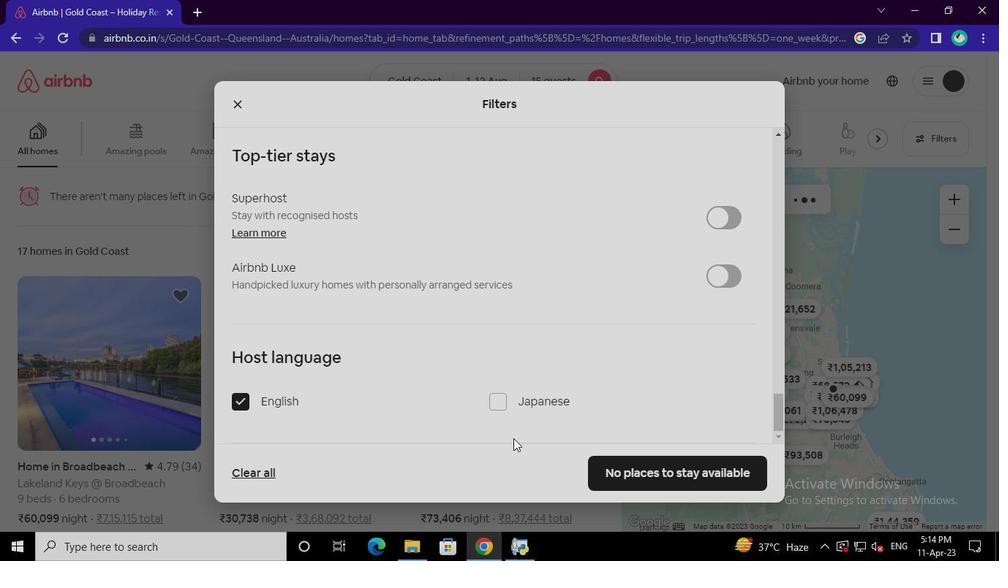 
Action: Mouse pressed left at (639, 470)
Screenshot: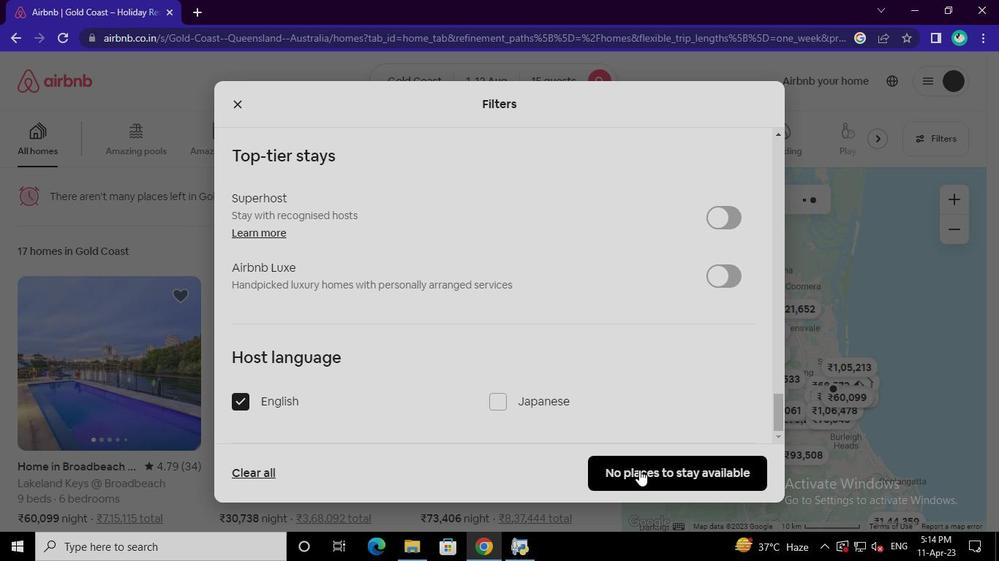 
Action: Mouse moved to (528, 550)
Screenshot: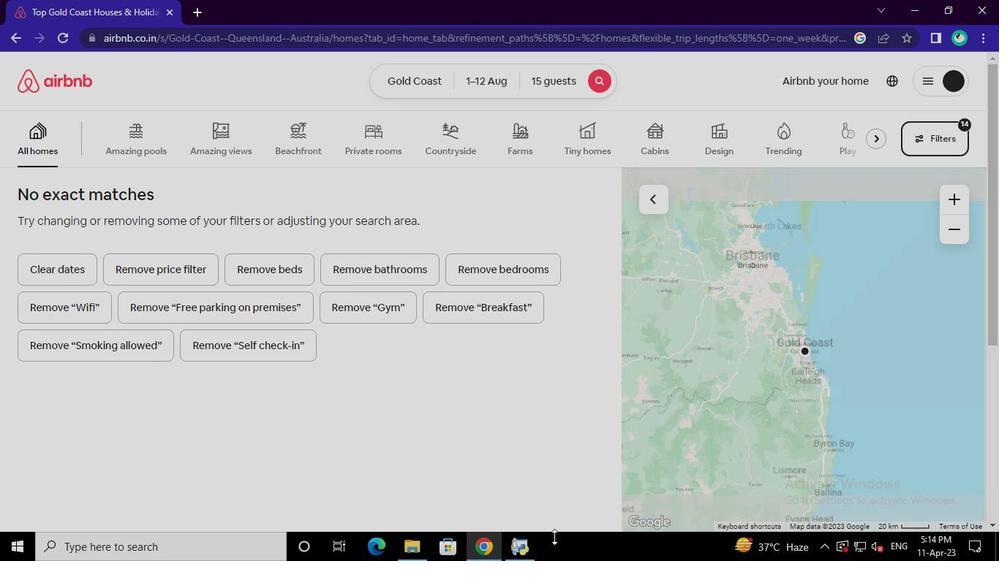 
Action: Mouse pressed left at (528, 550)
Screenshot: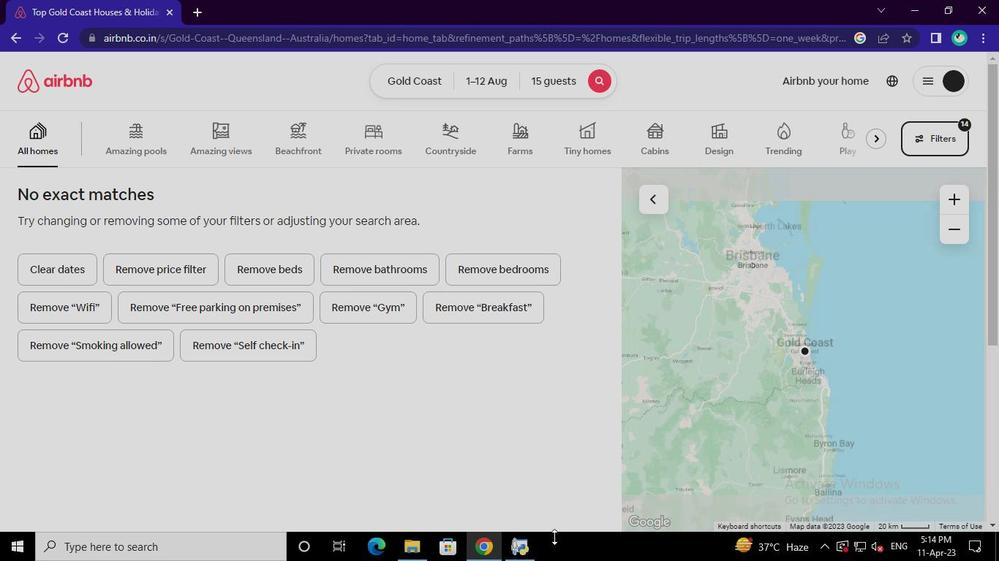 
Action: Mouse moved to (718, 35)
Screenshot: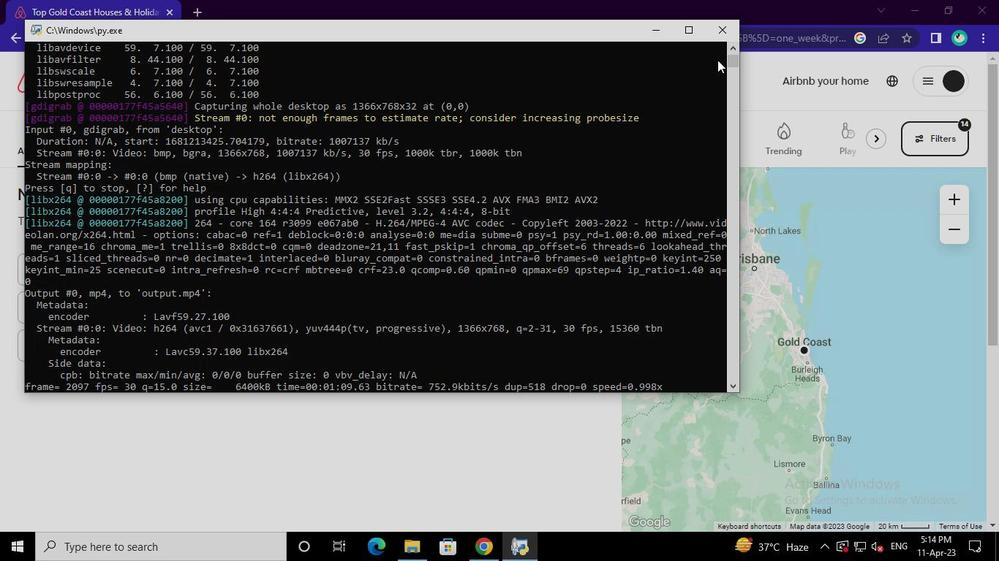 
Action: Mouse pressed left at (718, 35)
Screenshot: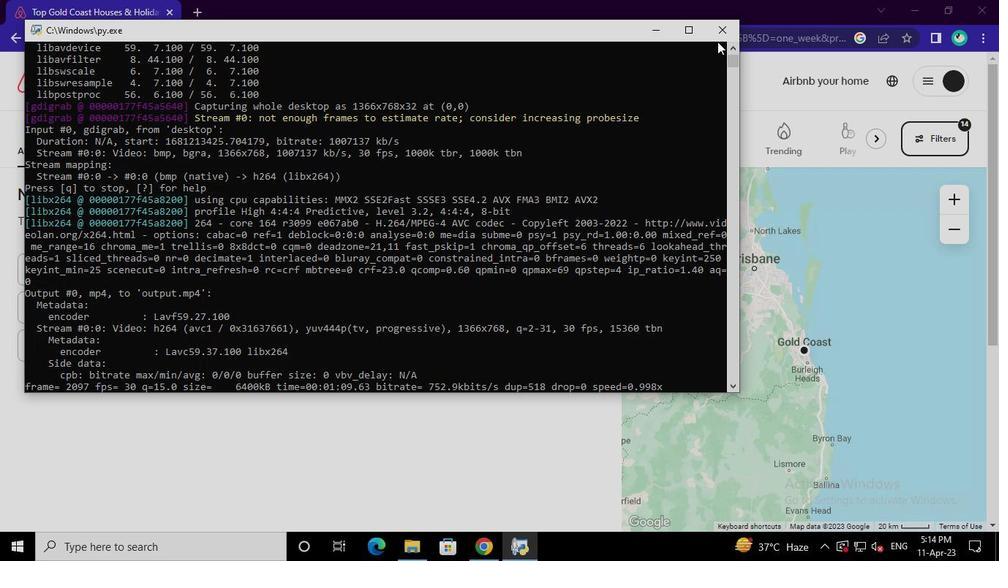 
